 Task: Select the current location as Splashtown, Texas, United States . Now zoom + , and verify the location . Show zoom slider
Action: Mouse moved to (128, 130)
Screenshot: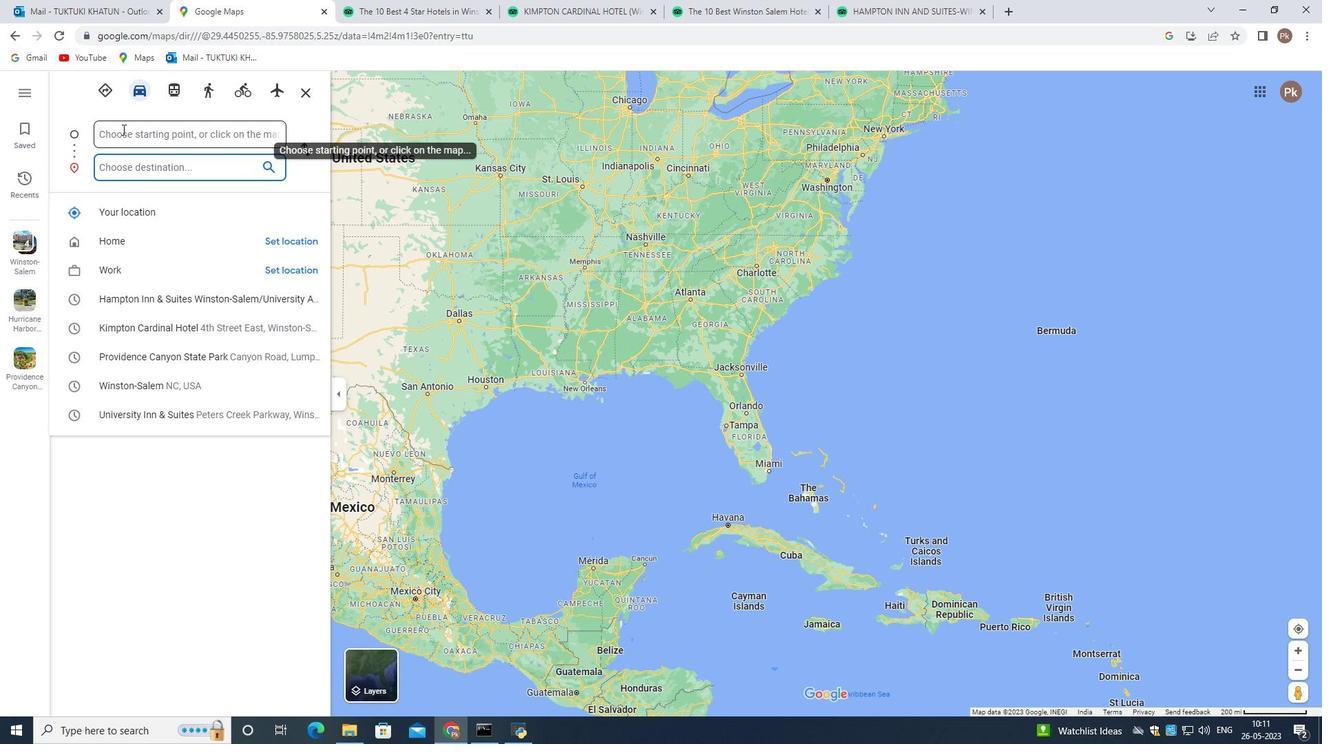 
Action: Mouse pressed left at (128, 130)
Screenshot: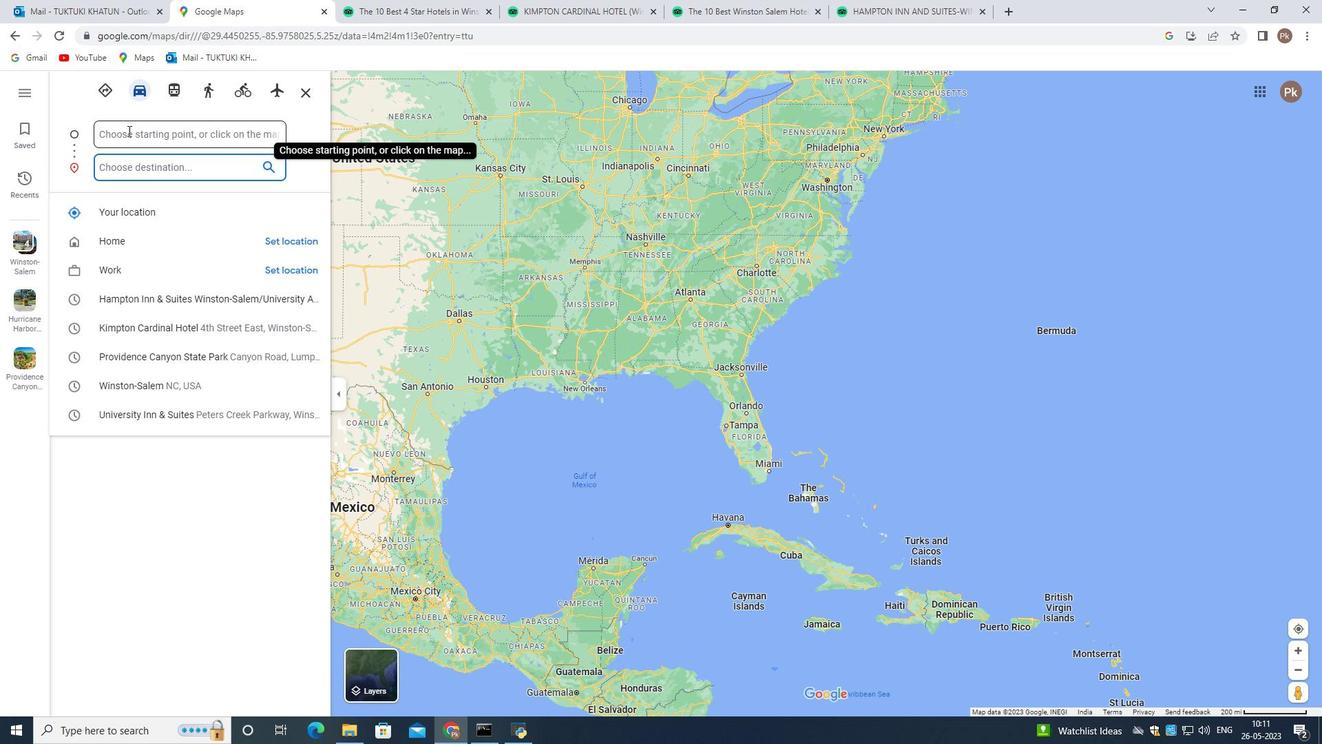 
Action: Mouse moved to (128, 130)
Screenshot: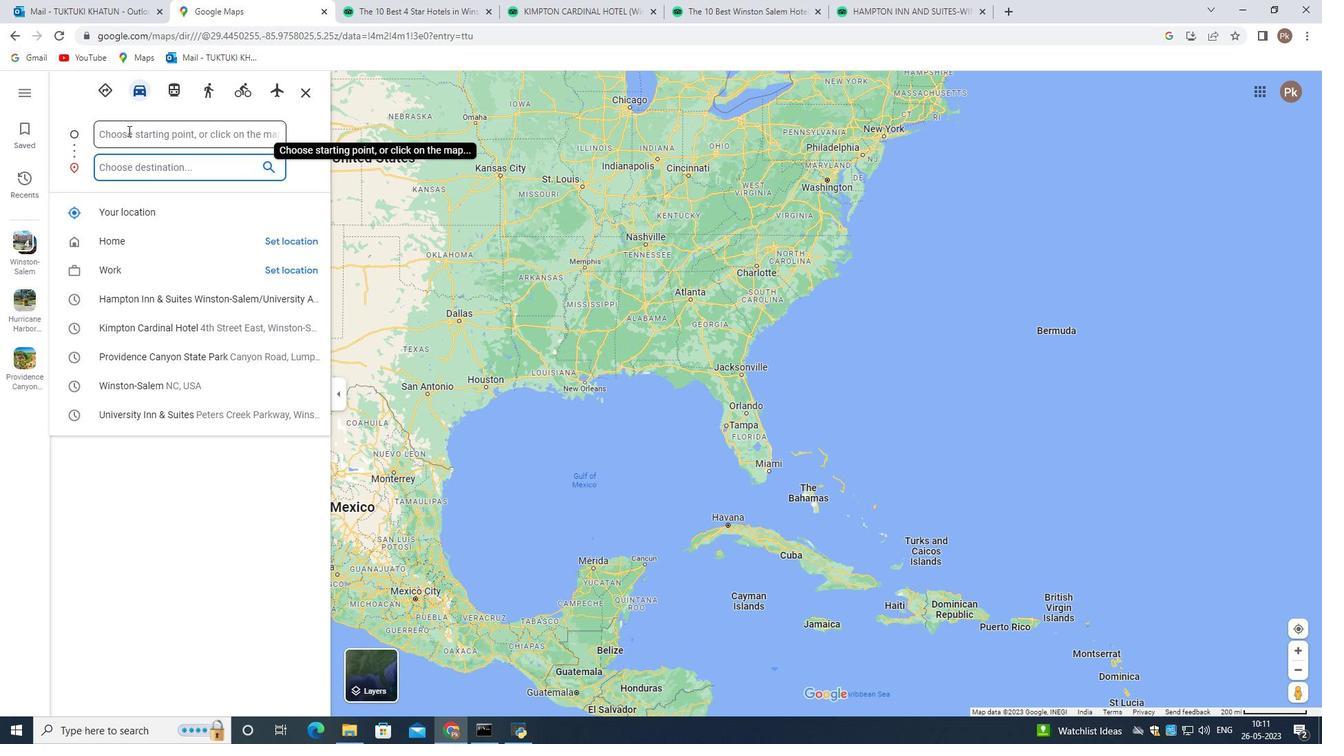 
Action: Key pressed <Key.shift>Splashtown,<Key.space><Key.shift><Key.shift><Key.shift><Key.shift><Key.shift><Key.shift><Key.shift><Key.shift><Key.shift><Key.shift><Key.shift>Texas,<Key.space><Key.shift><Key.shift>United<Key.space><Key.shift>States
Screenshot: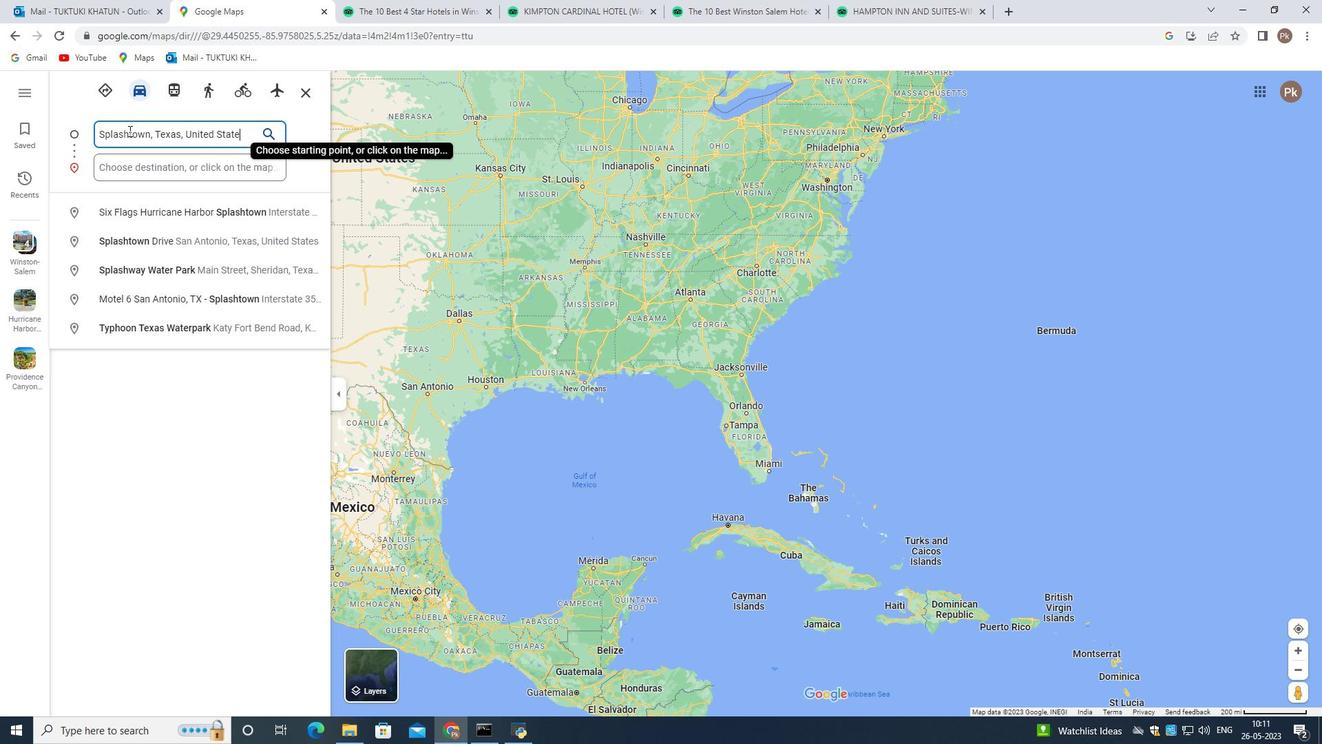 
Action: Mouse moved to (99, 131)
Screenshot: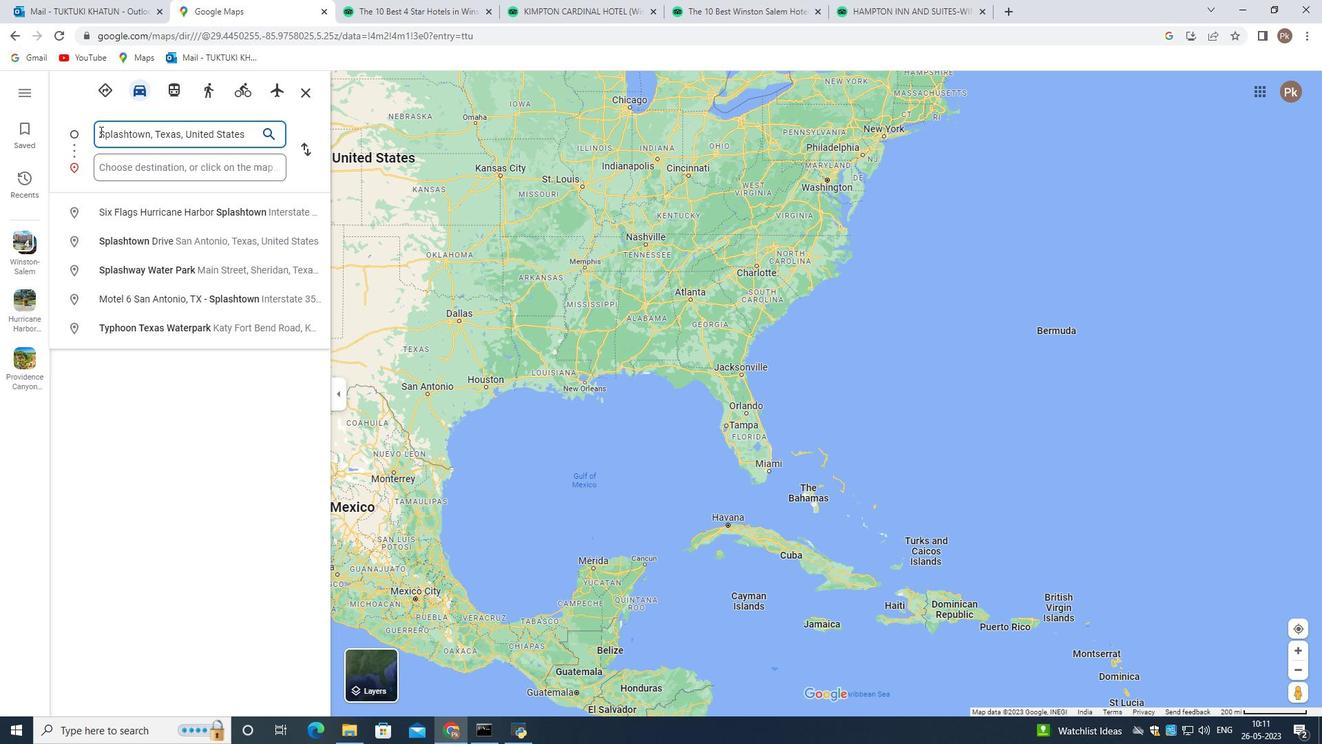 
Action: Mouse pressed left at (99, 131)
Screenshot: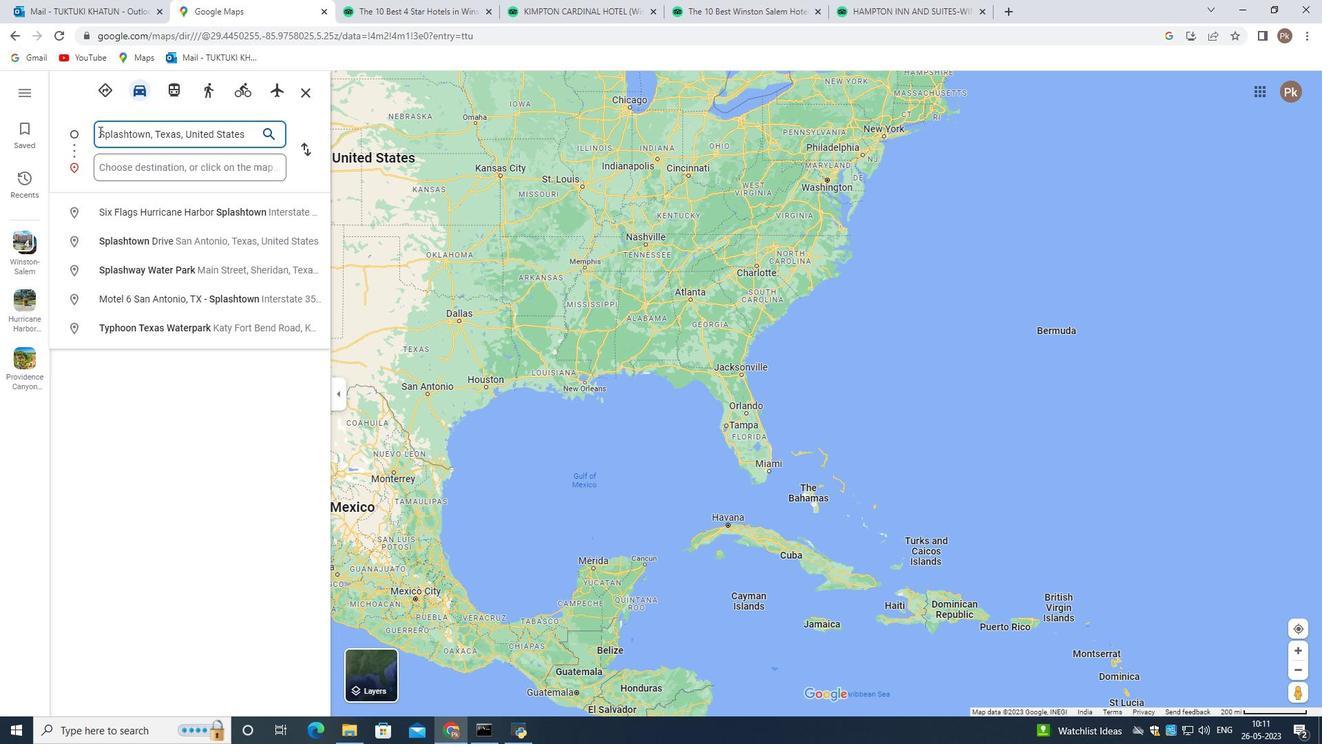 
Action: Mouse moved to (261, 124)
Screenshot: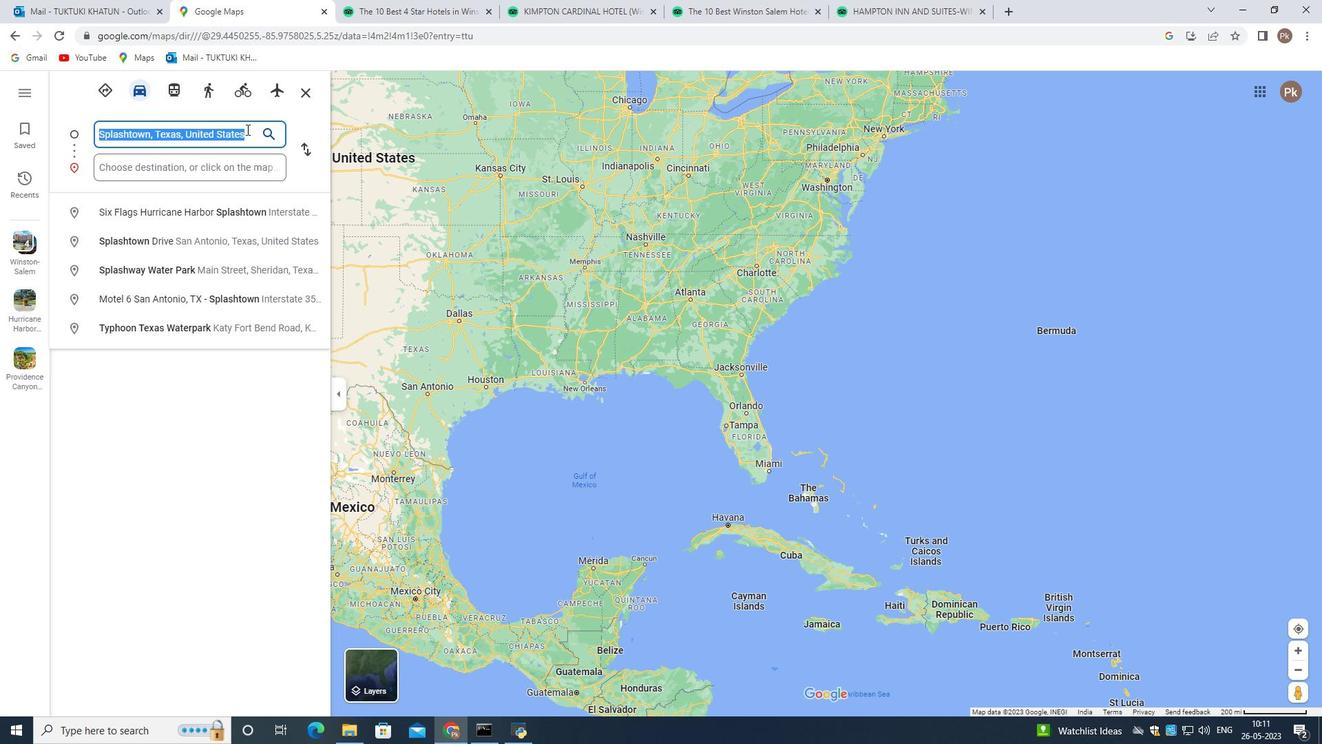 
Action: Key pressed ctrl+C
Screenshot: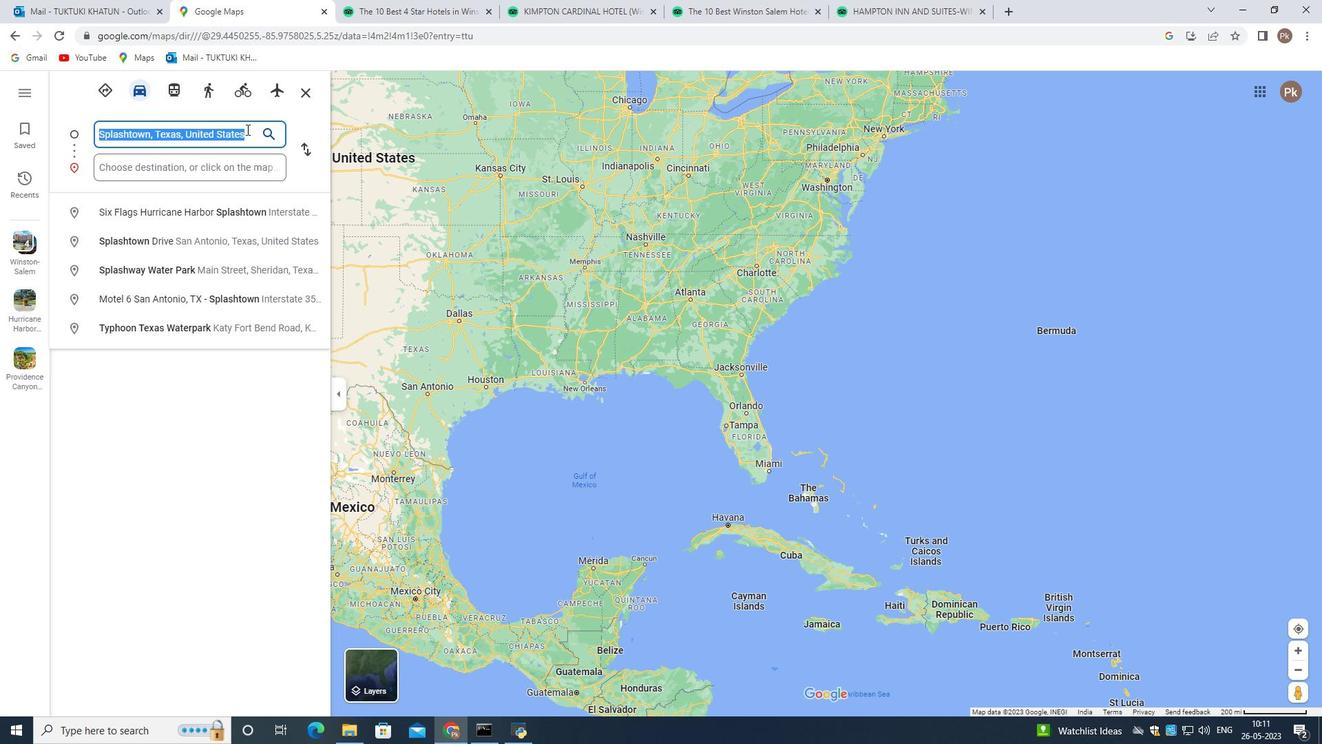 
Action: Mouse moved to (189, 164)
Screenshot: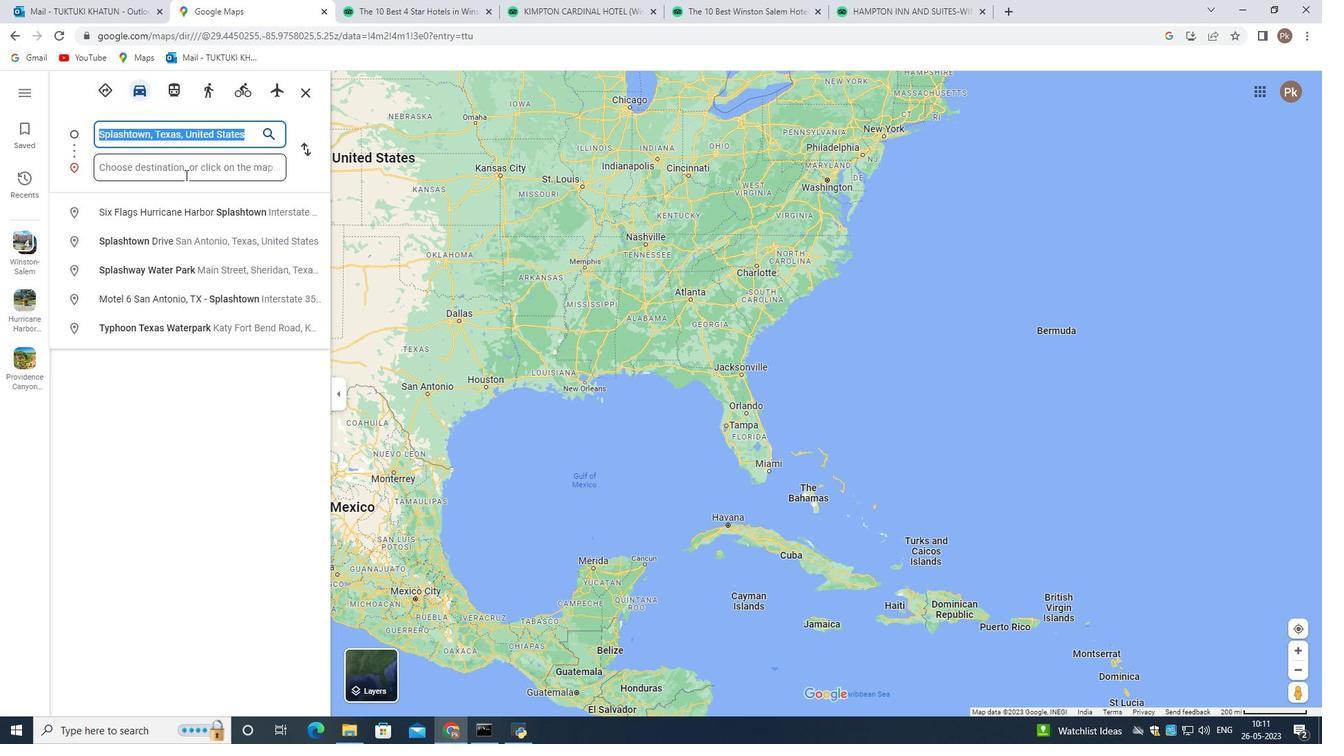 
Action: Mouse pressed left at (189, 164)
Screenshot: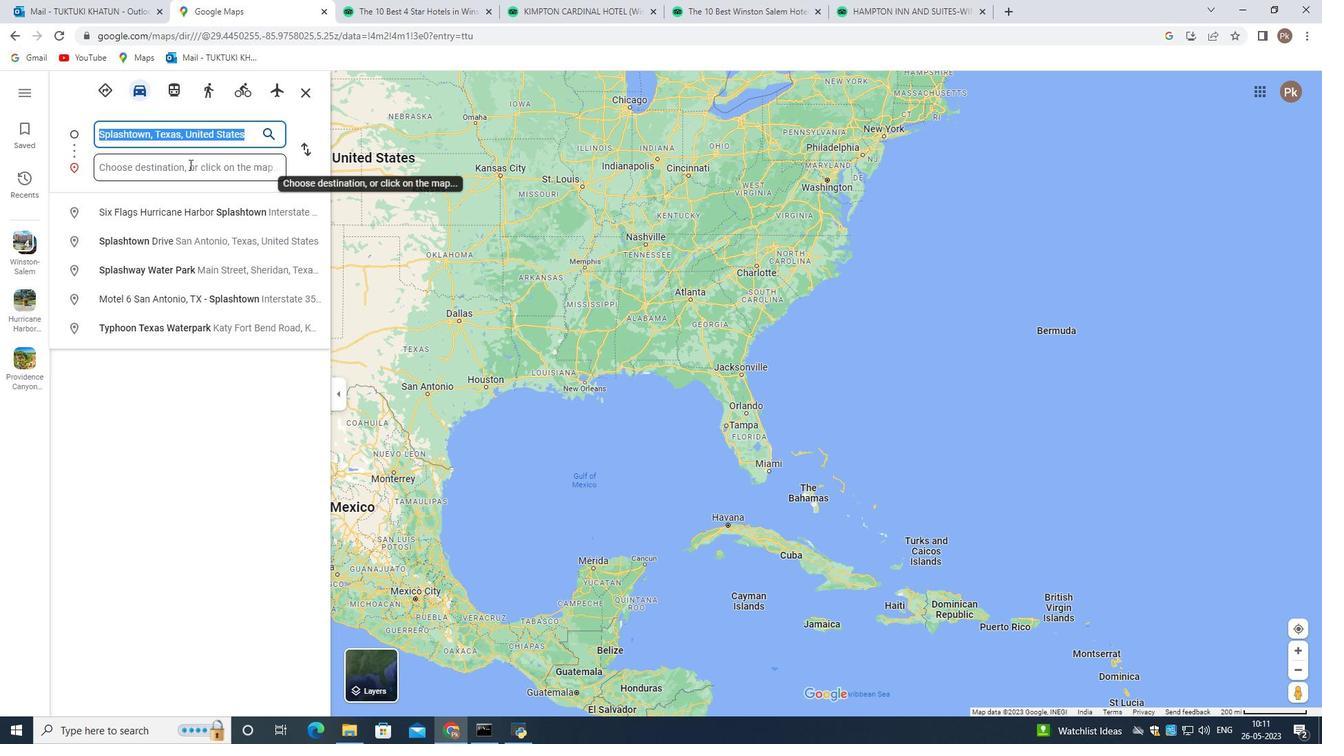 
Action: Mouse moved to (189, 163)
Screenshot: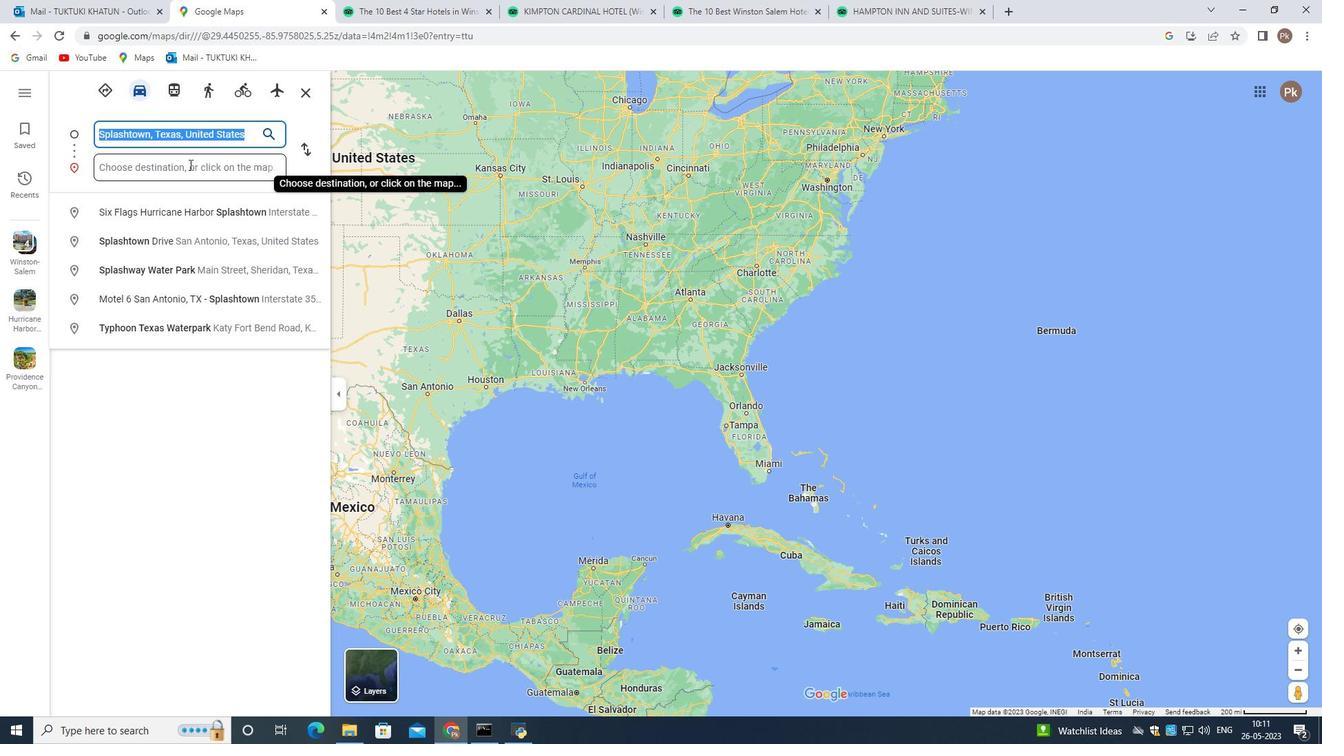 
Action: Key pressed ctrl+V
Screenshot: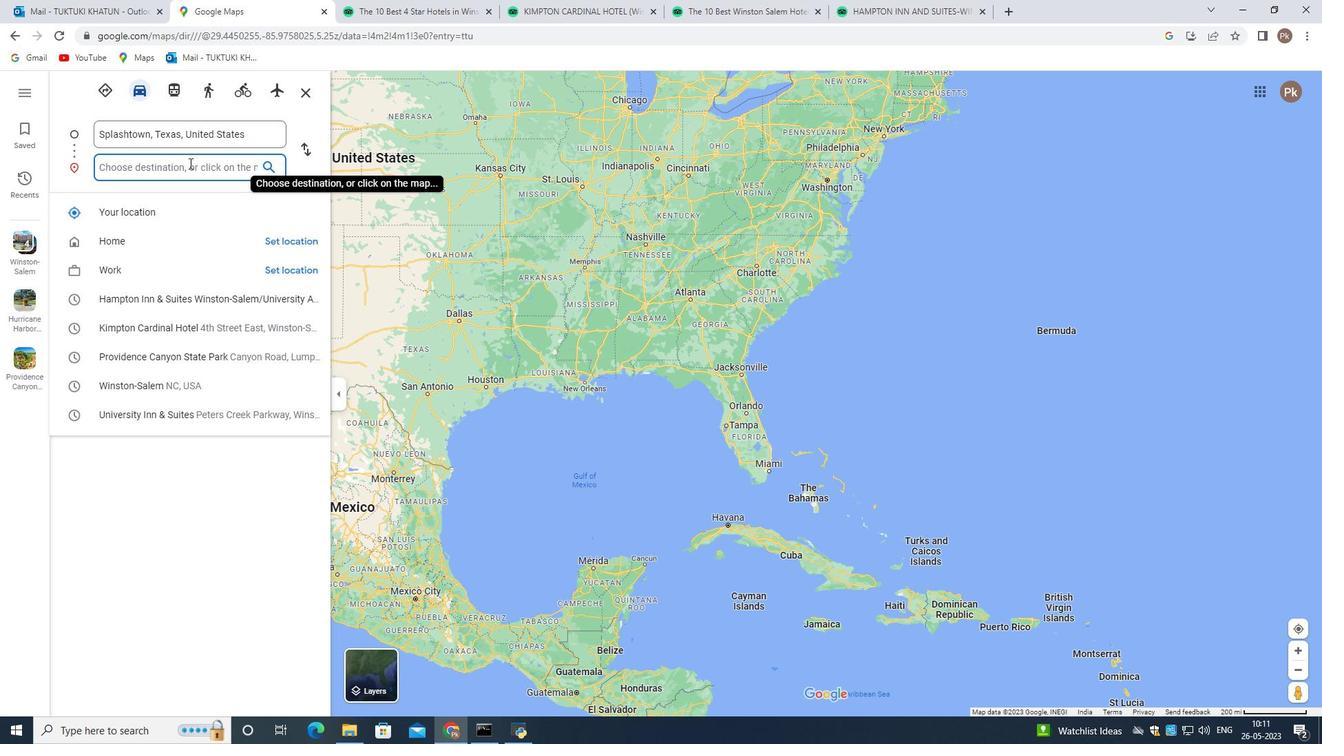 
Action: Mouse moved to (223, 225)
Screenshot: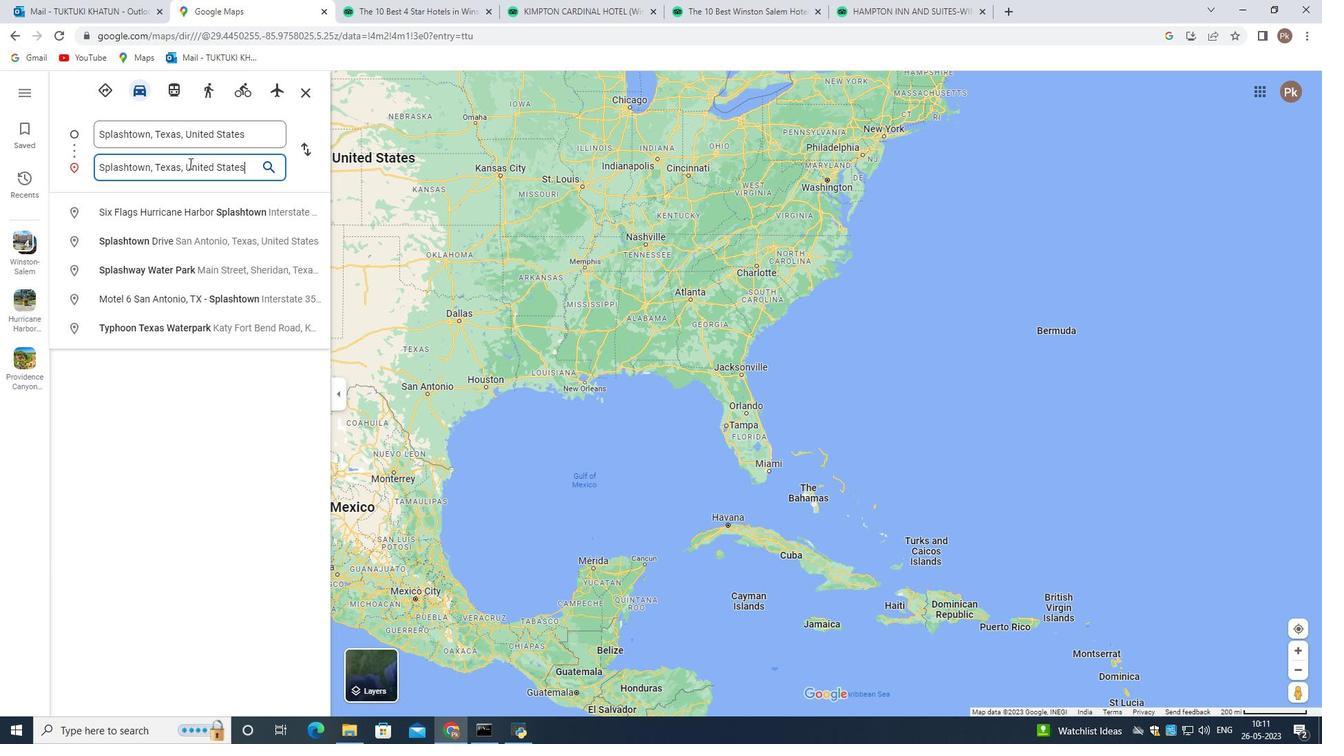 
Action: Key pressed <Key.enter>
Screenshot: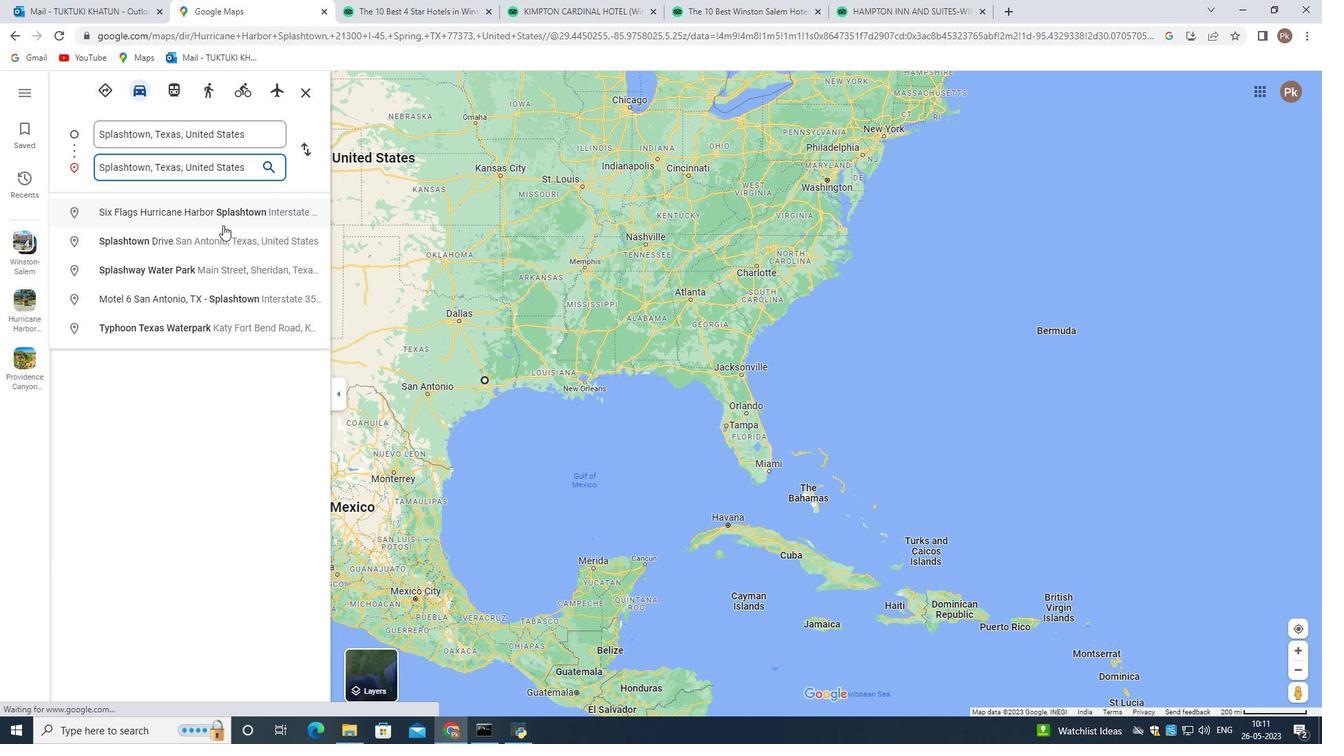 
Action: Mouse moved to (1300, 649)
Screenshot: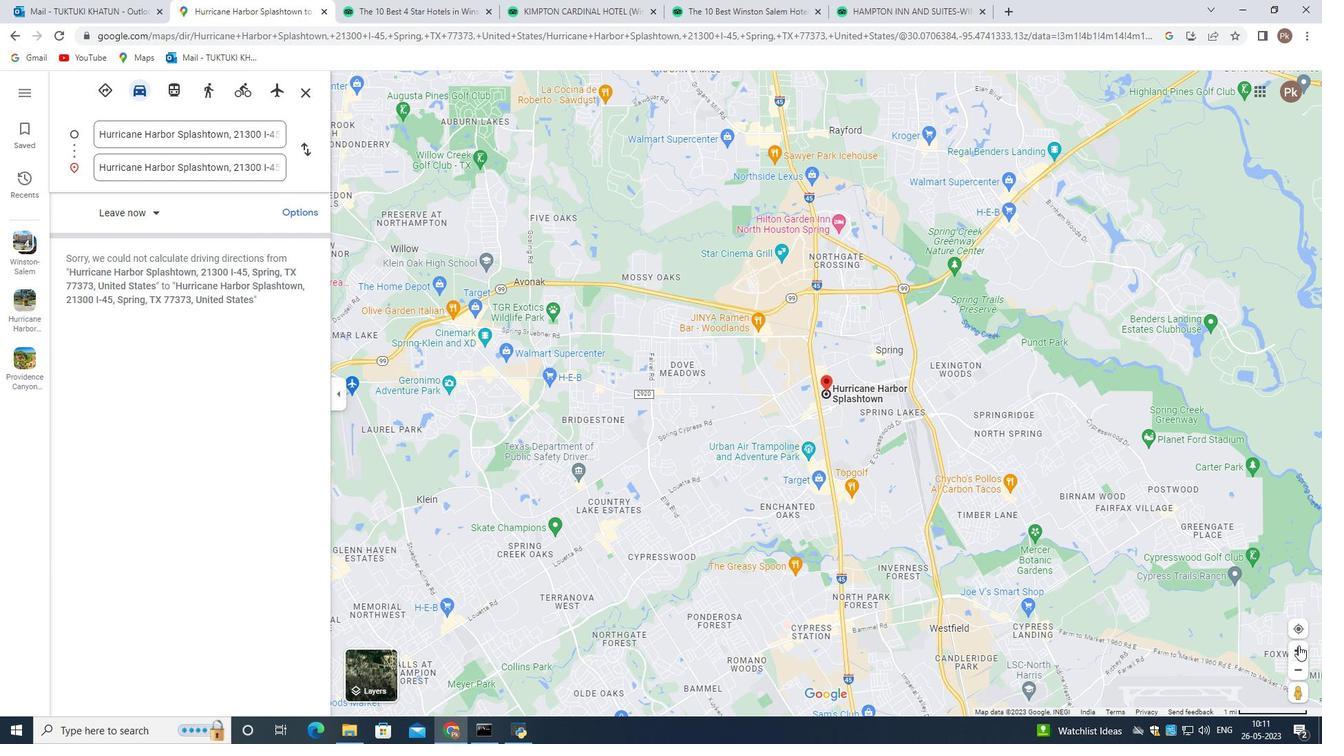 
Action: Mouse pressed left at (1300, 649)
Screenshot: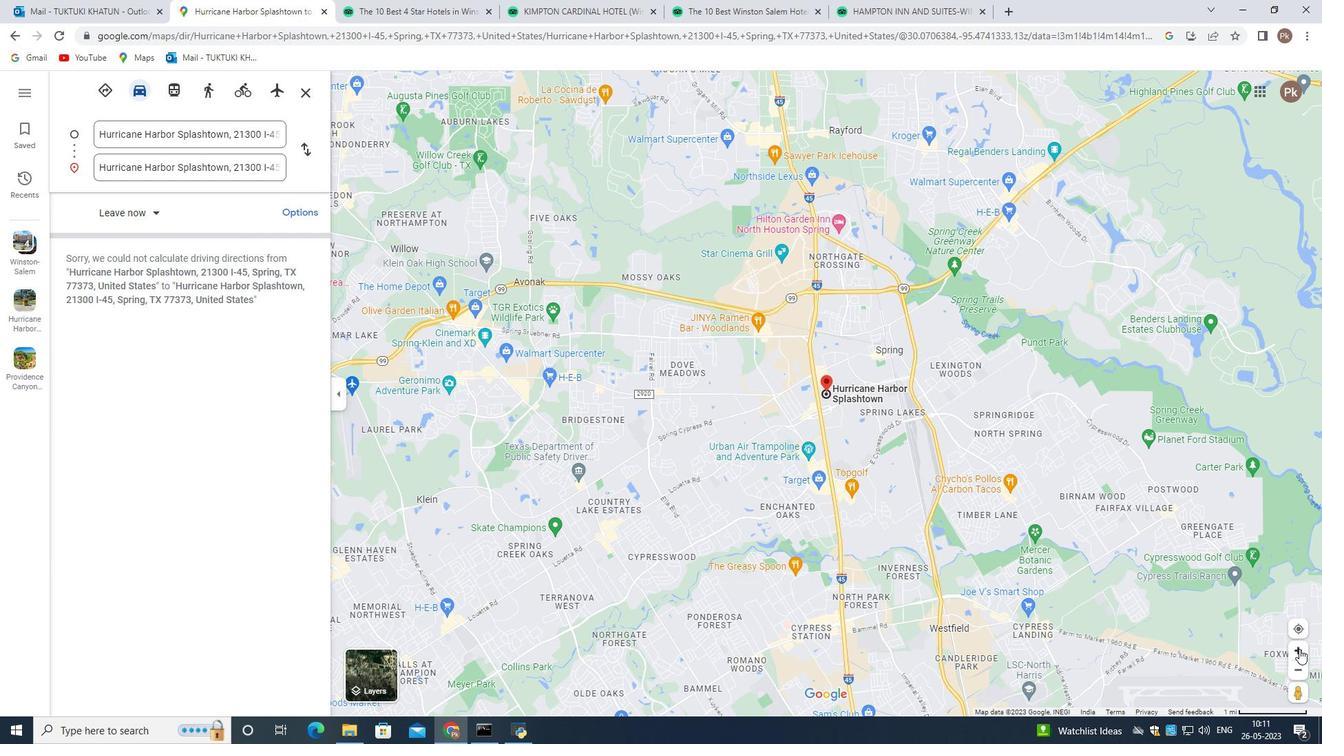 
Action: Mouse pressed left at (1300, 649)
Screenshot: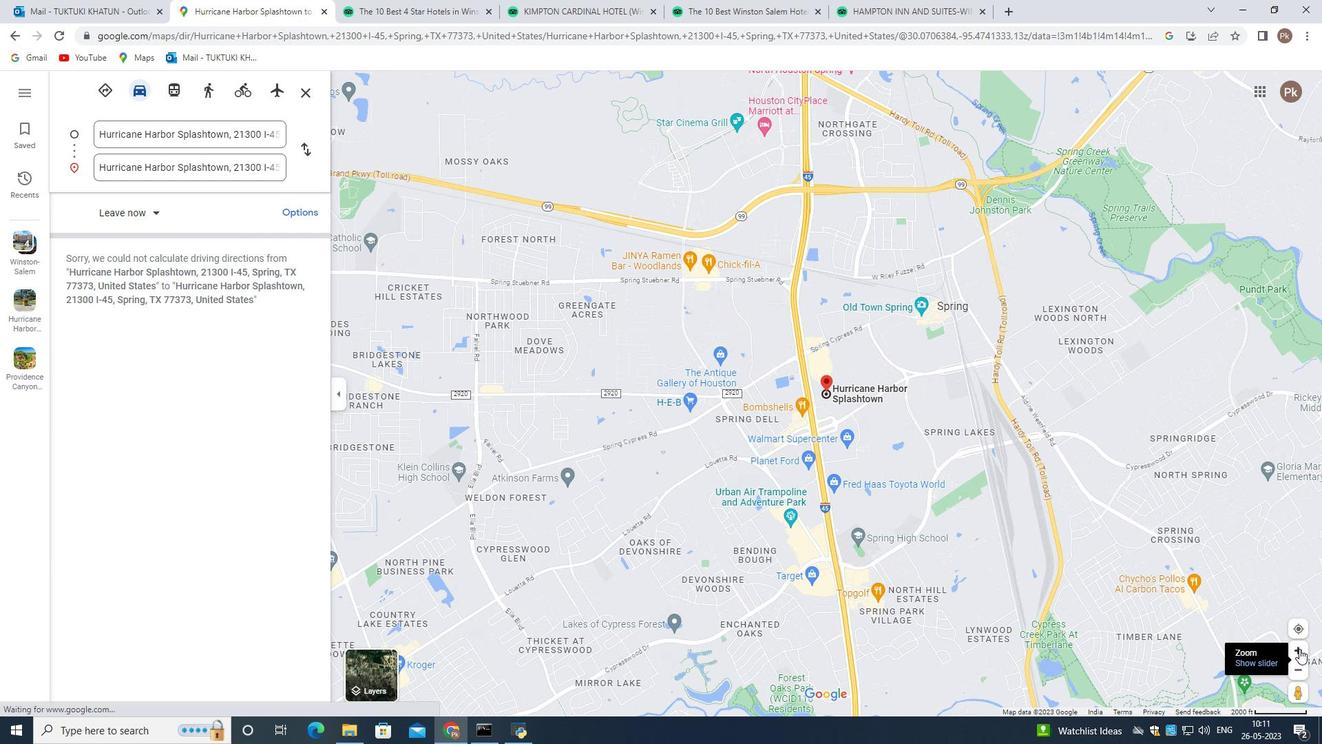 
Action: Mouse moved to (1300, 649)
Screenshot: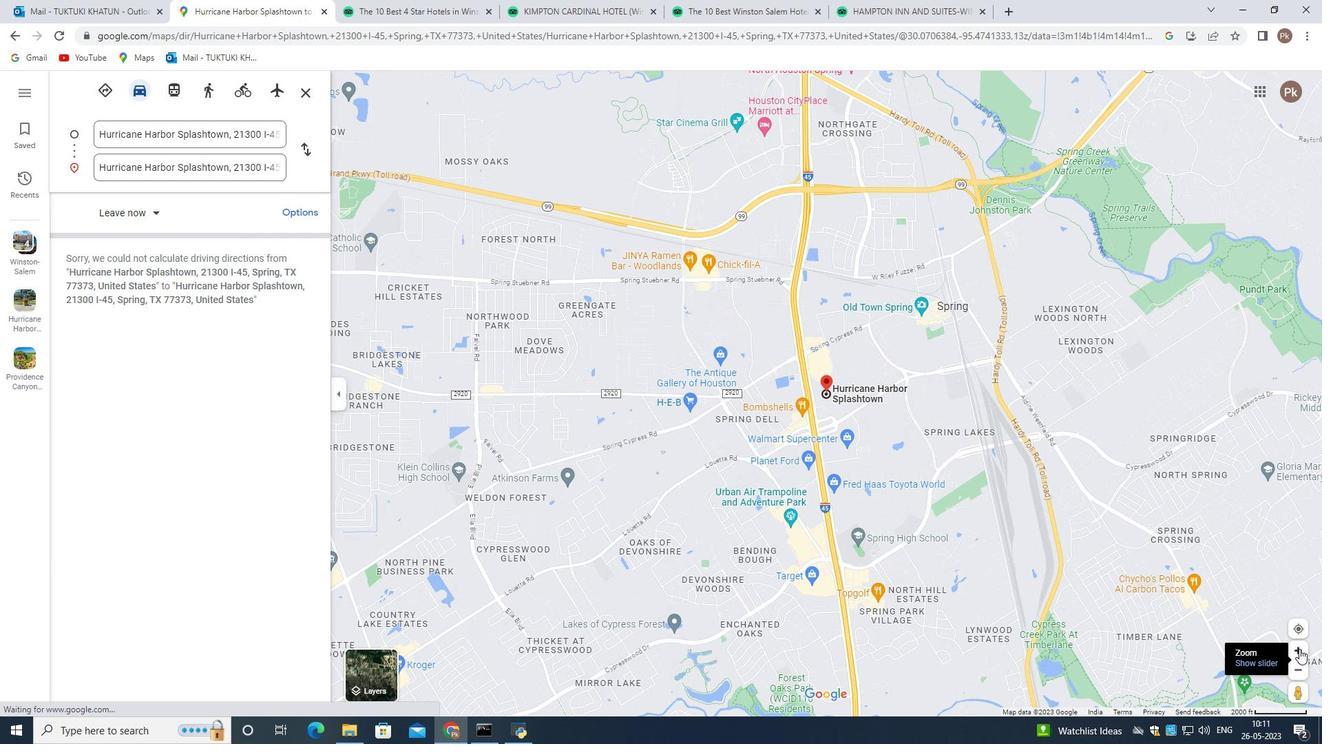 
Action: Mouse pressed left at (1300, 649)
Screenshot: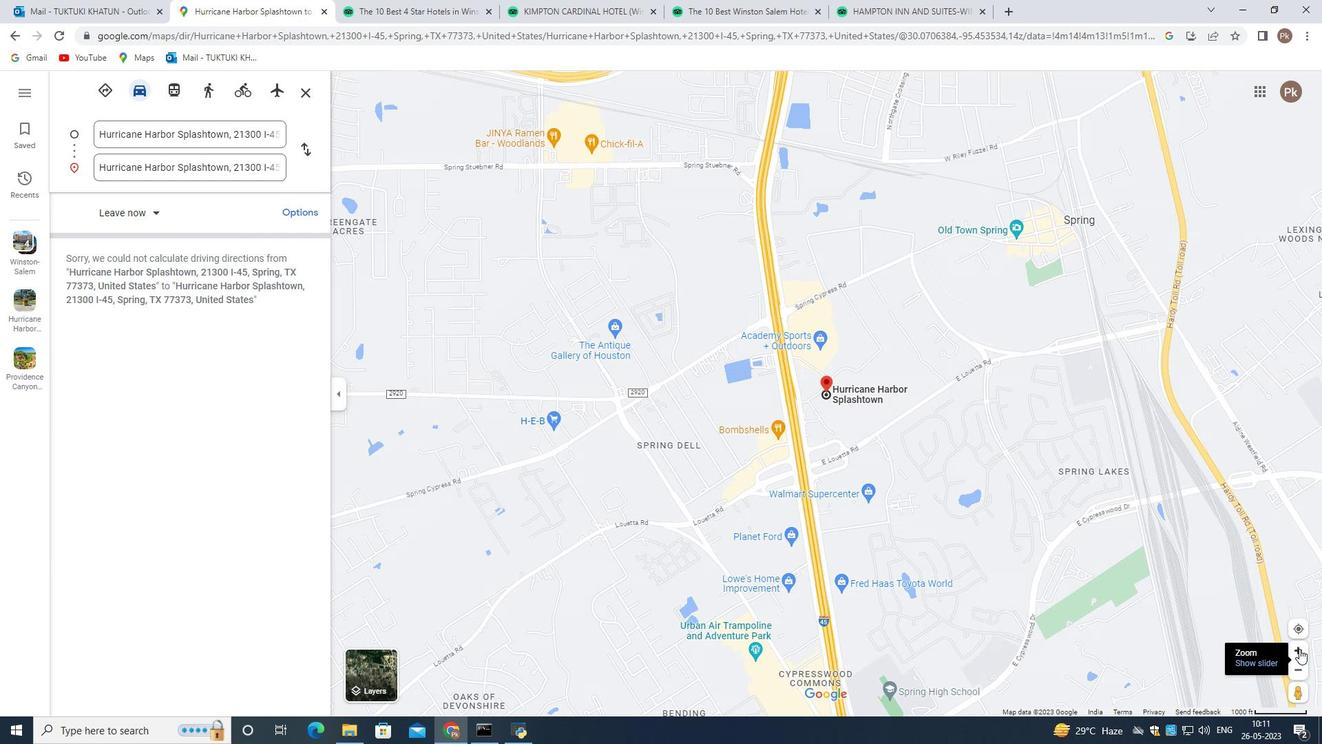 
Action: Mouse pressed left at (1300, 649)
Screenshot: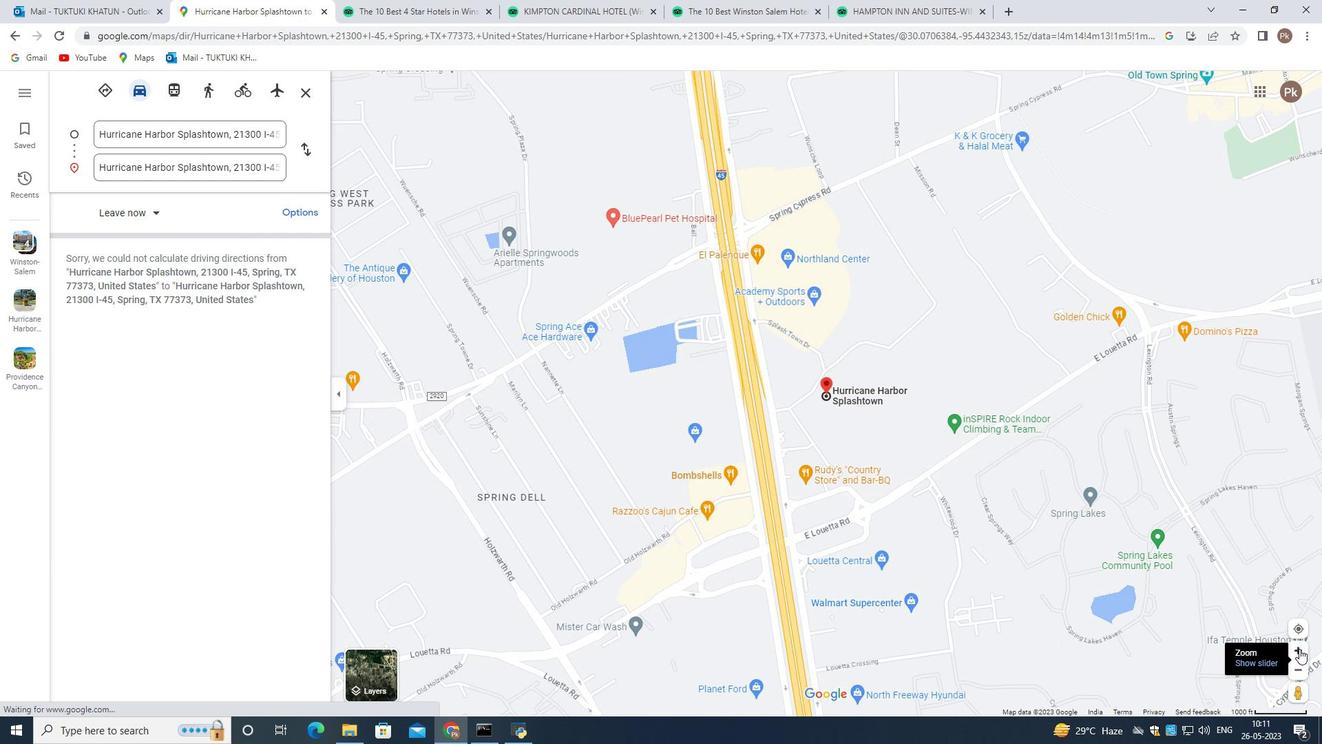 
Action: Mouse pressed left at (1300, 649)
Screenshot: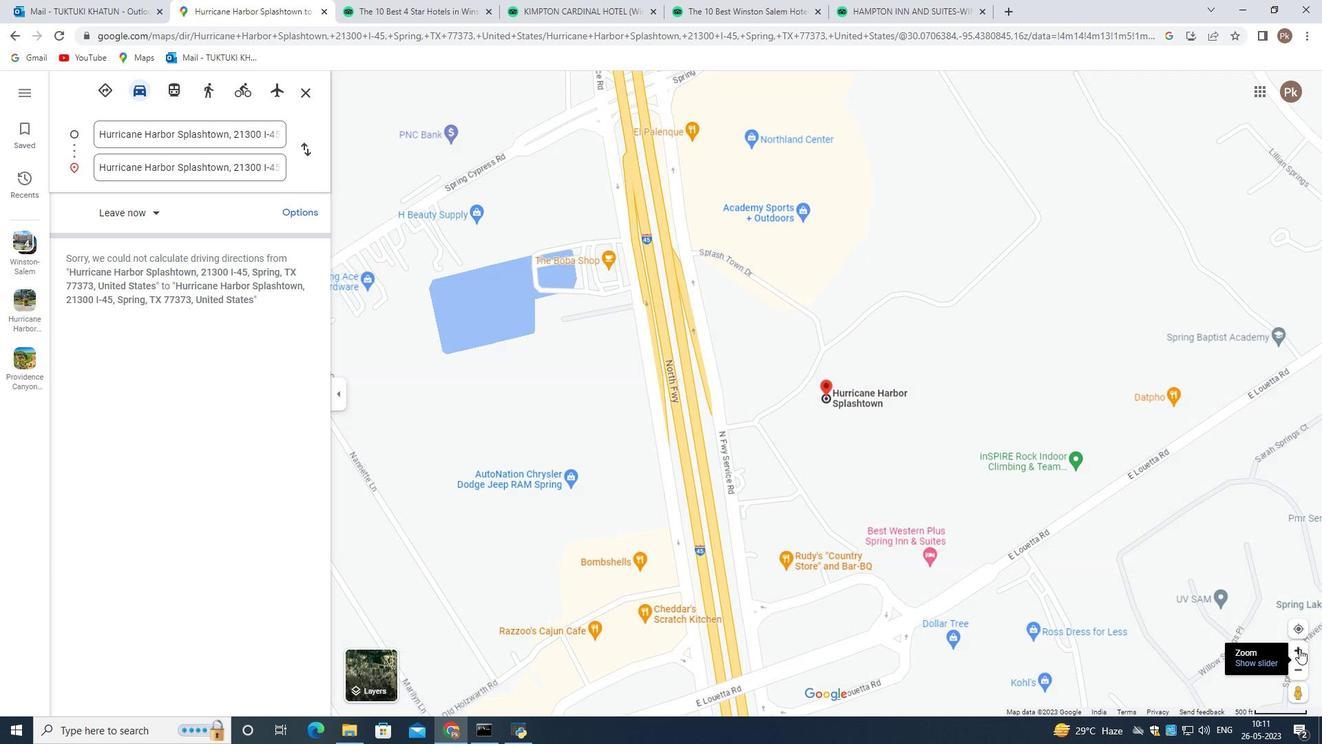 
Action: Mouse pressed left at (1300, 649)
Screenshot: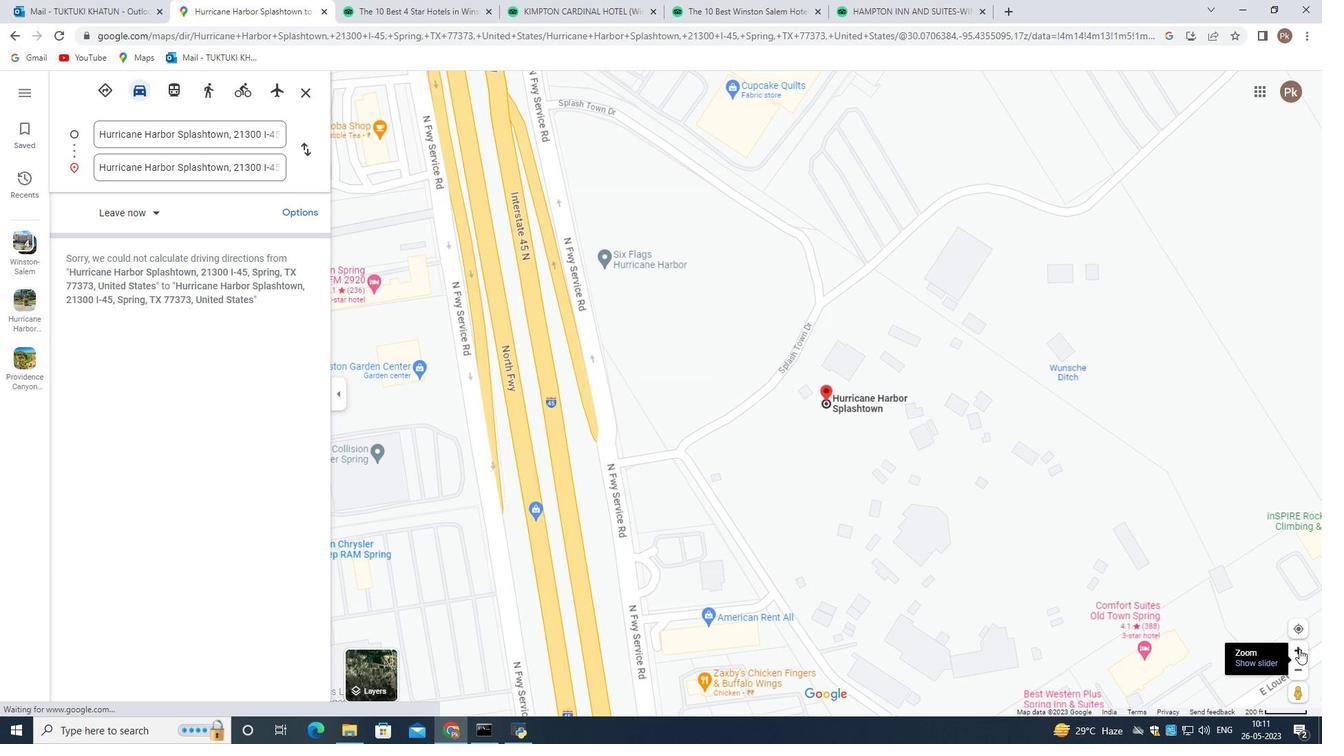 
Action: Mouse pressed left at (1300, 649)
Screenshot: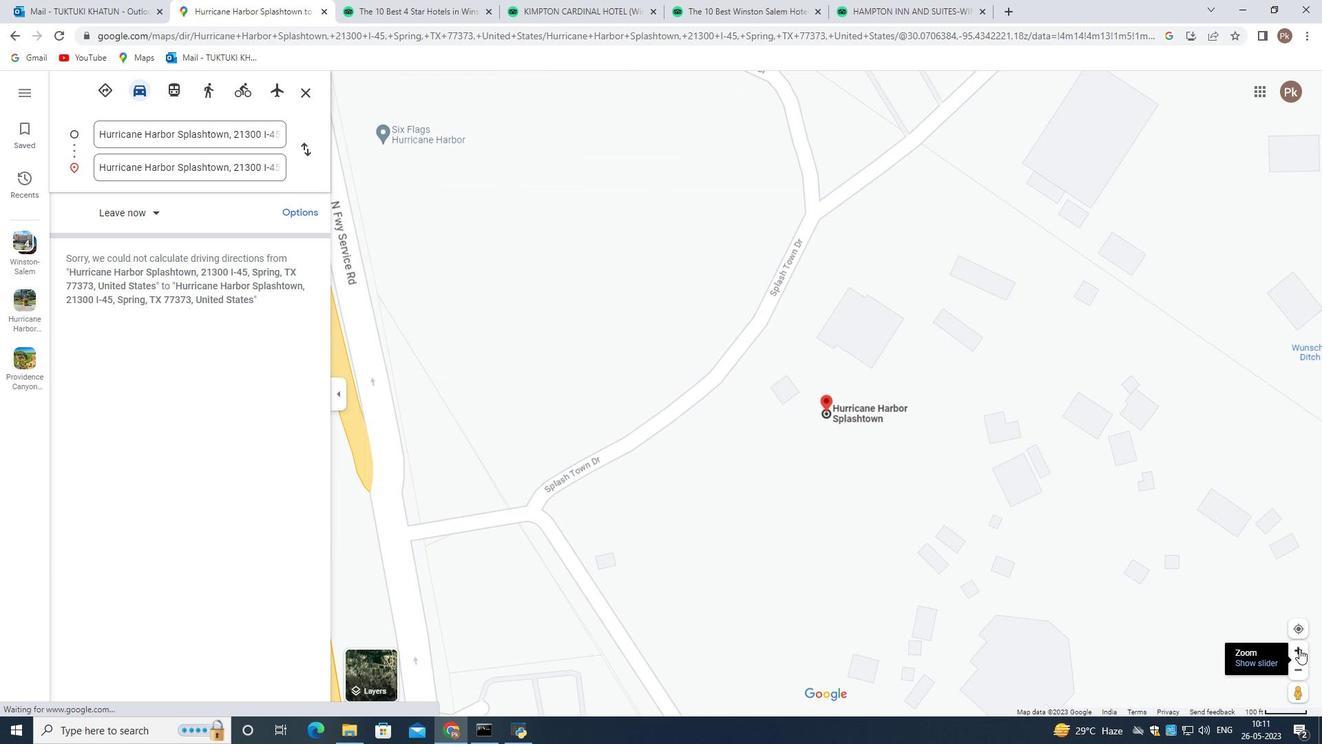 
Action: Mouse pressed left at (1300, 649)
Screenshot: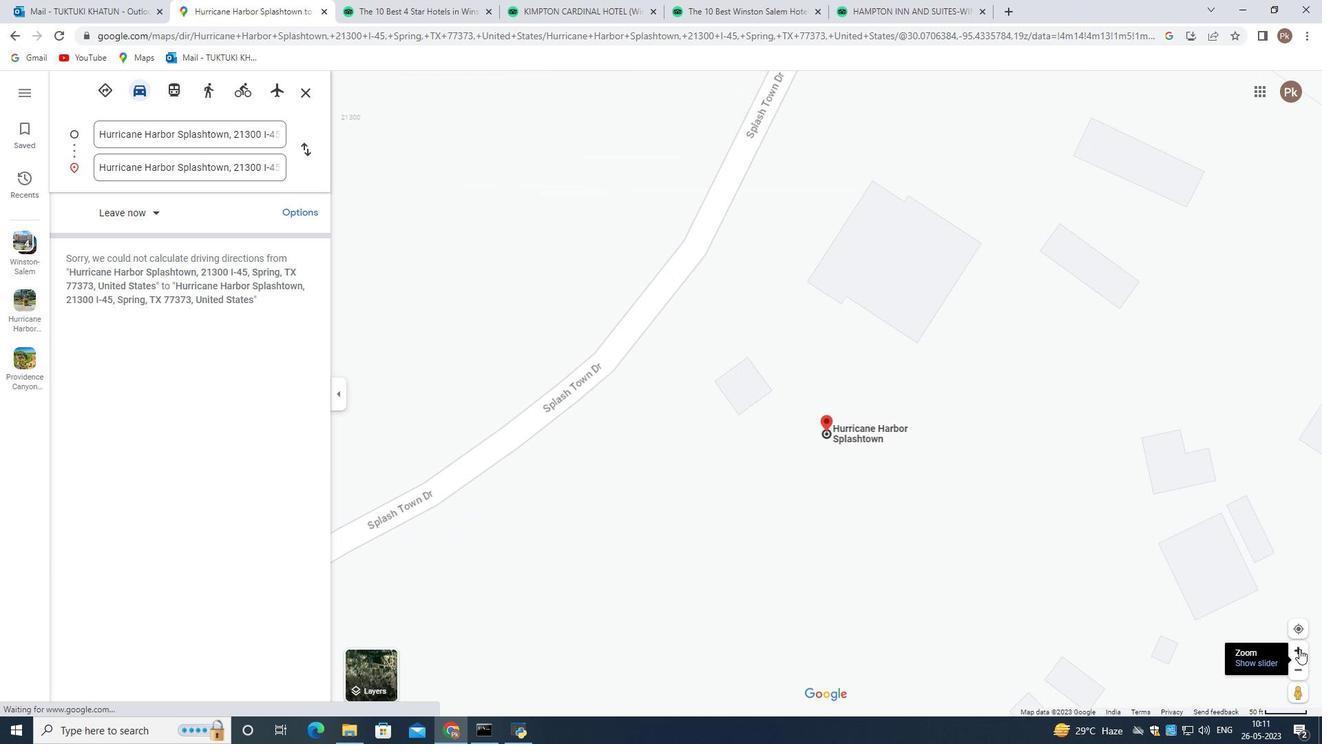 
Action: Mouse pressed left at (1300, 649)
Screenshot: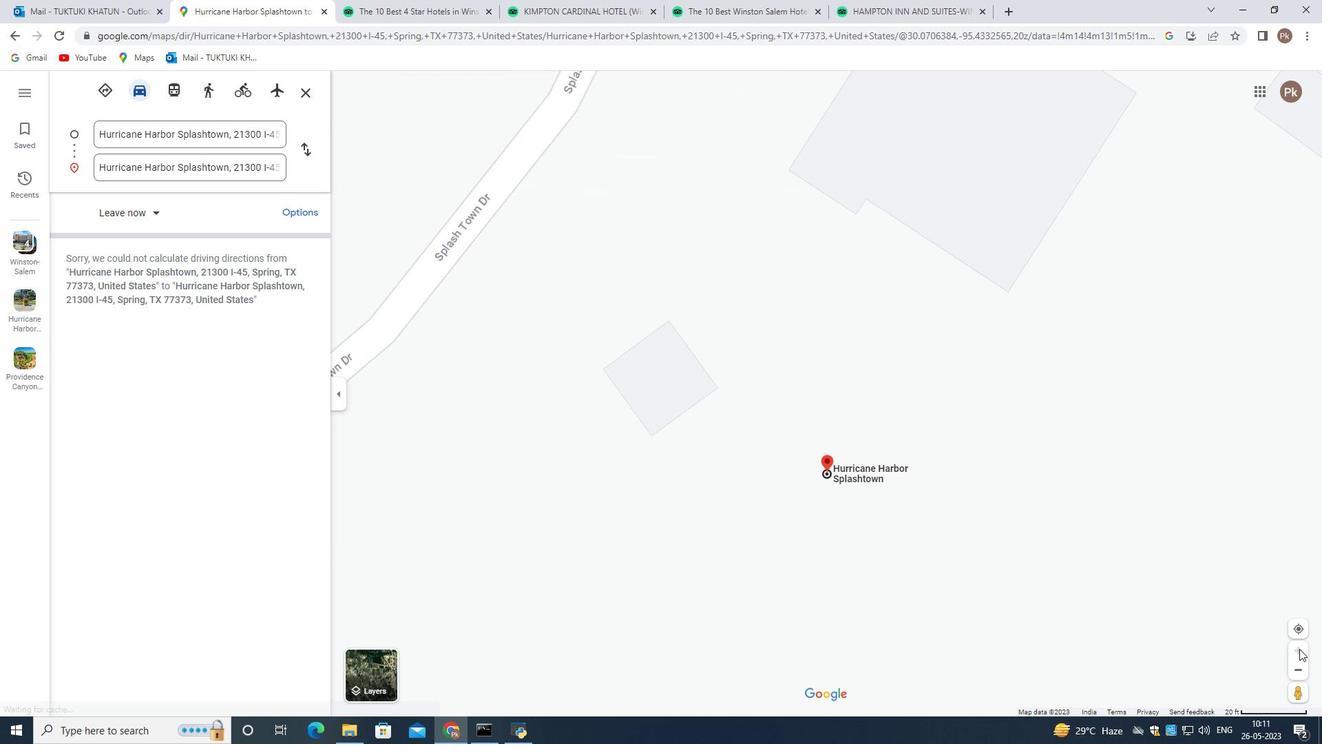 
Action: Mouse moved to (1293, 672)
Screenshot: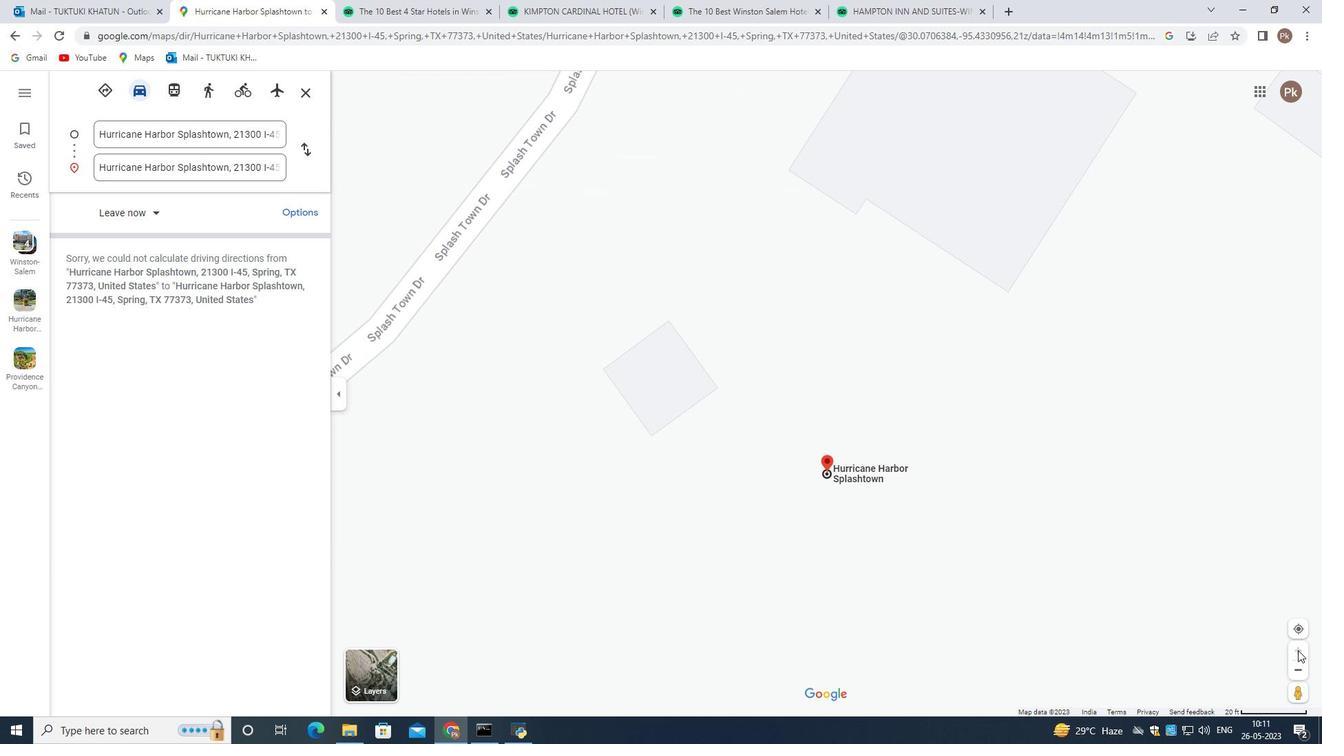 
Action: Mouse pressed left at (1293, 672)
Screenshot: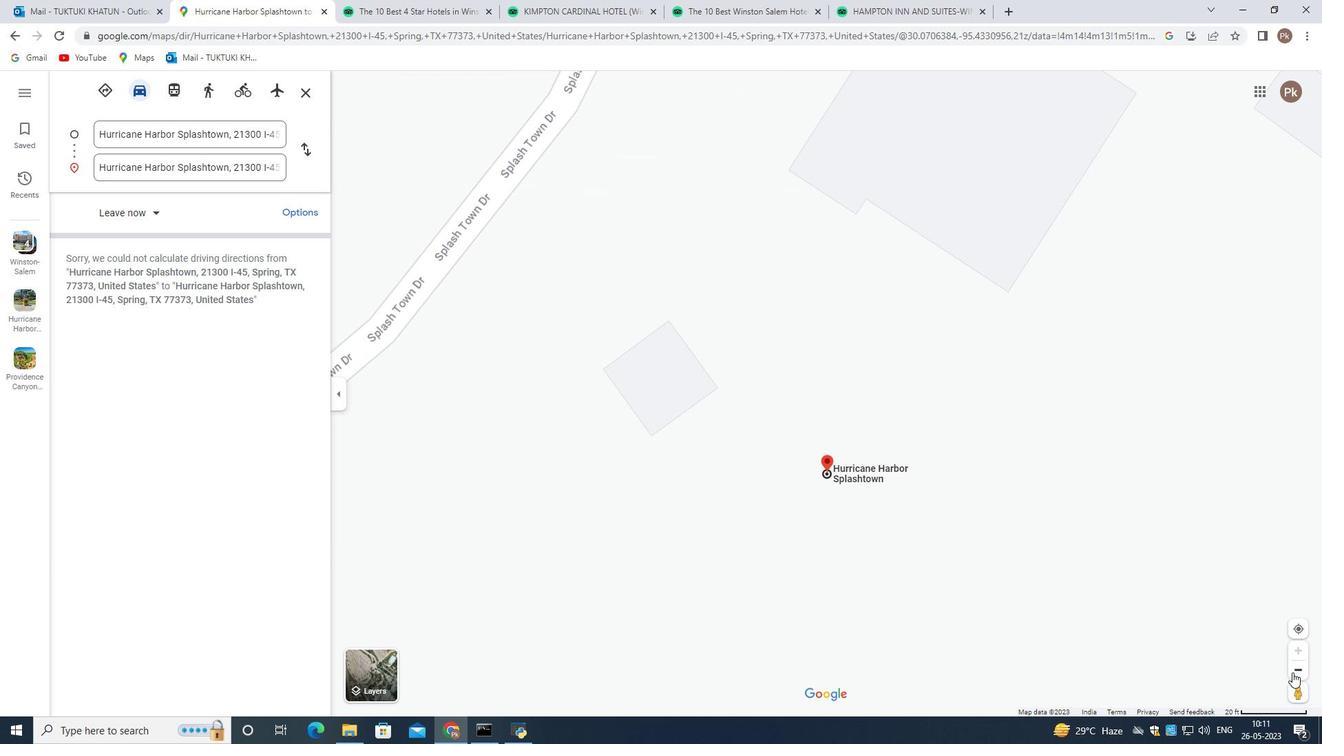 
Action: Mouse pressed left at (1293, 672)
Screenshot: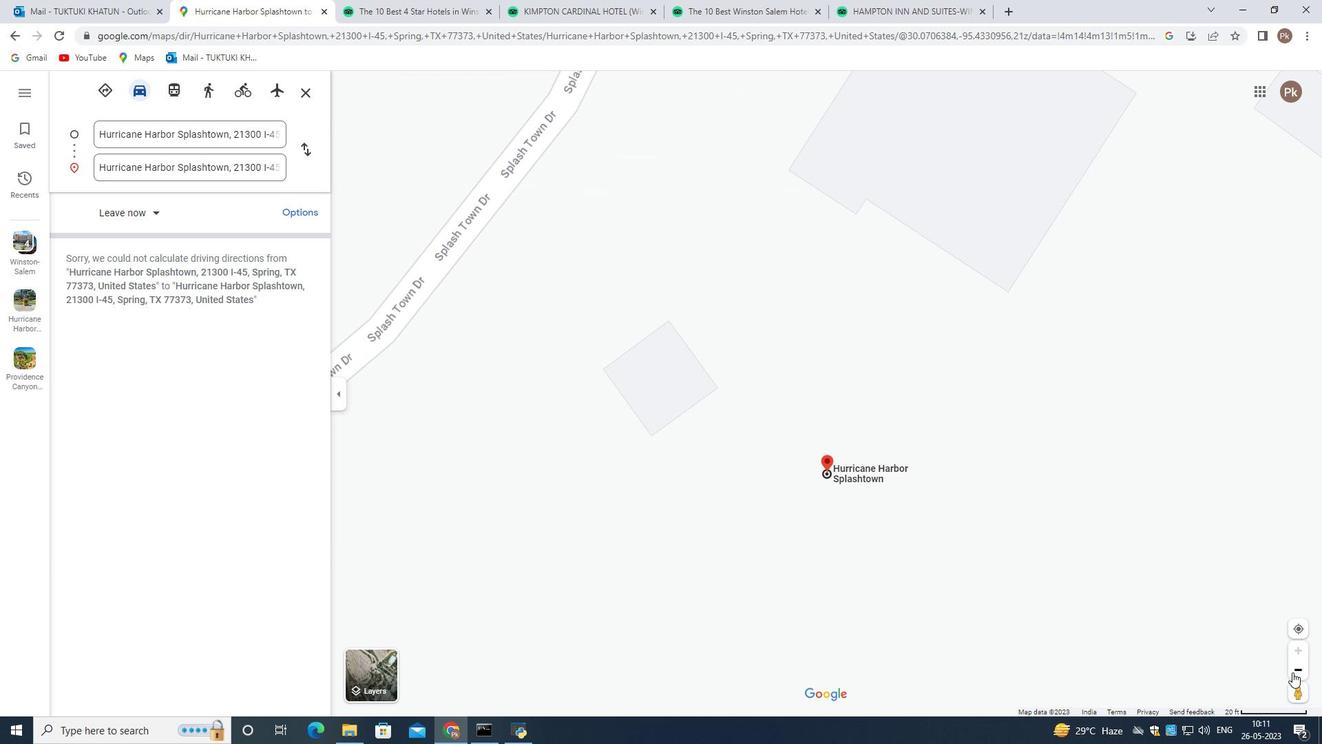 
Action: Mouse pressed left at (1293, 672)
Screenshot: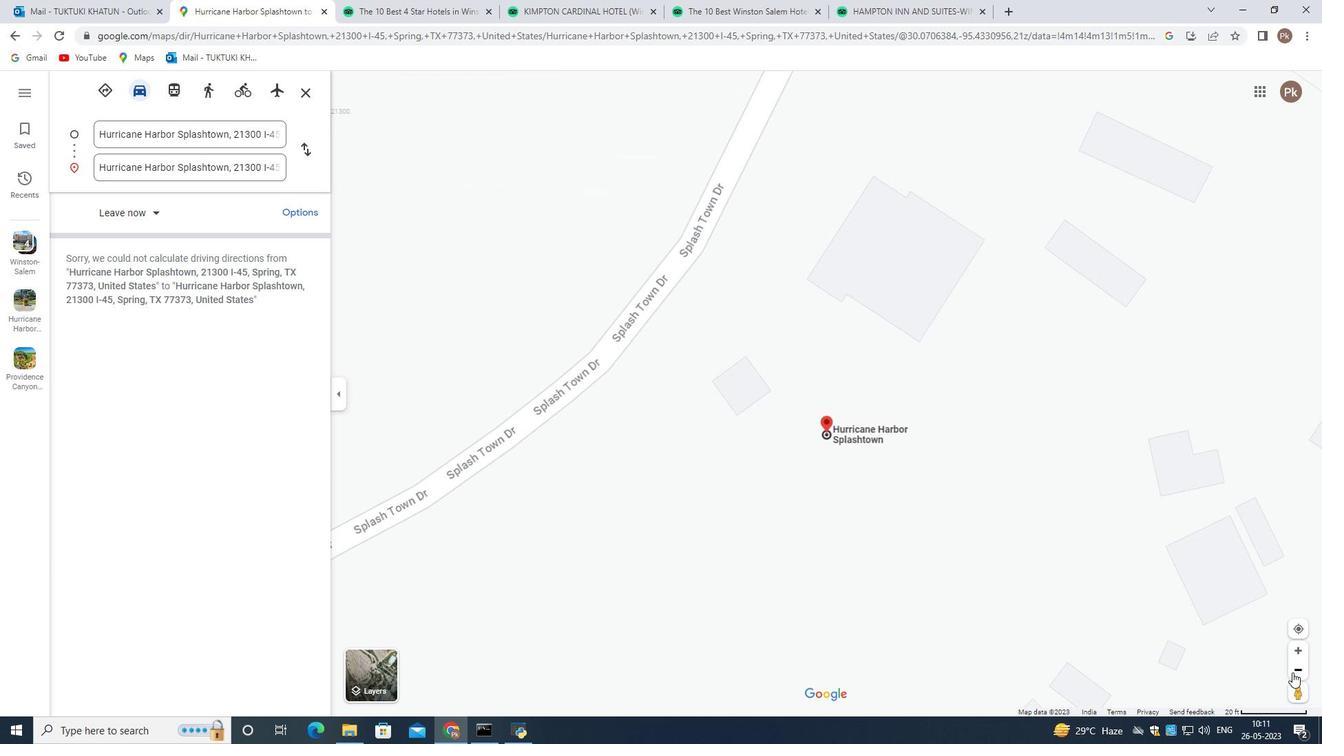 
Action: Mouse pressed left at (1293, 672)
Screenshot: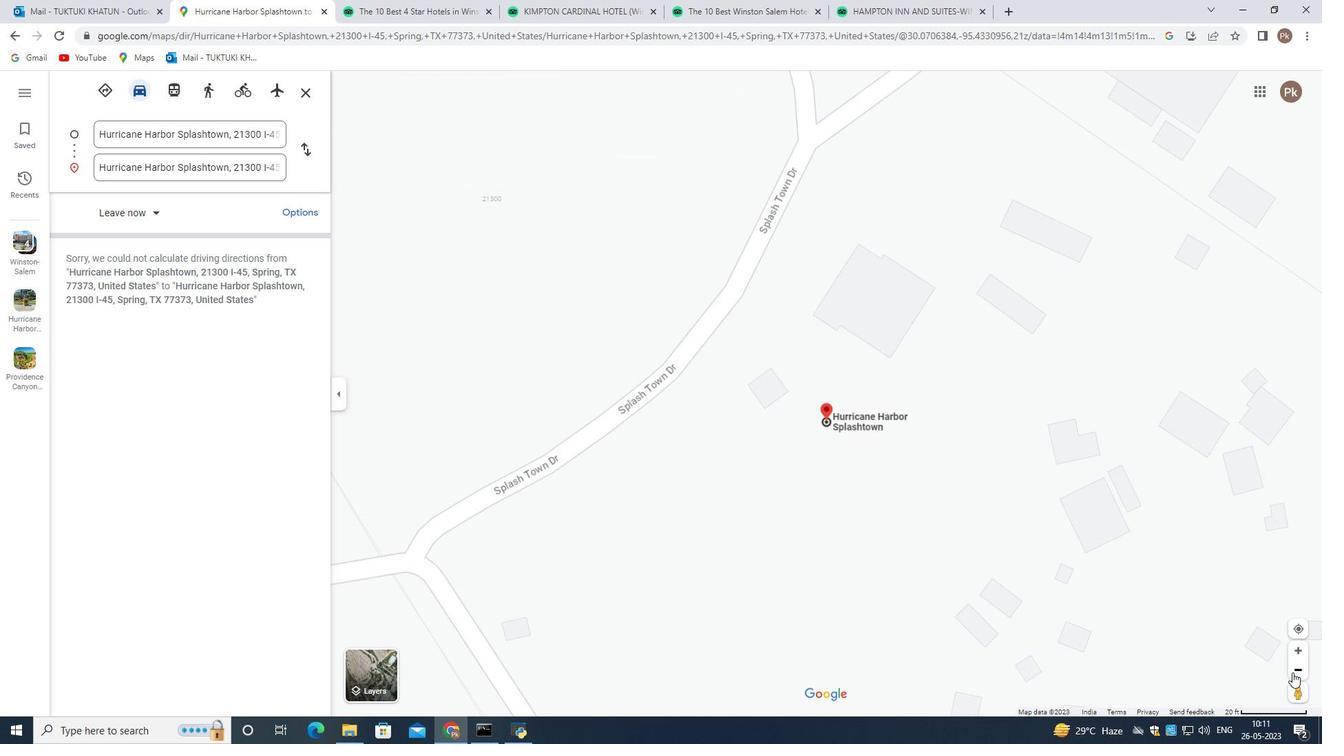 
Action: Mouse pressed left at (1293, 672)
Screenshot: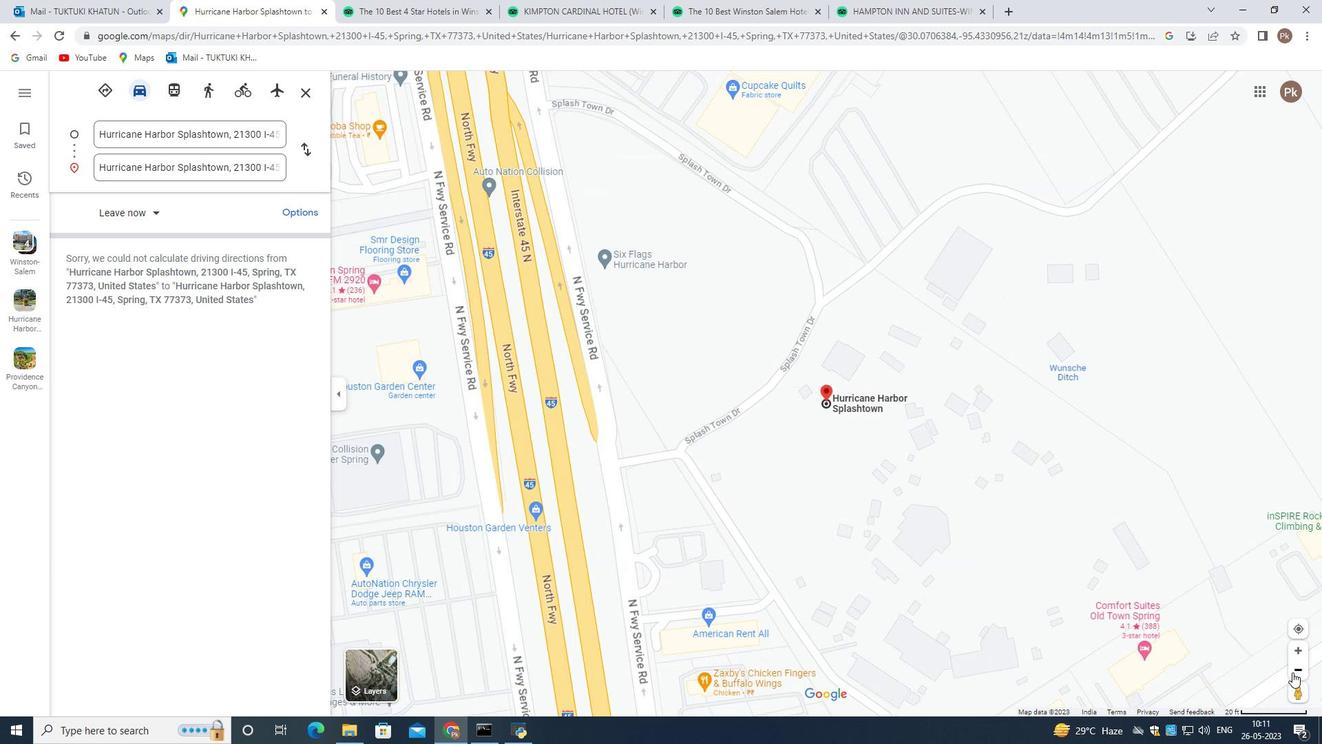 
Action: Mouse pressed left at (1293, 672)
Screenshot: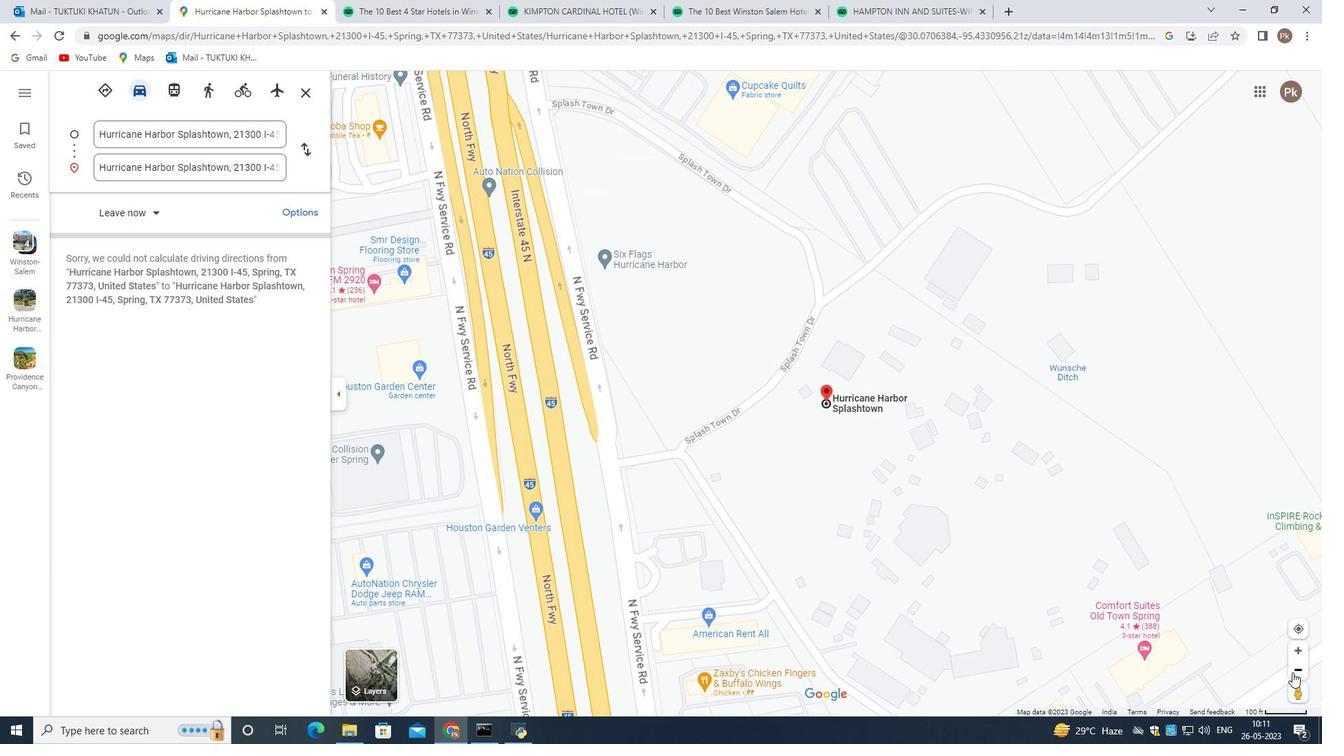 
Action: Mouse pressed left at (1293, 672)
Screenshot: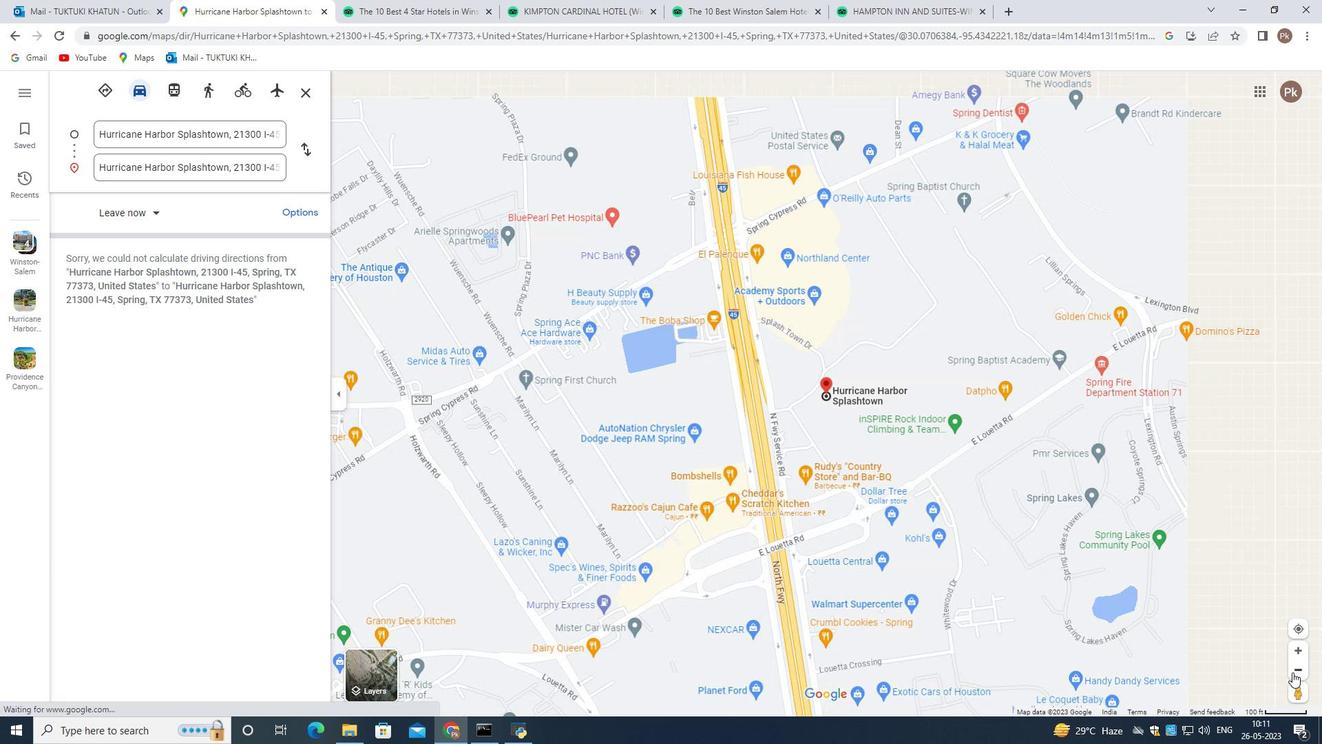 
Action: Mouse pressed left at (1293, 672)
Screenshot: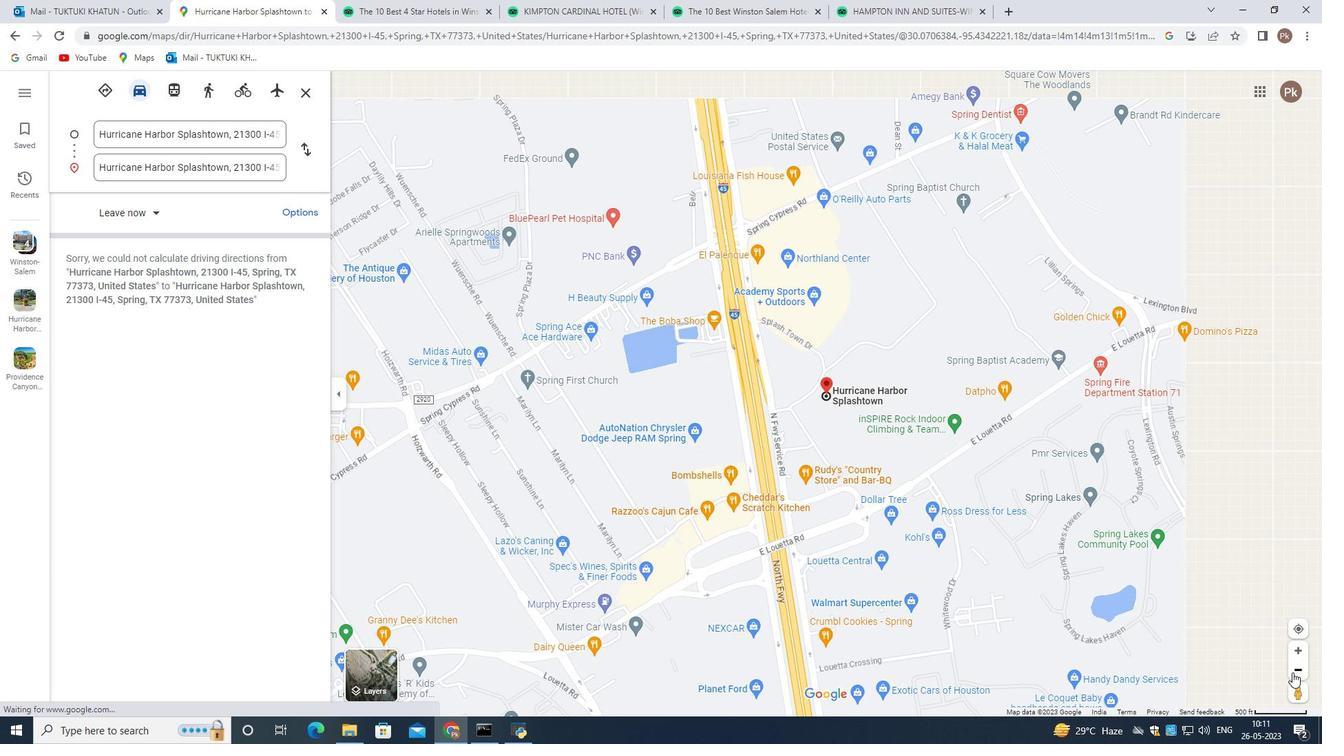 
Action: Mouse pressed left at (1293, 672)
Screenshot: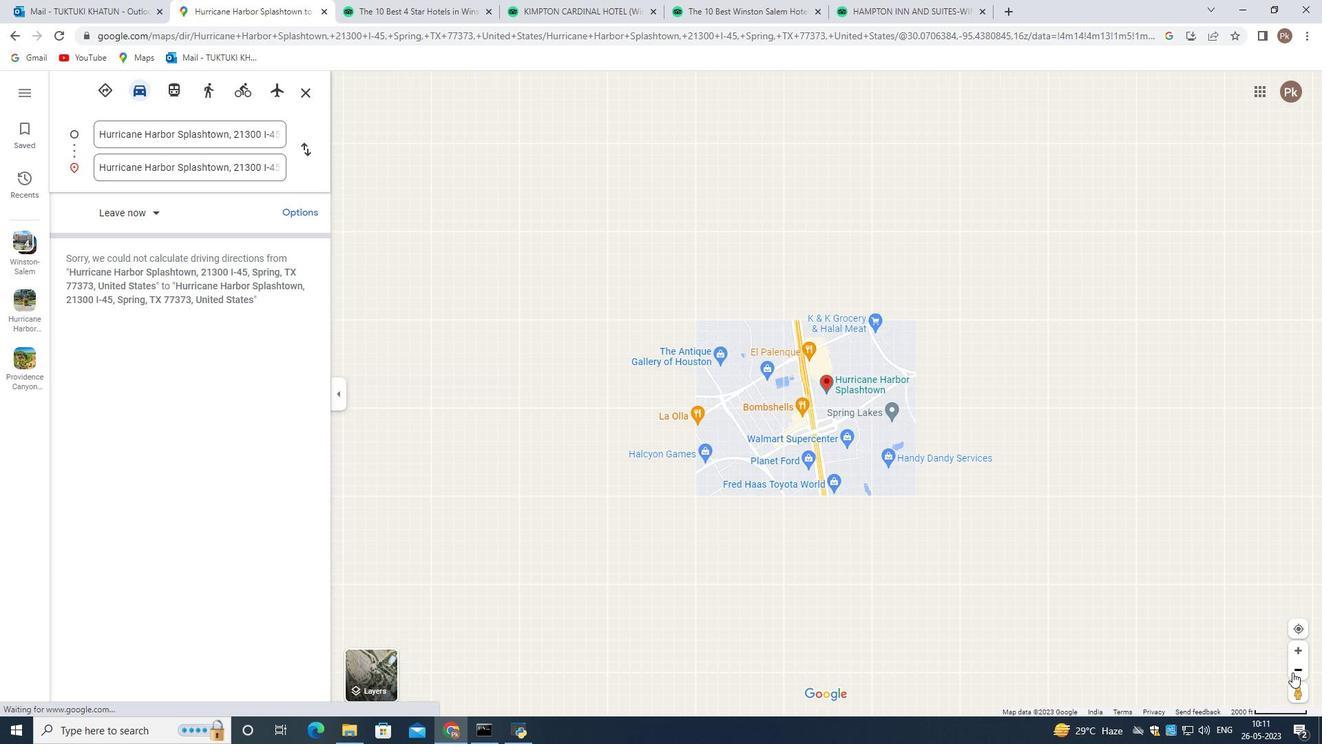
Action: Mouse pressed left at (1293, 672)
Screenshot: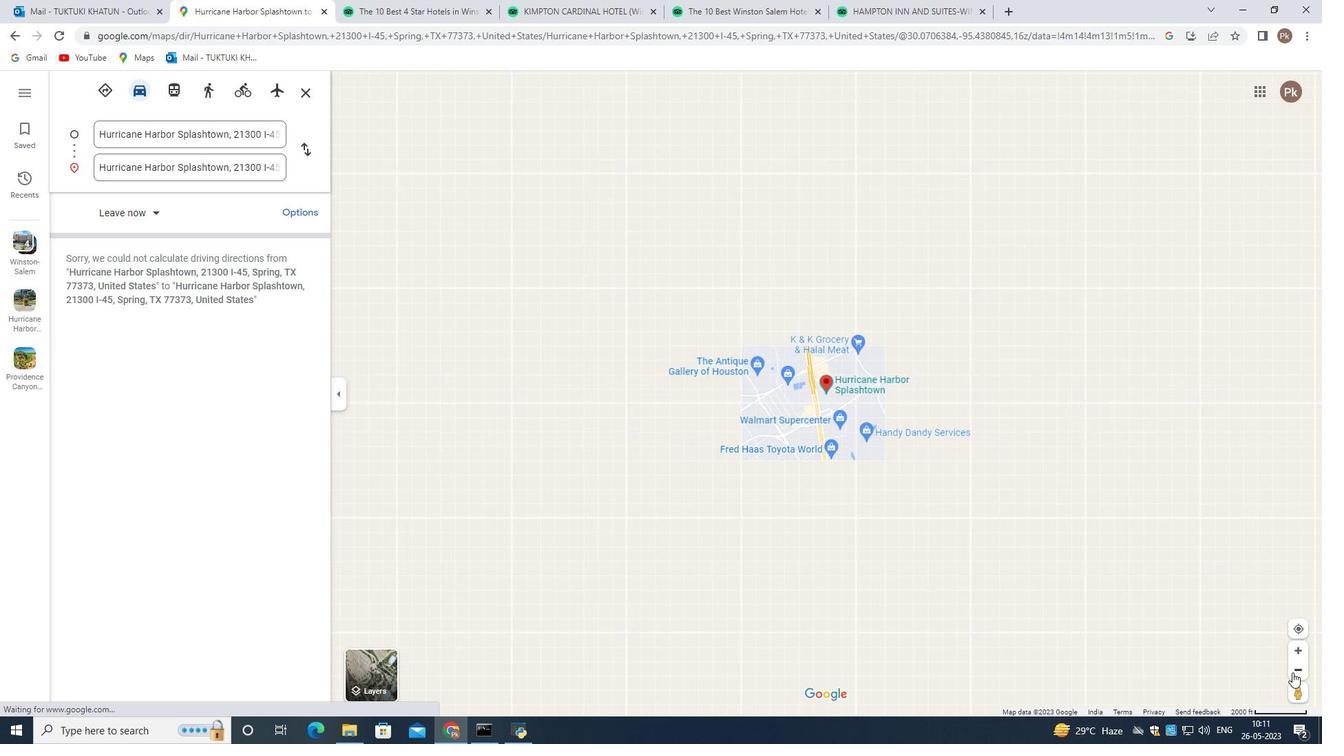 
Action: Mouse pressed left at (1293, 672)
Screenshot: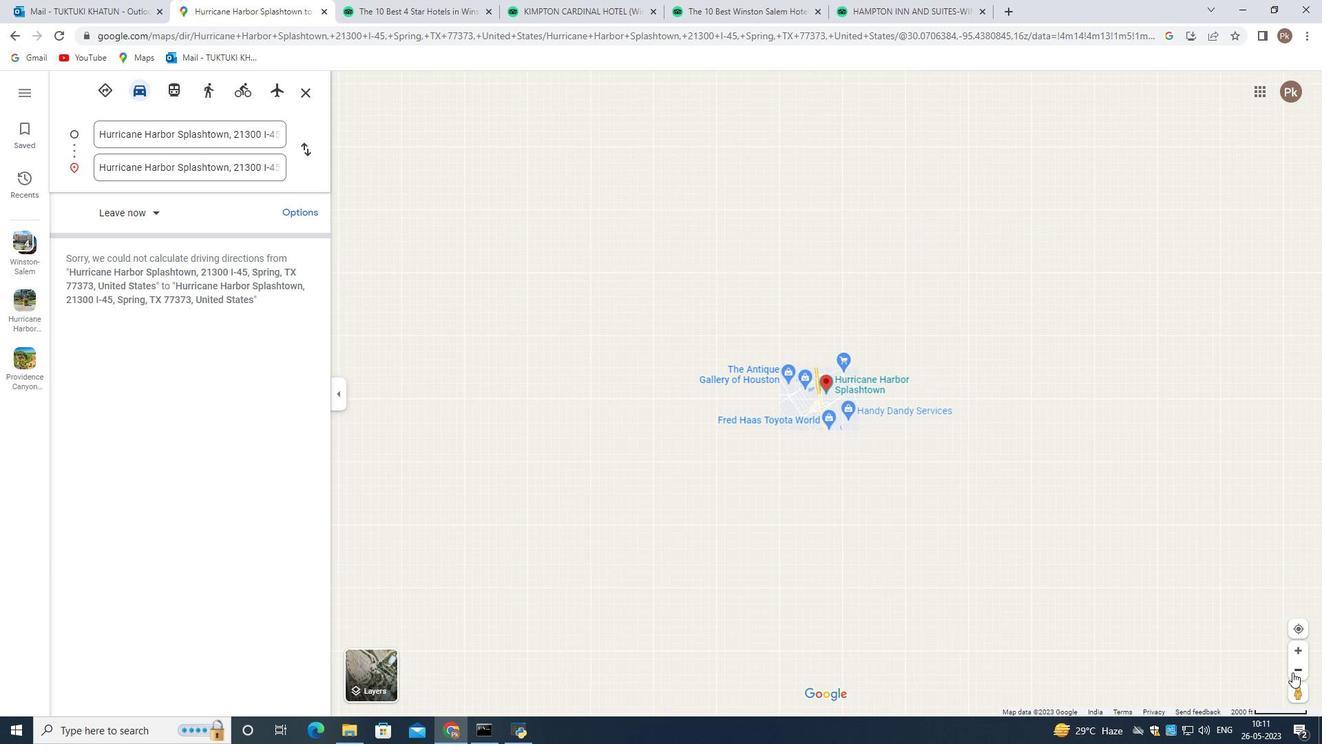 
Action: Mouse pressed left at (1293, 672)
Screenshot: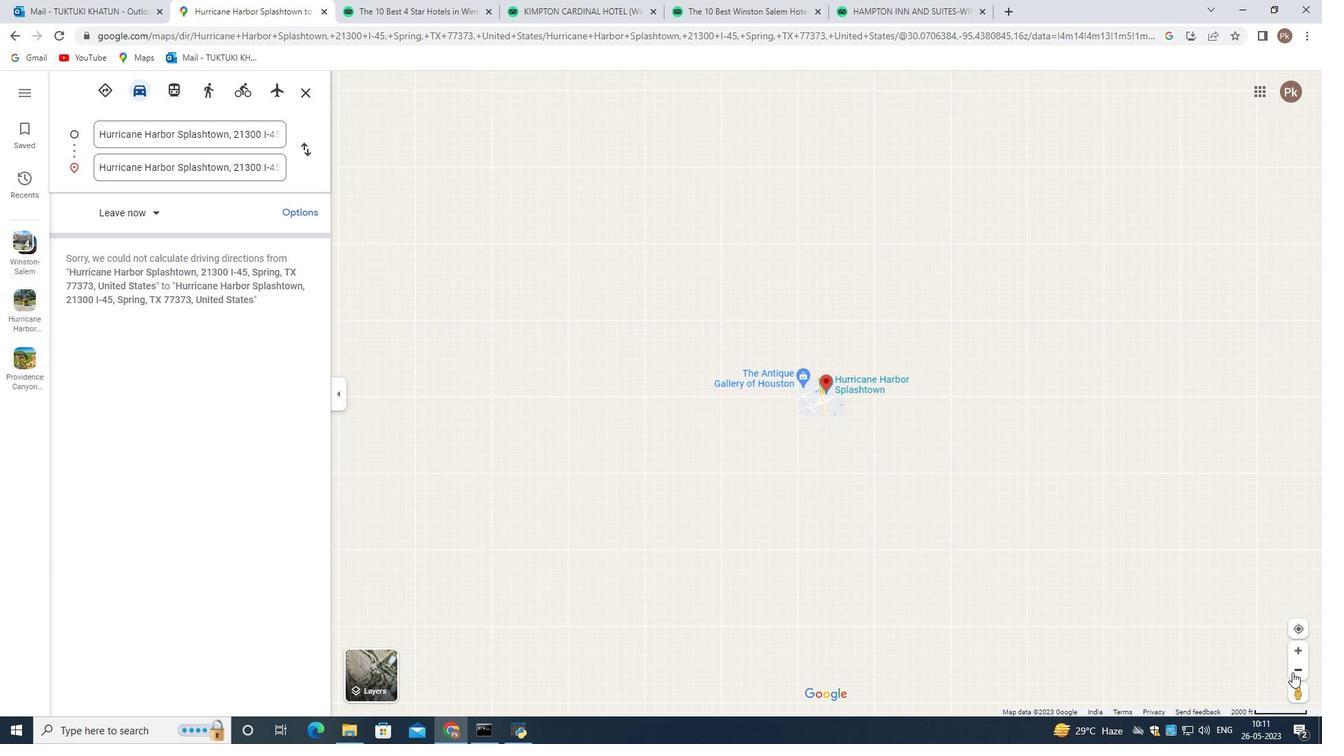 
Action: Mouse pressed left at (1293, 672)
Screenshot: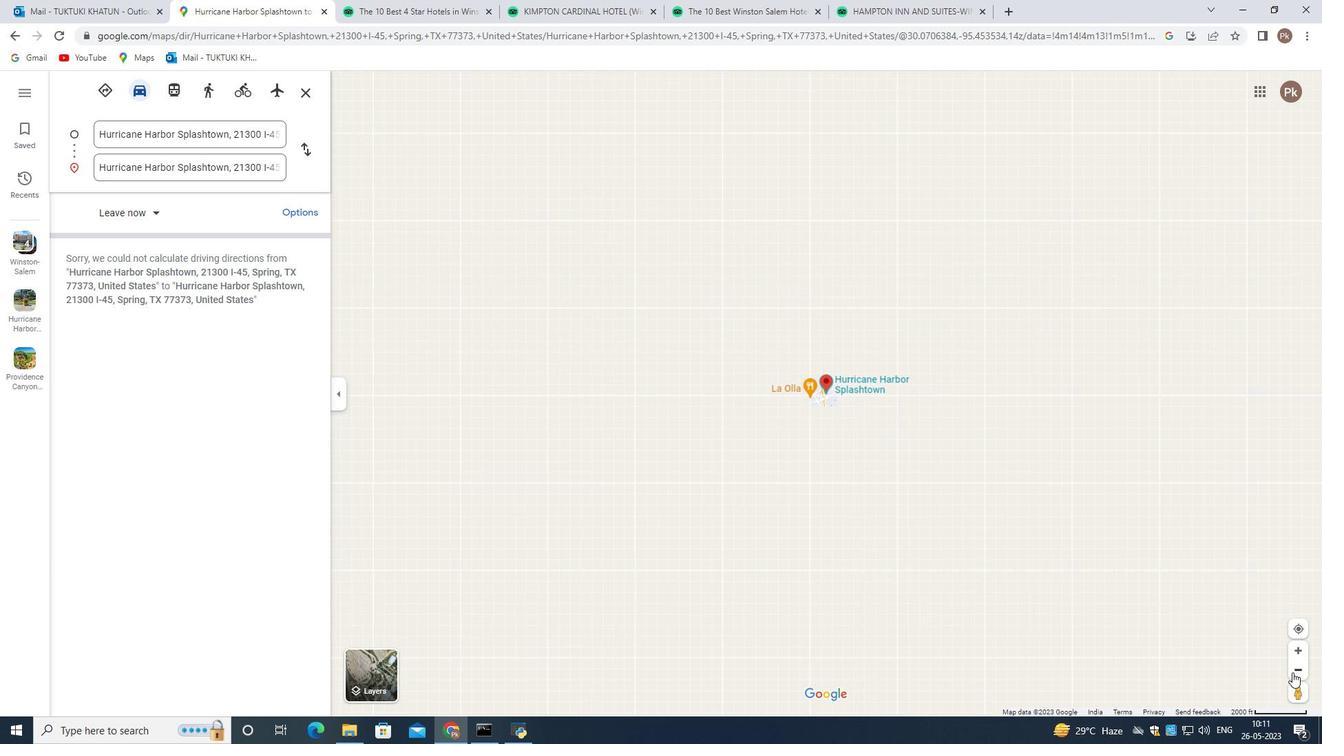 
Action: Mouse pressed left at (1293, 672)
Screenshot: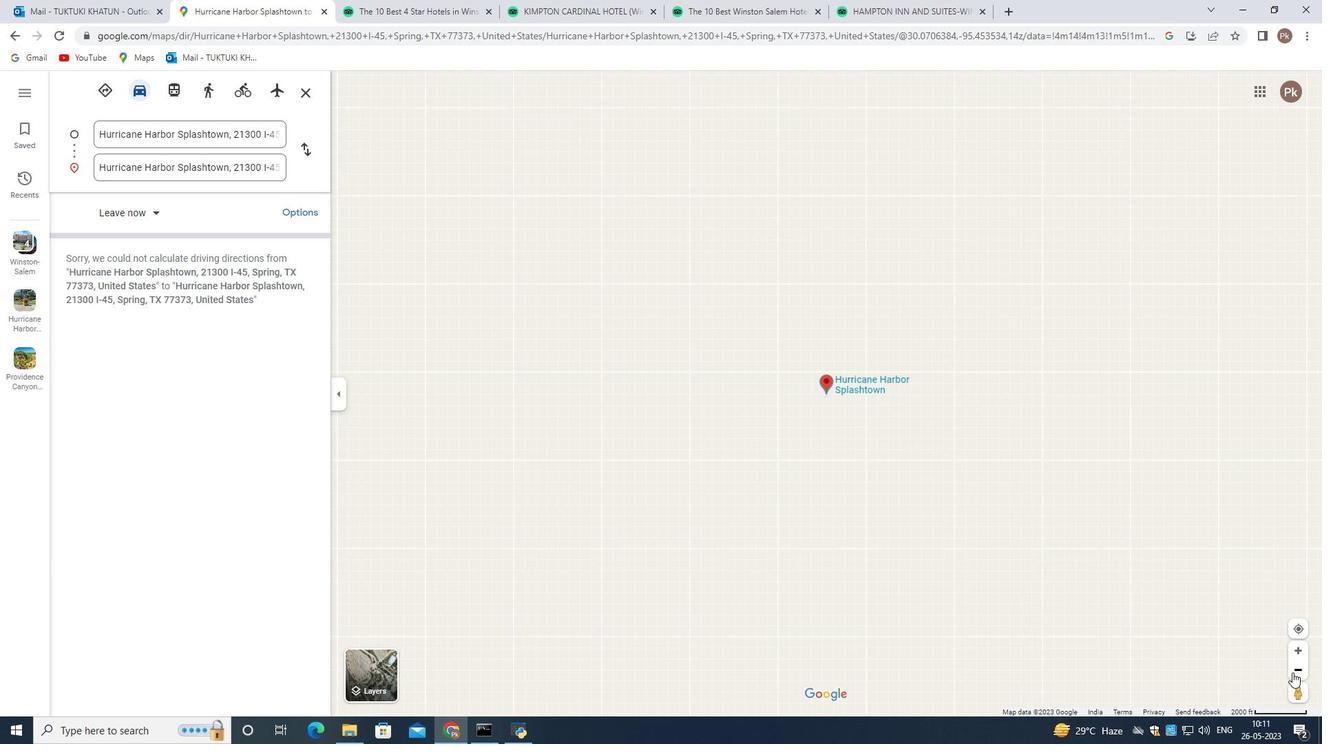 
Action: Mouse moved to (1292, 673)
Screenshot: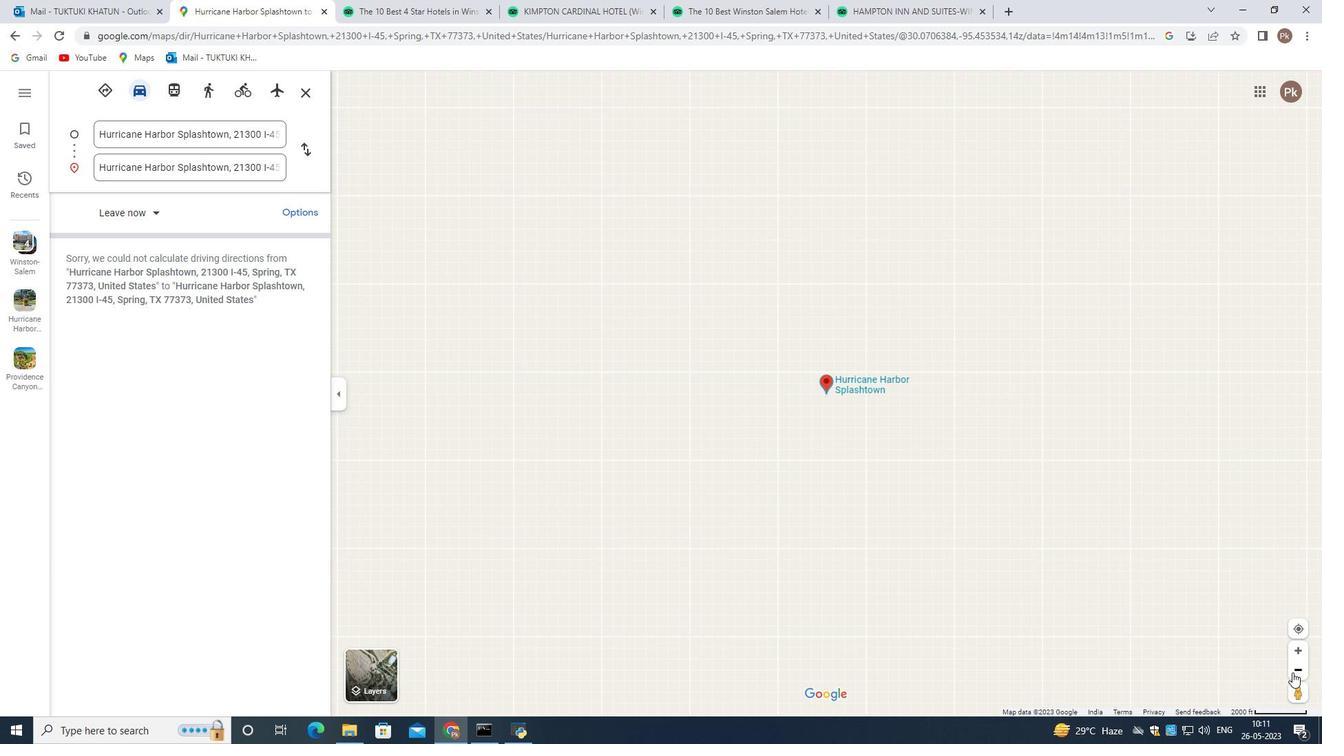 
Action: Mouse pressed right at (1292, 673)
Screenshot: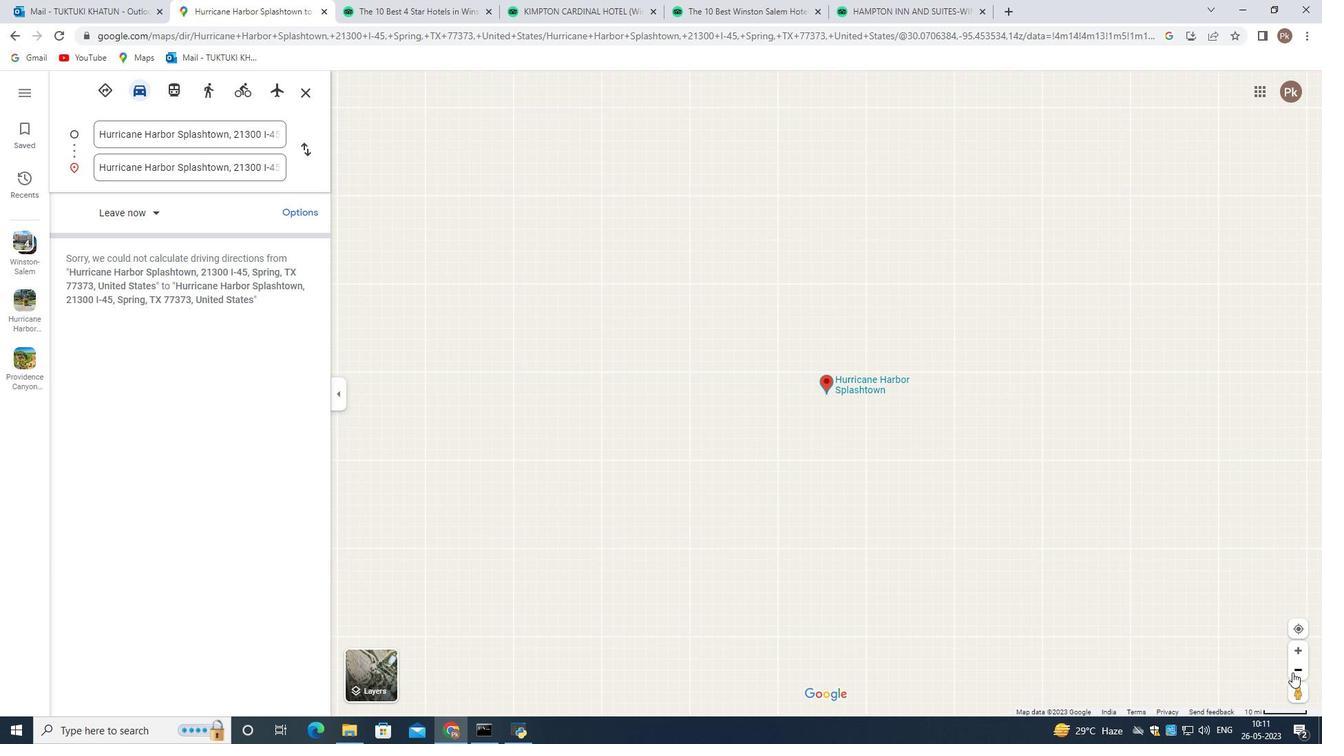 
Action: Mouse moved to (1011, 598)
Screenshot: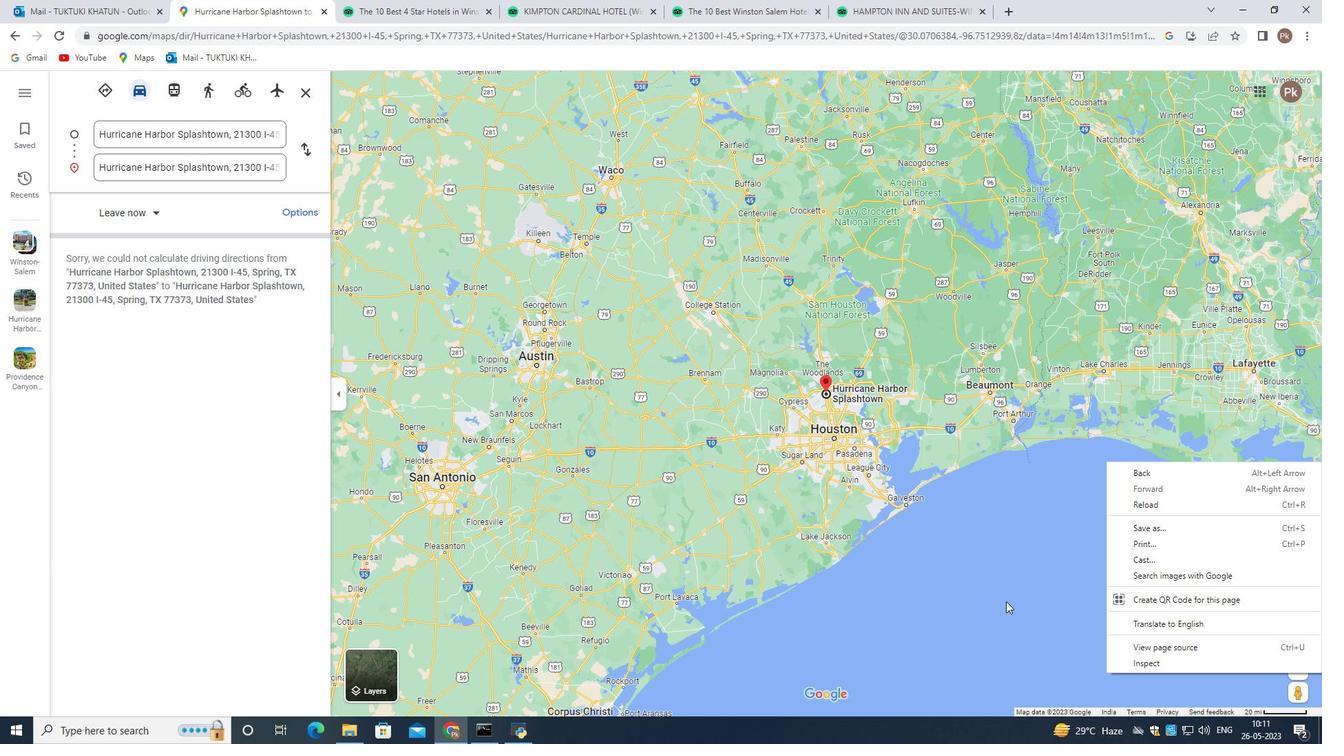 
Action: Mouse pressed left at (1011, 598)
Screenshot: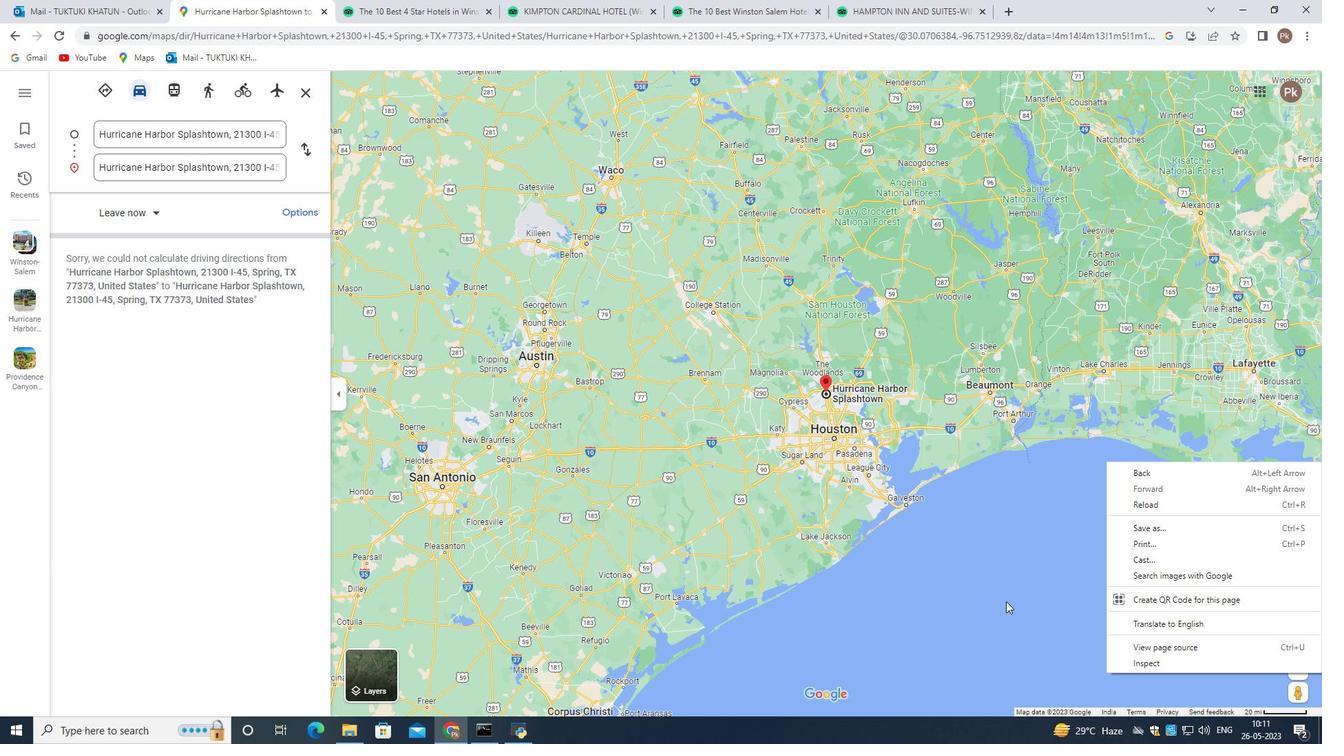 
Action: Mouse moved to (1301, 664)
Screenshot: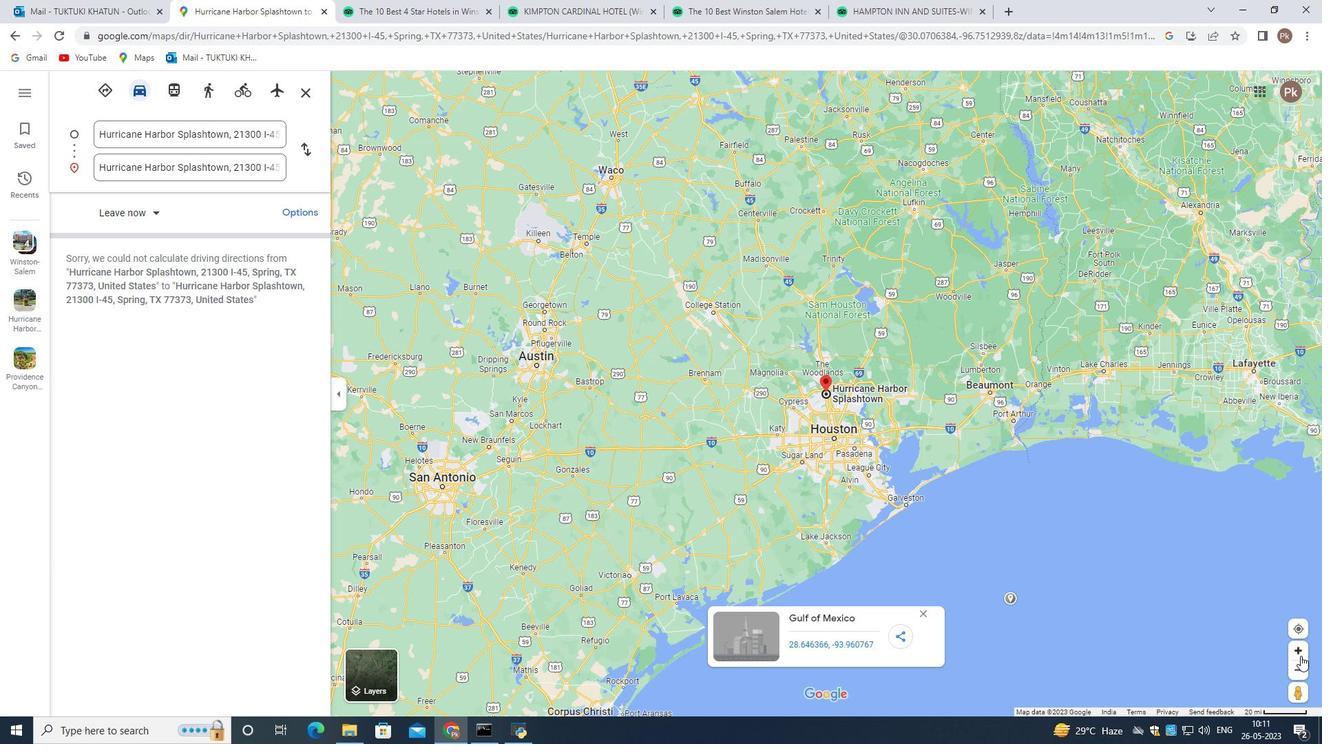 
Action: Mouse pressed left at (1301, 664)
Screenshot: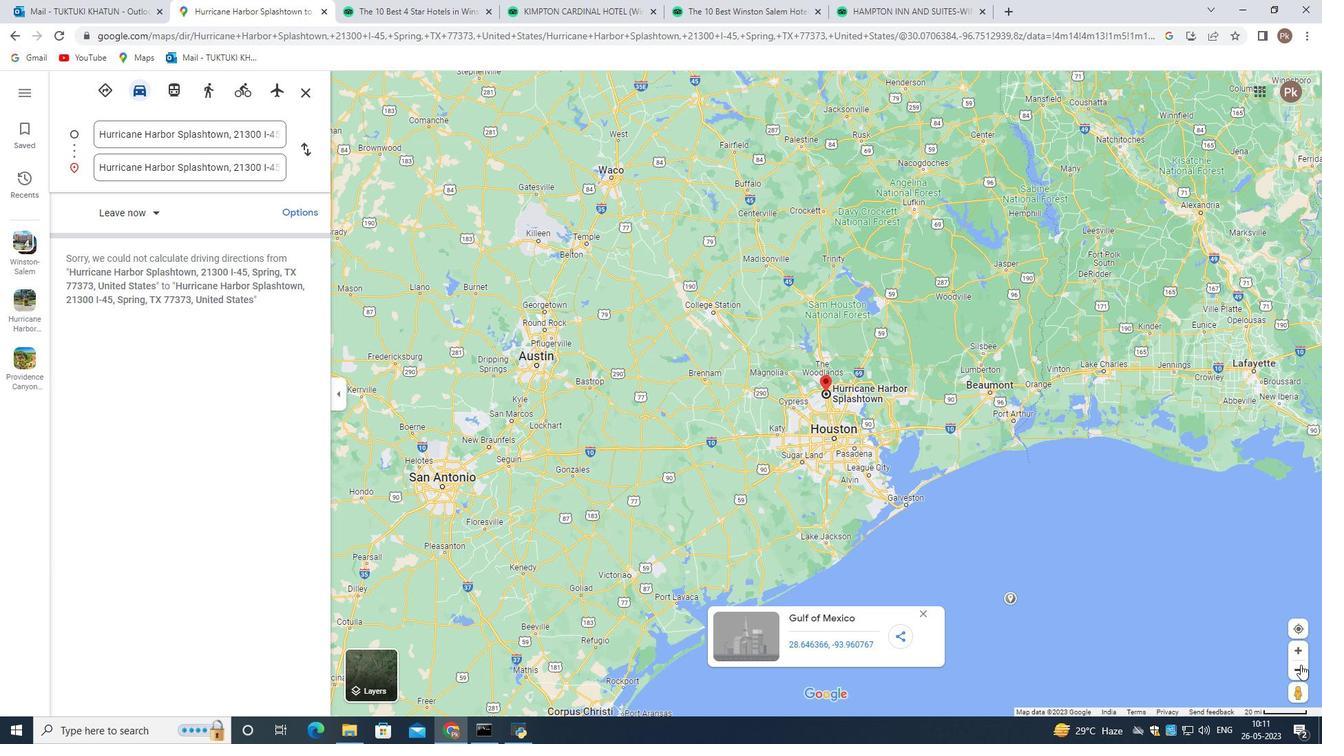 
Action: Mouse moved to (1301, 665)
Screenshot: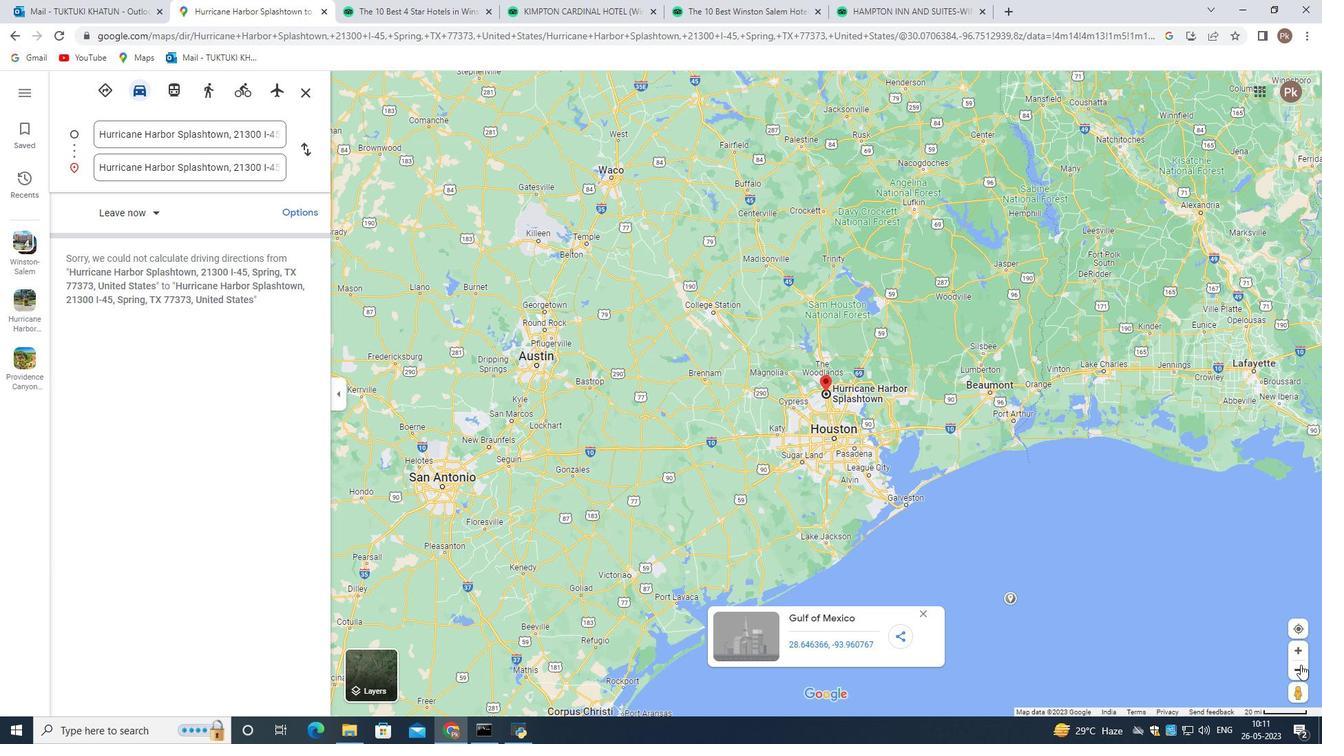 
Action: Mouse pressed left at (1301, 665)
Screenshot: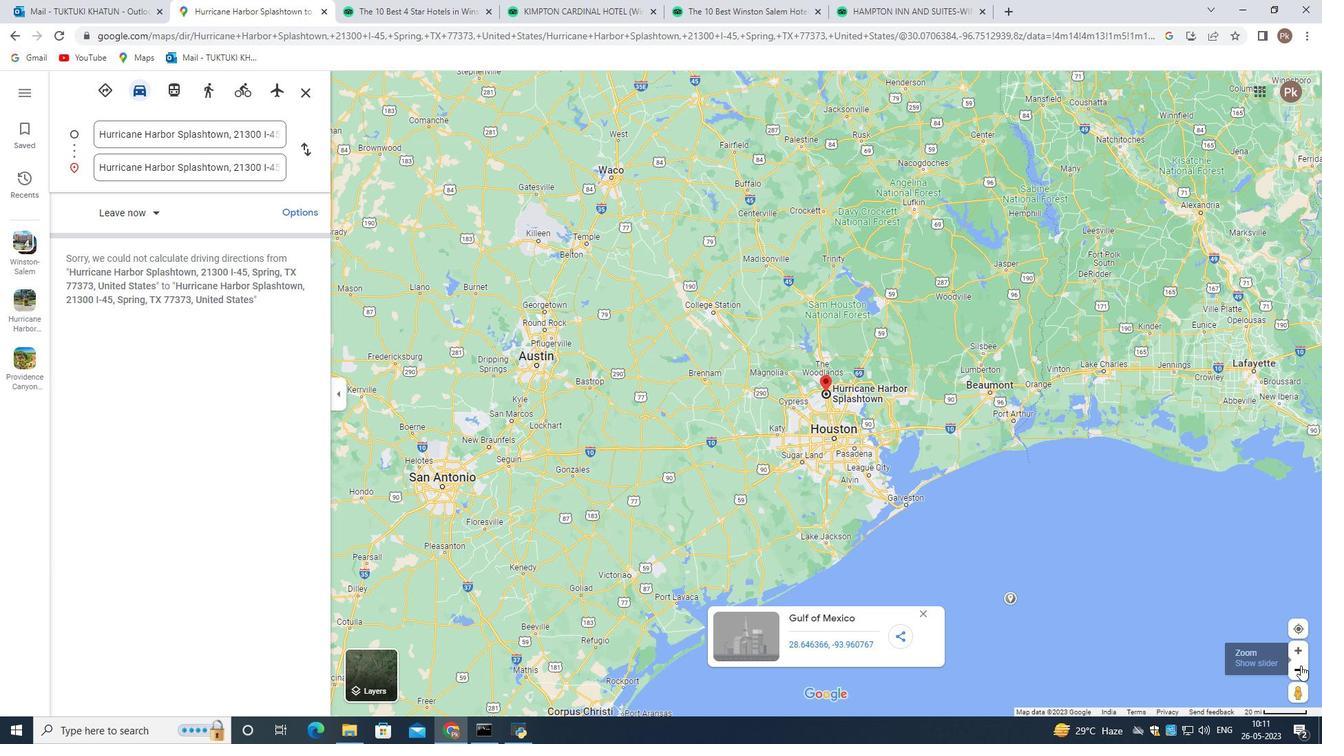 
Action: Mouse pressed left at (1301, 665)
Screenshot: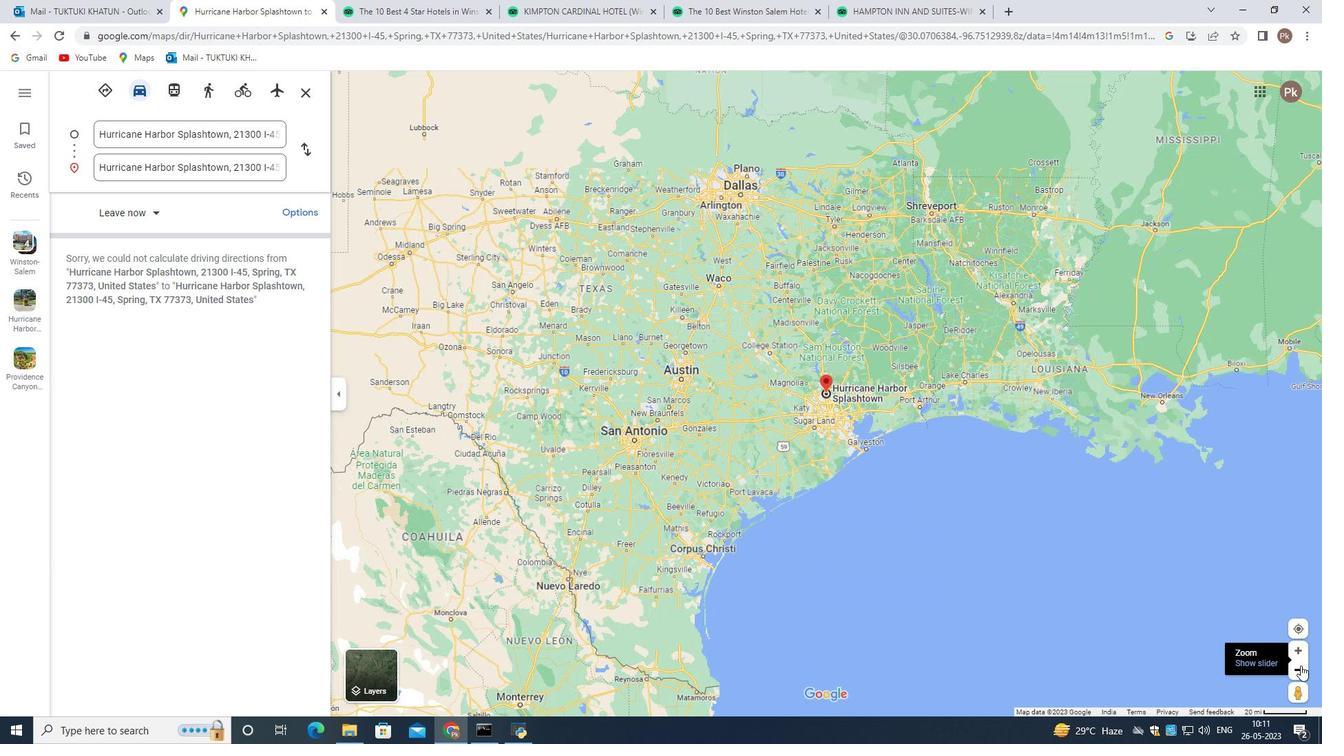 
Action: Mouse pressed left at (1301, 665)
Screenshot: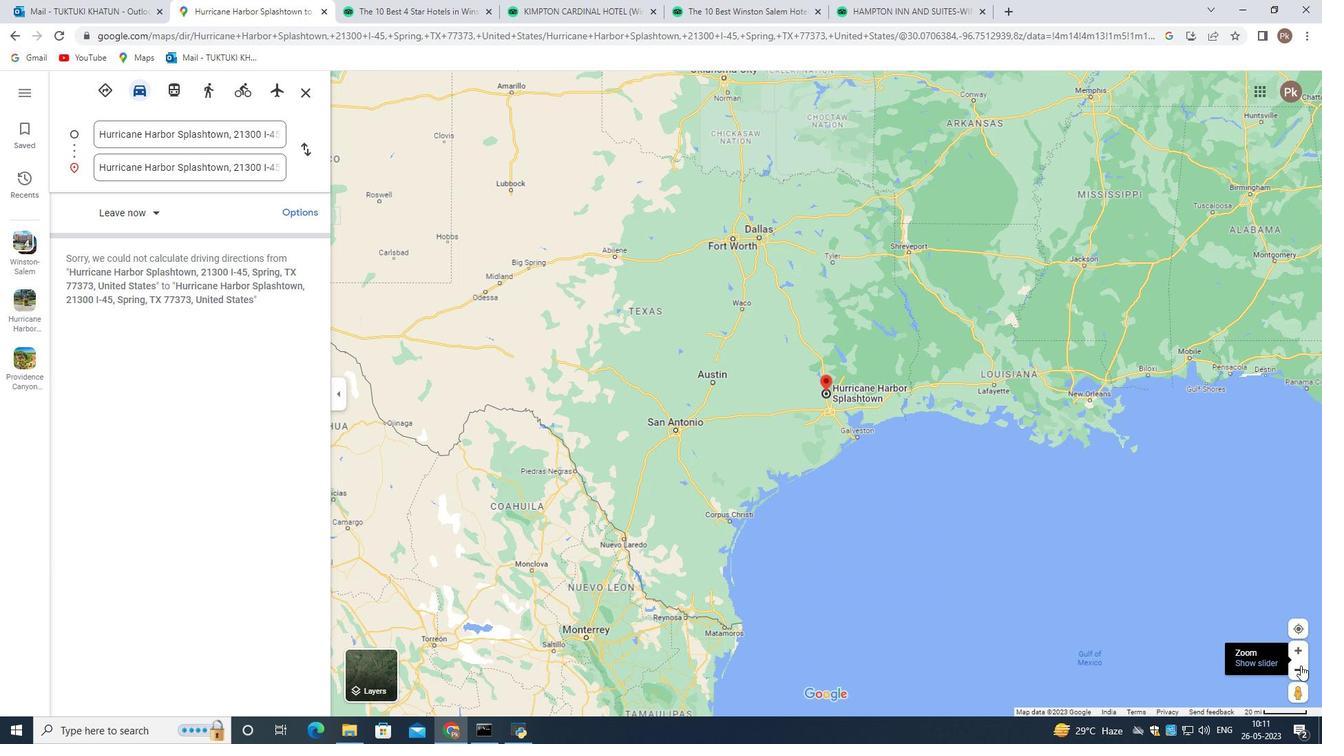 
Action: Mouse pressed left at (1301, 665)
Screenshot: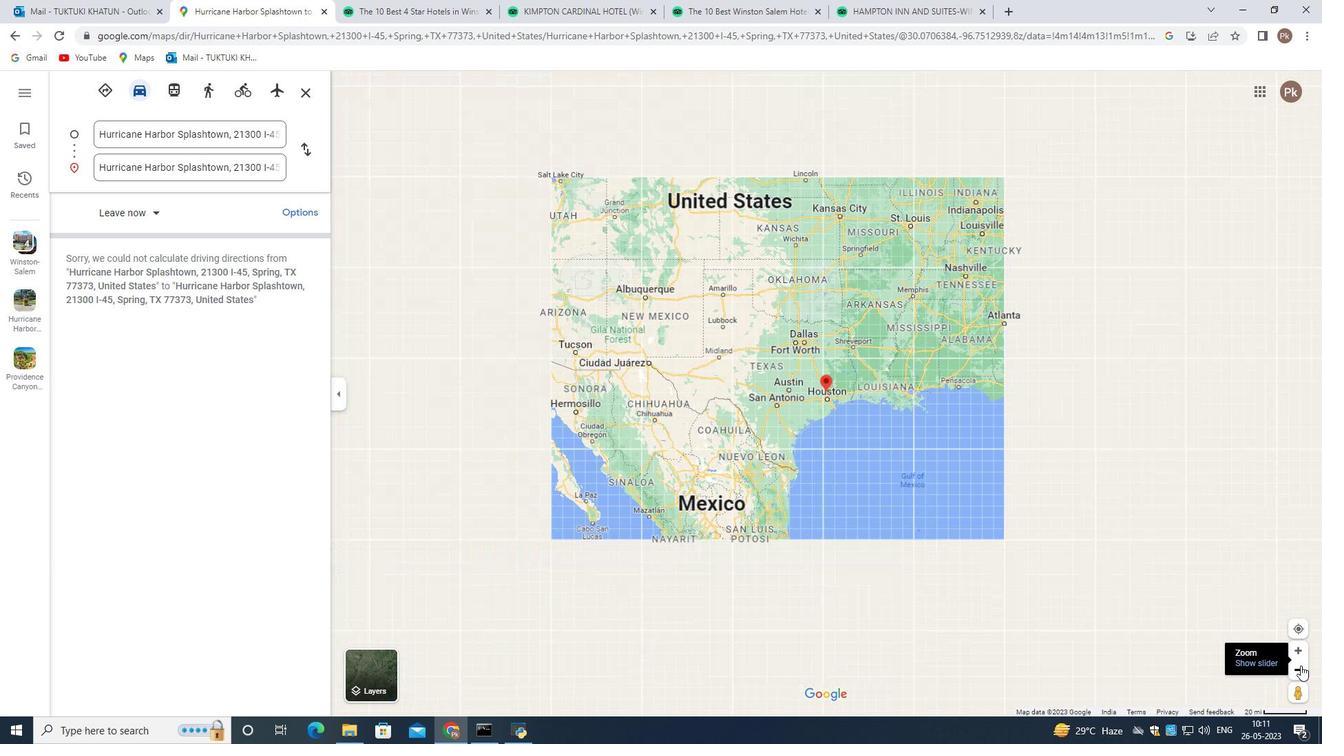 
Action: Mouse moved to (1301, 665)
Screenshot: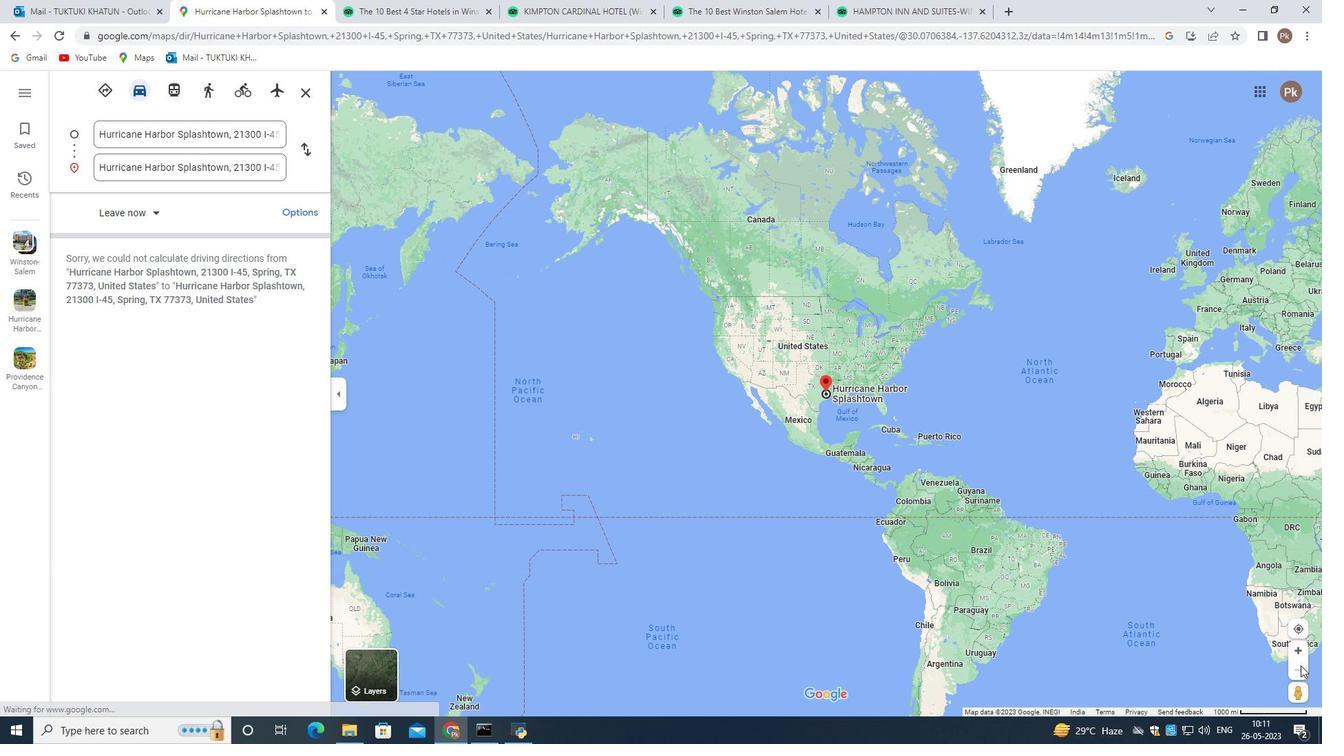 
Action: Mouse pressed left at (1301, 665)
Screenshot: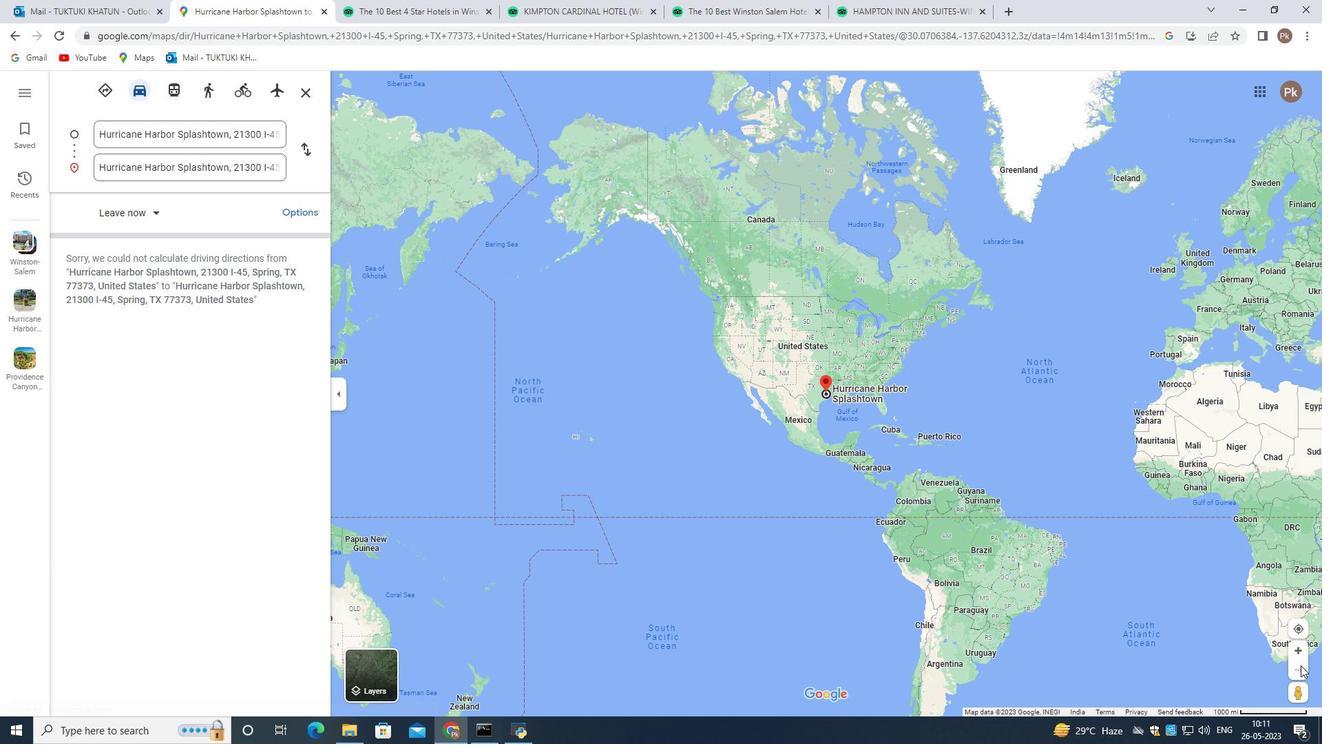 
Action: Mouse moved to (1298, 652)
Screenshot: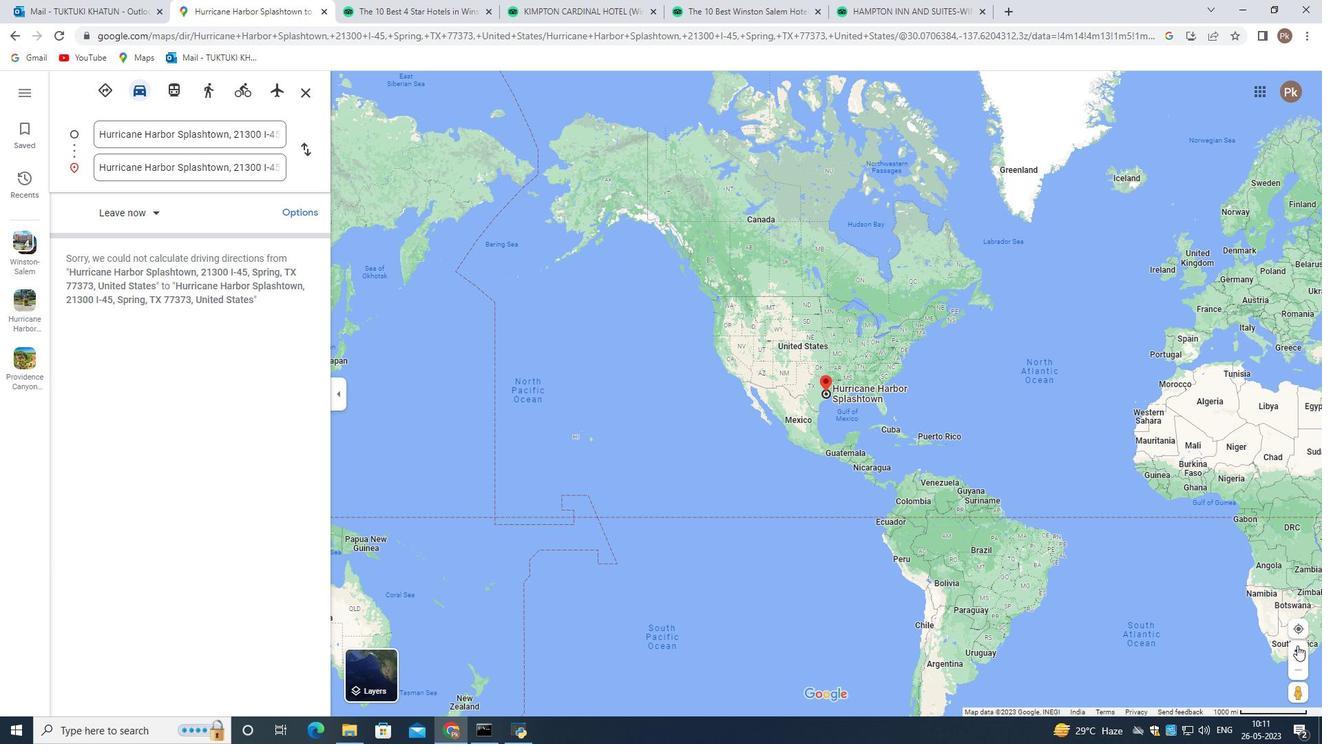 
Action: Mouse pressed left at (1298, 652)
Screenshot: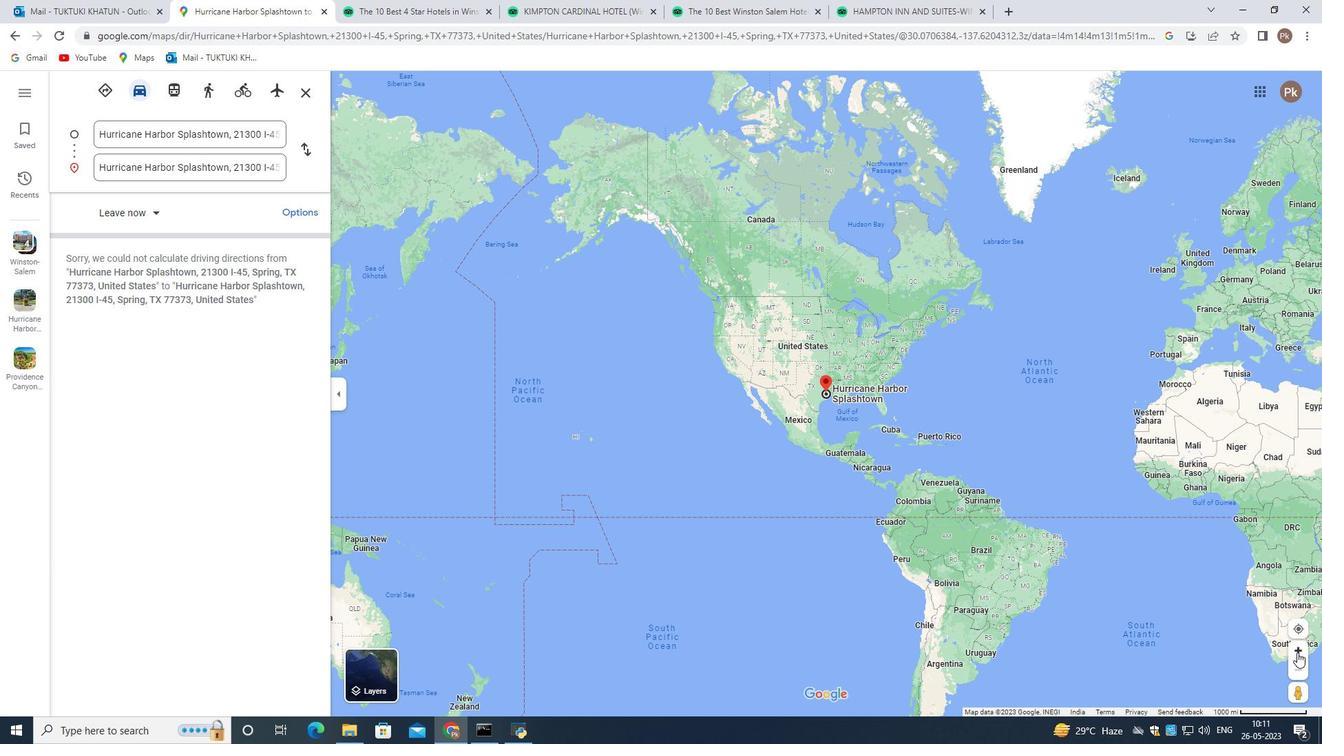
Action: Mouse moved to (1298, 652)
Screenshot: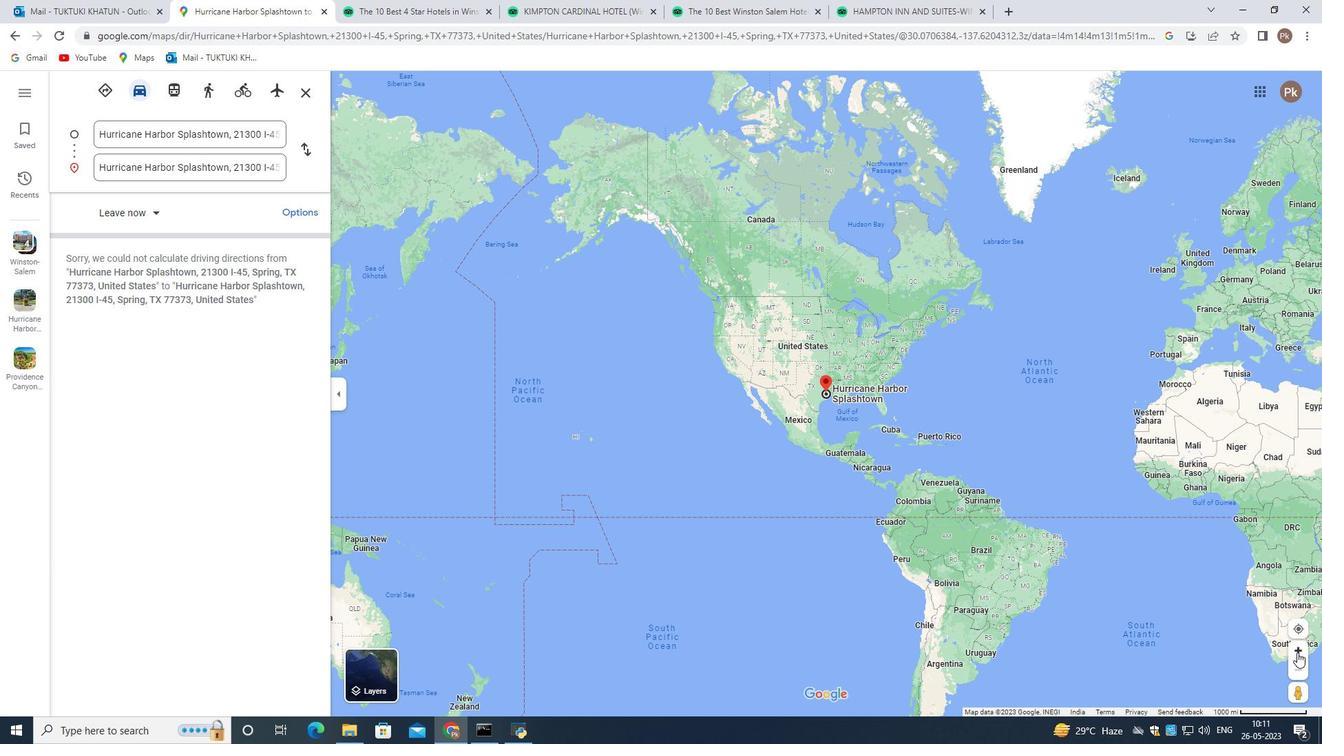 
Action: Mouse pressed left at (1298, 652)
Screenshot: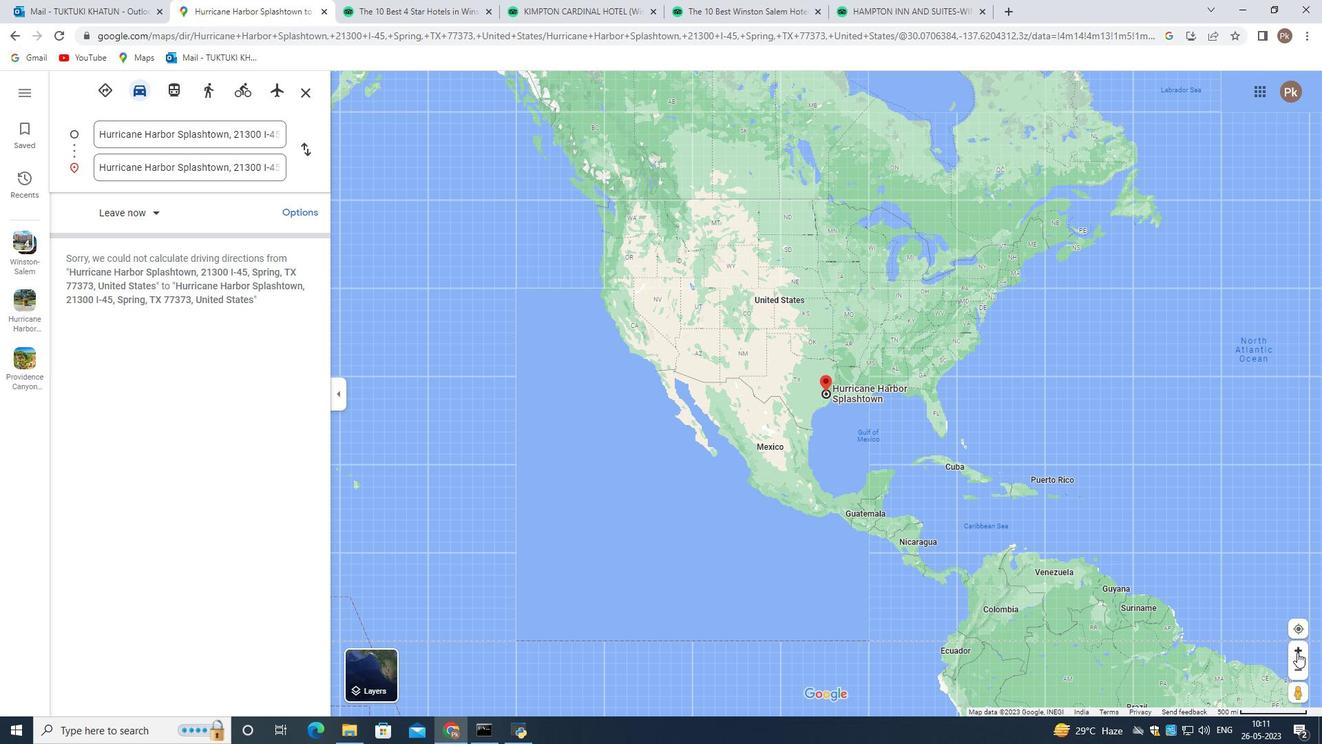 
Action: Mouse pressed left at (1298, 652)
Screenshot: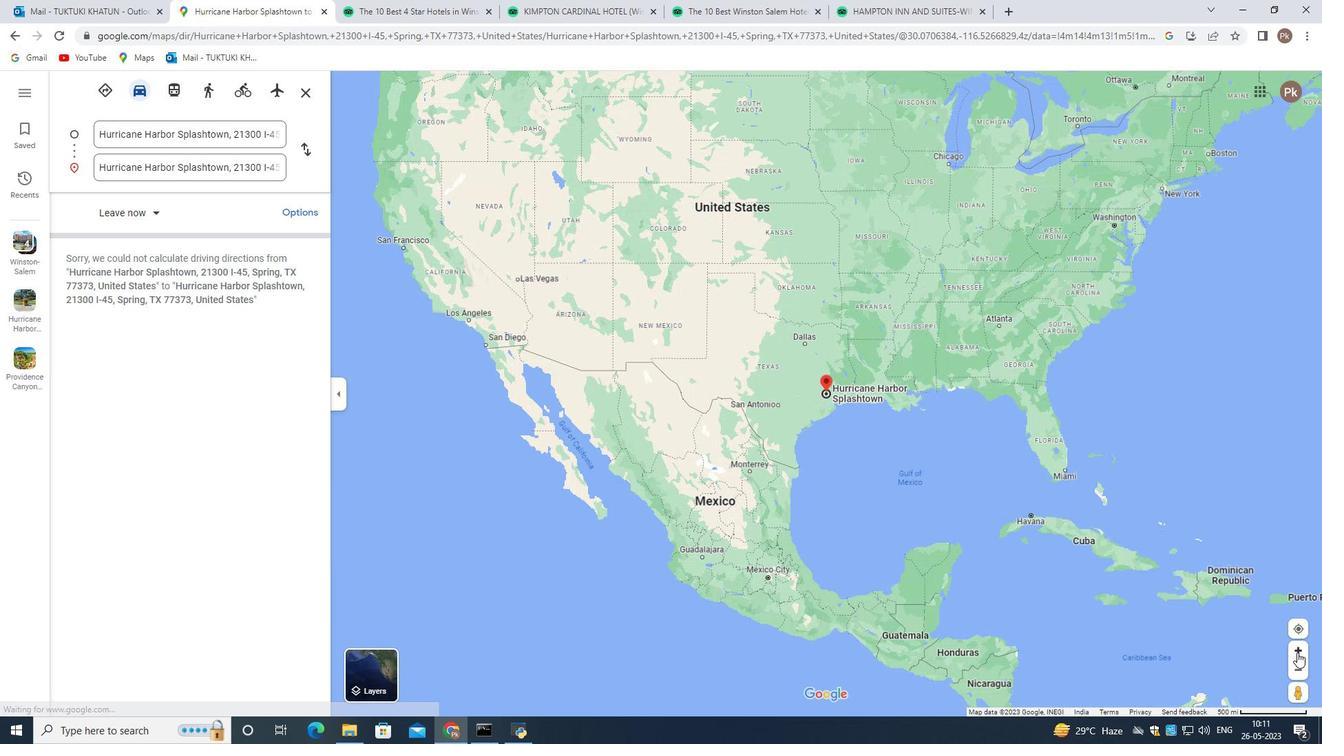 
Action: Mouse pressed left at (1298, 652)
Screenshot: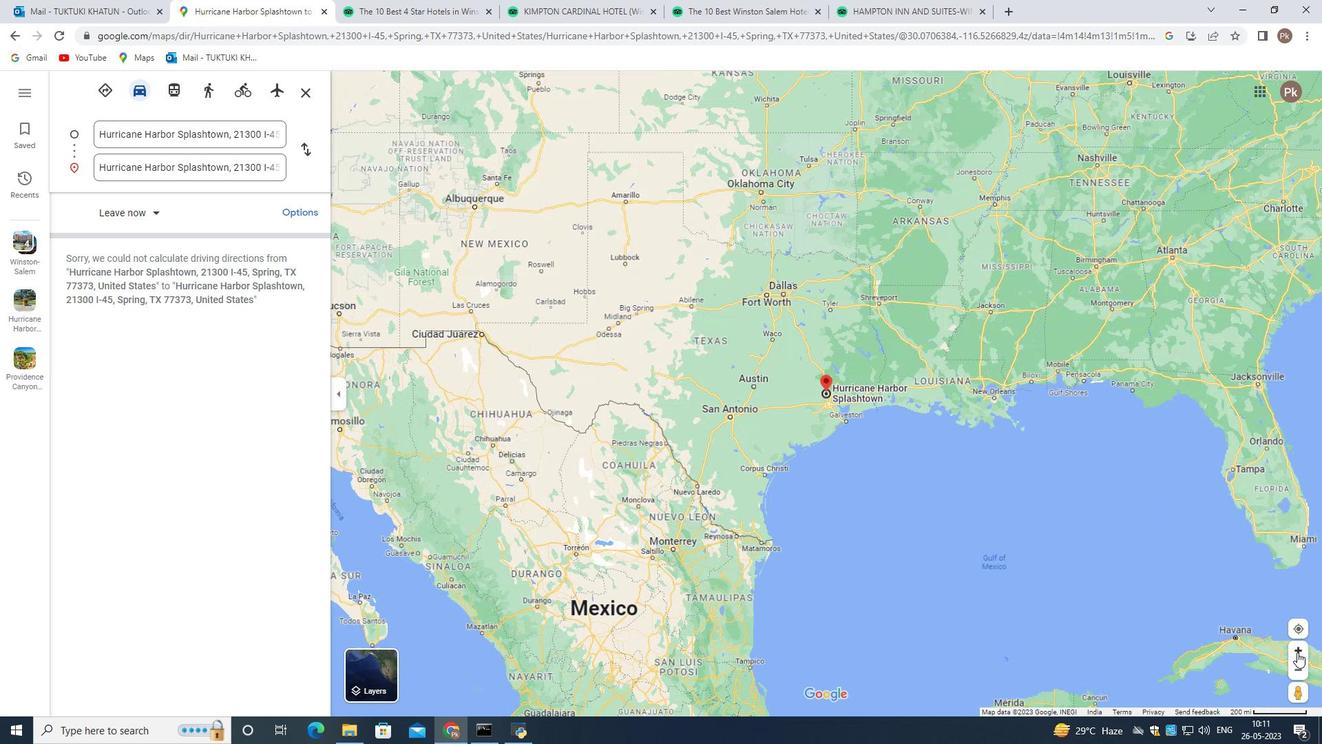
Action: Mouse pressed left at (1298, 652)
Screenshot: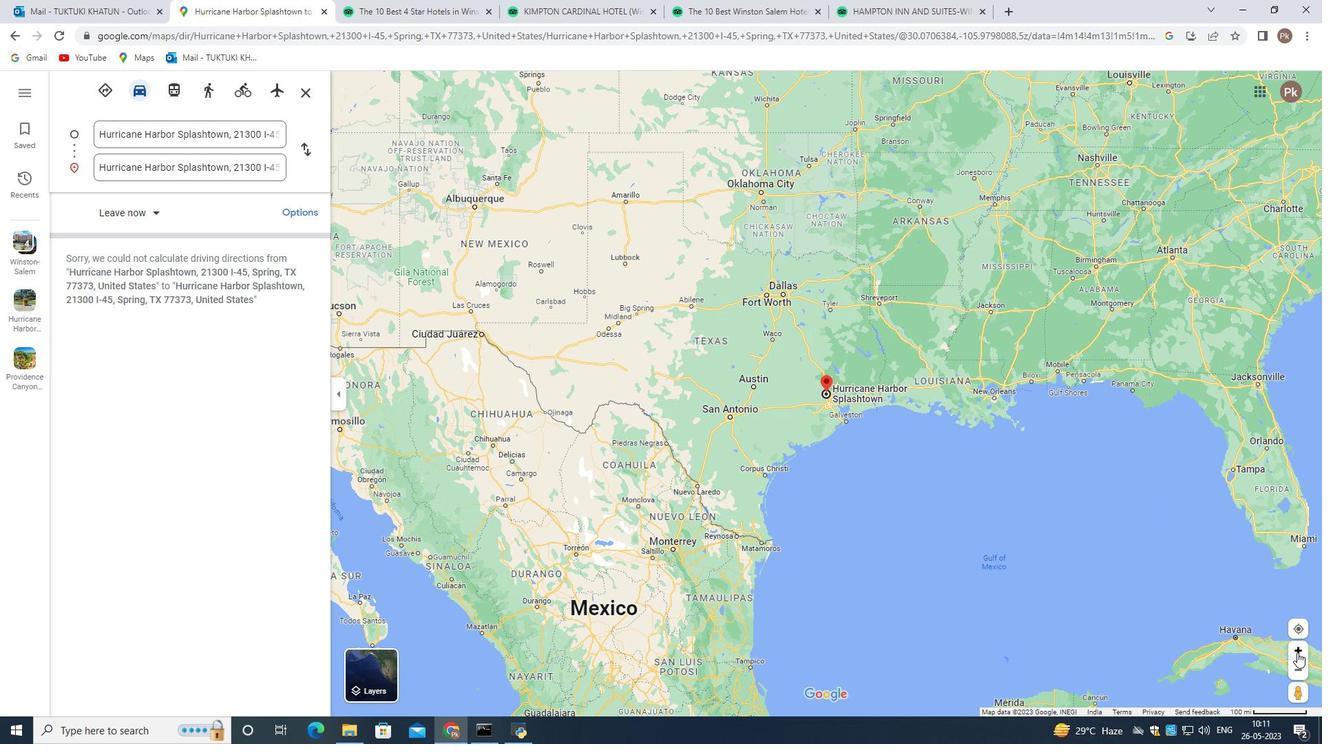 
Action: Mouse pressed left at (1298, 652)
Screenshot: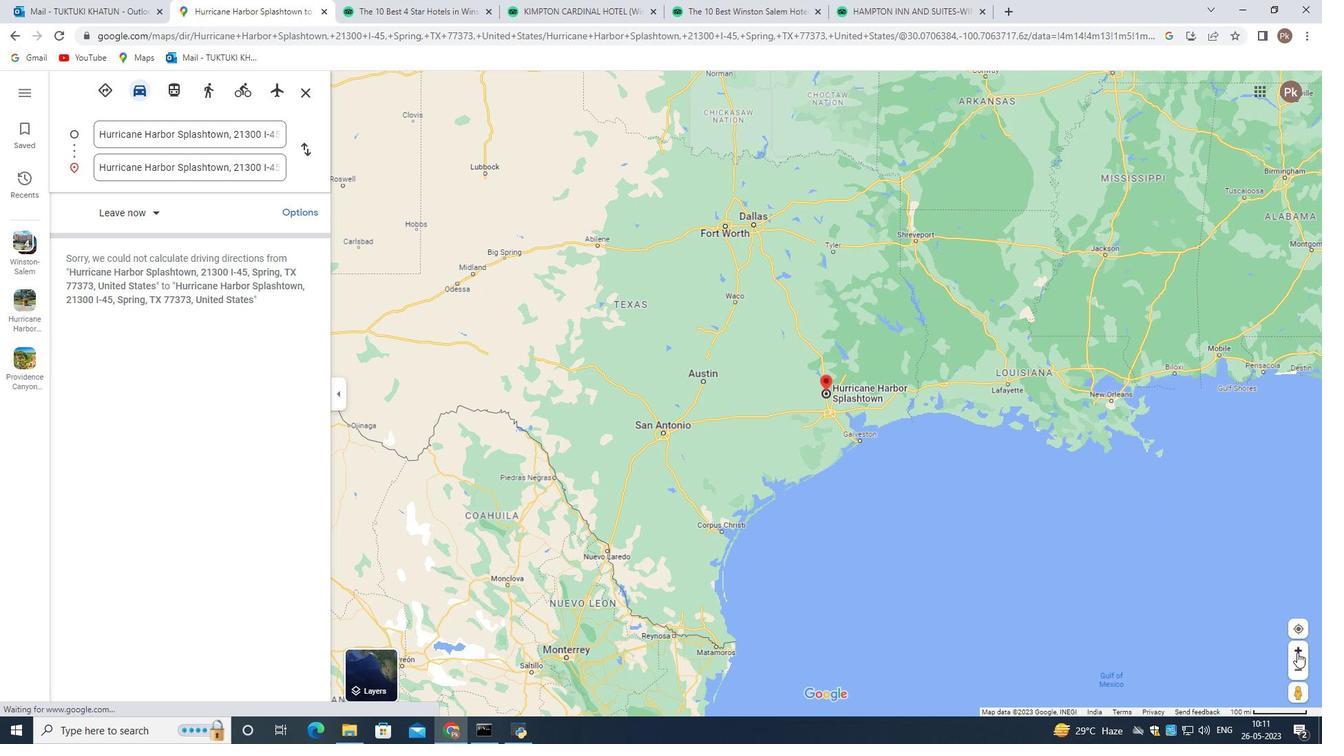 
Action: Mouse pressed left at (1298, 652)
Screenshot: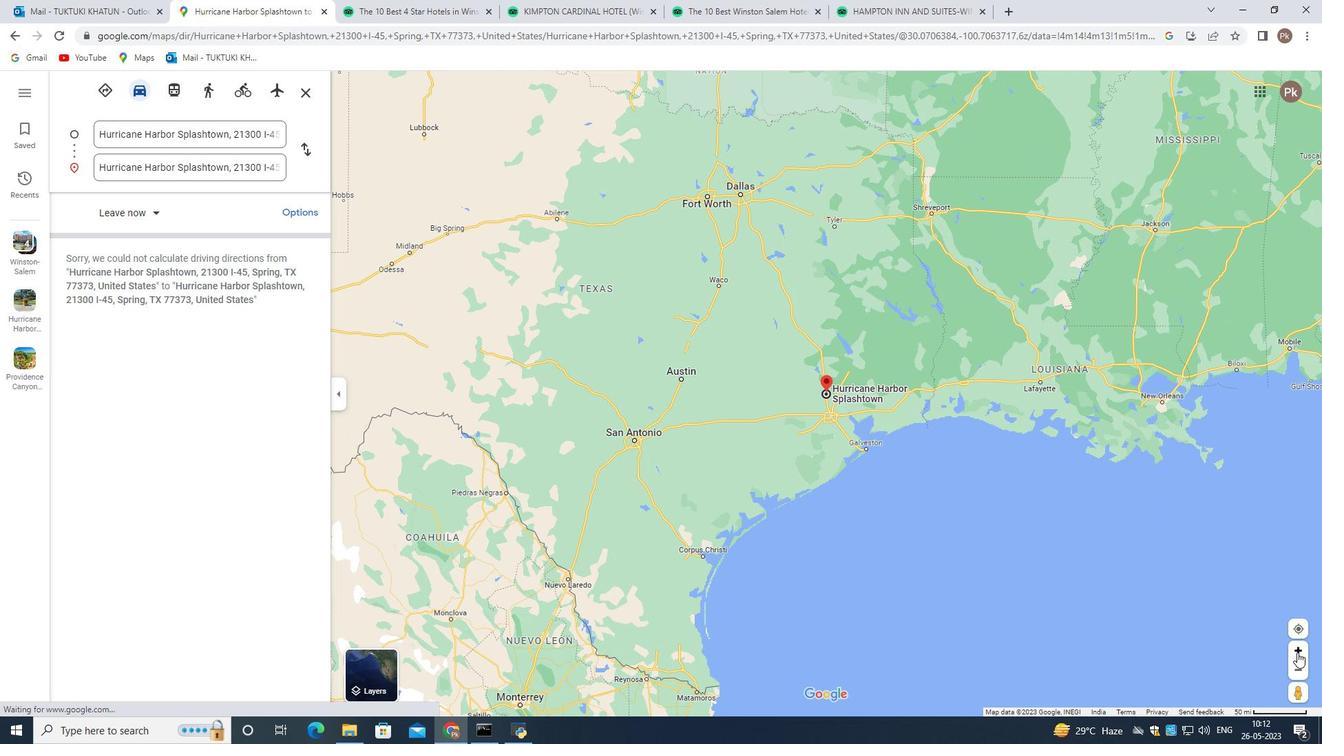 
Action: Mouse pressed left at (1298, 652)
Screenshot: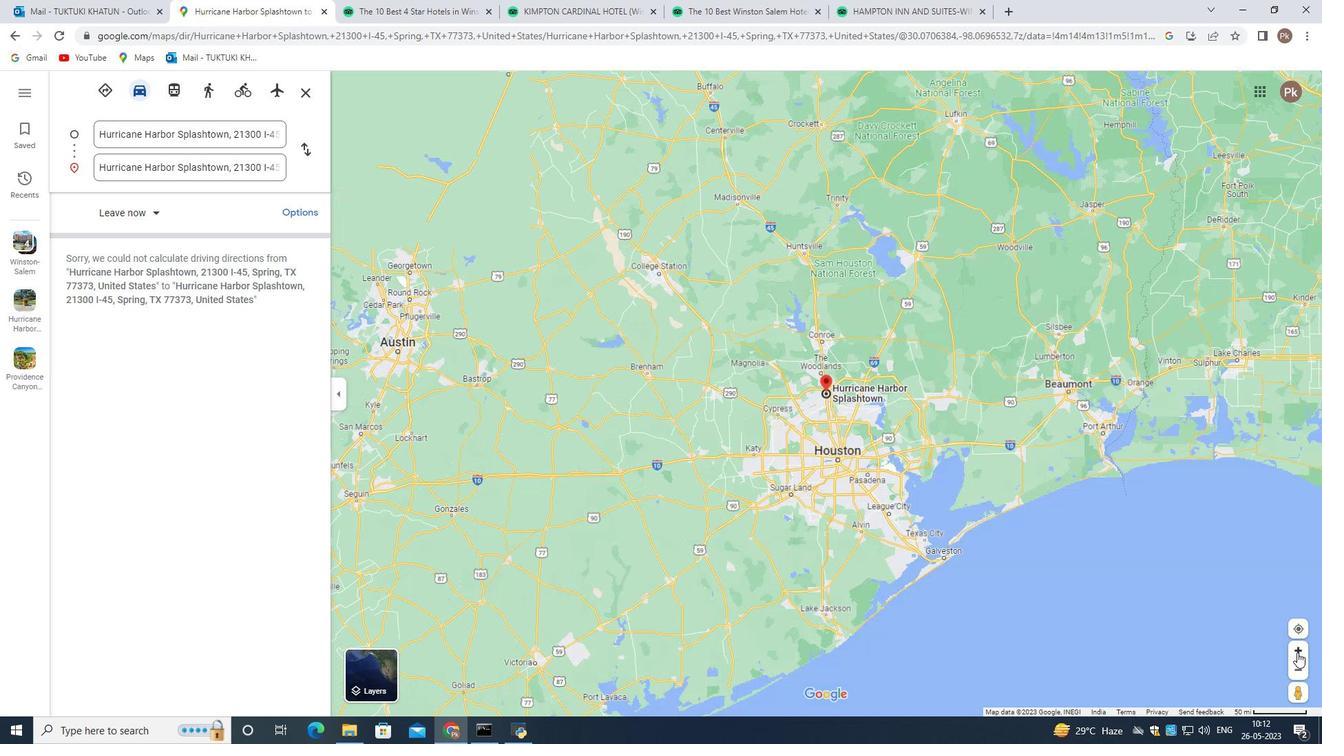 
Action: Mouse pressed left at (1298, 652)
Screenshot: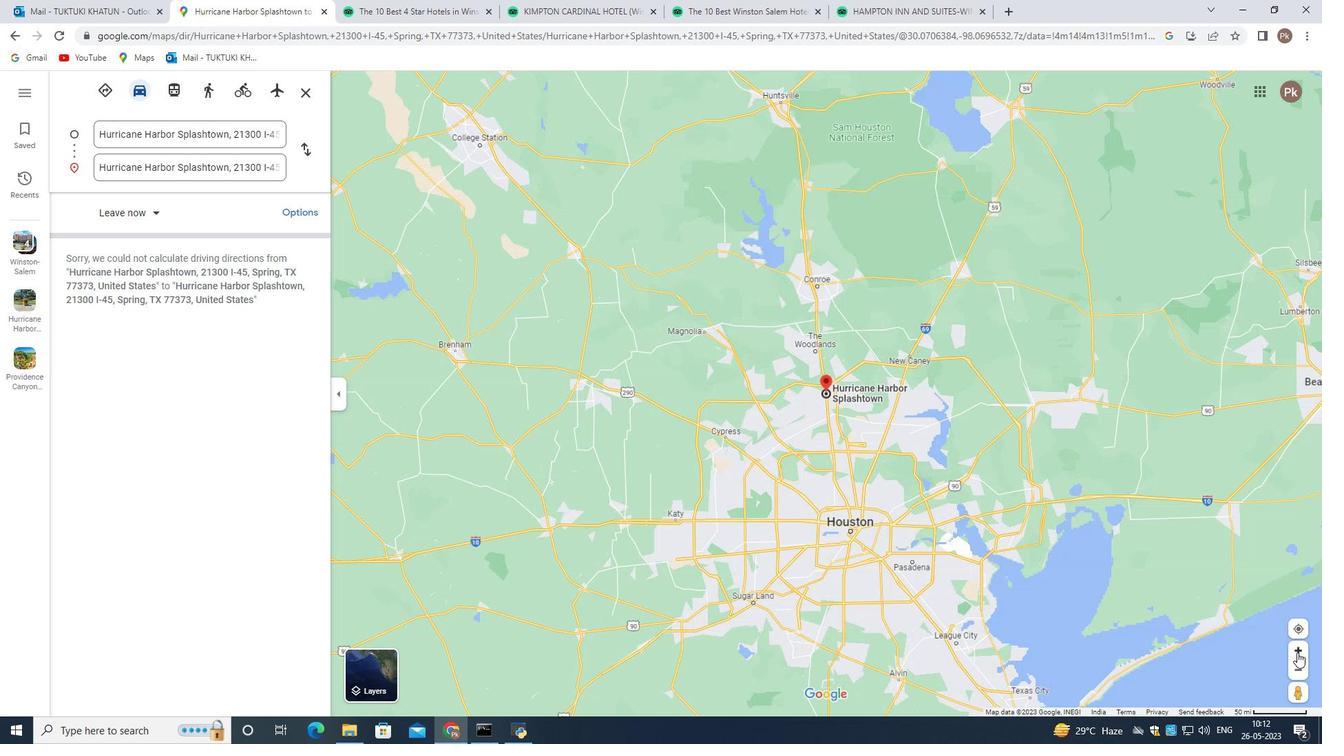 
Action: Mouse pressed left at (1298, 652)
Screenshot: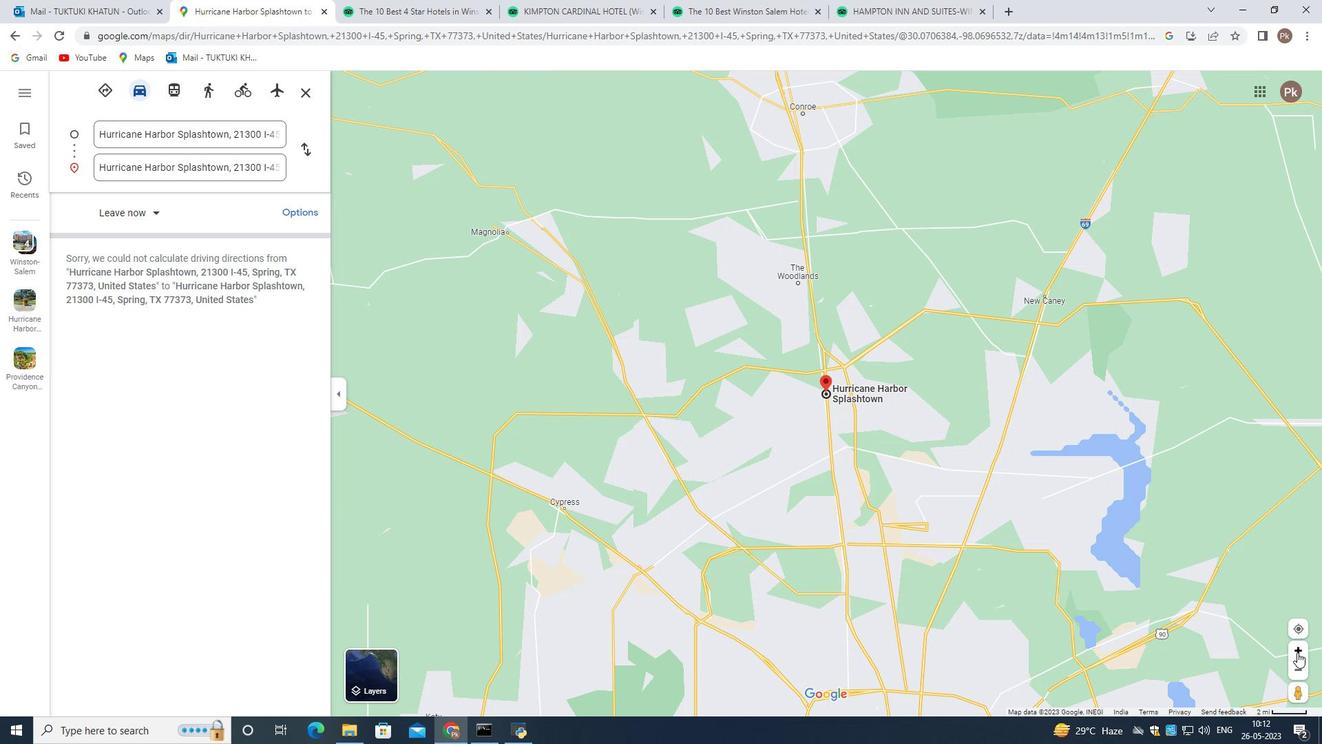
Action: Mouse pressed left at (1298, 652)
Screenshot: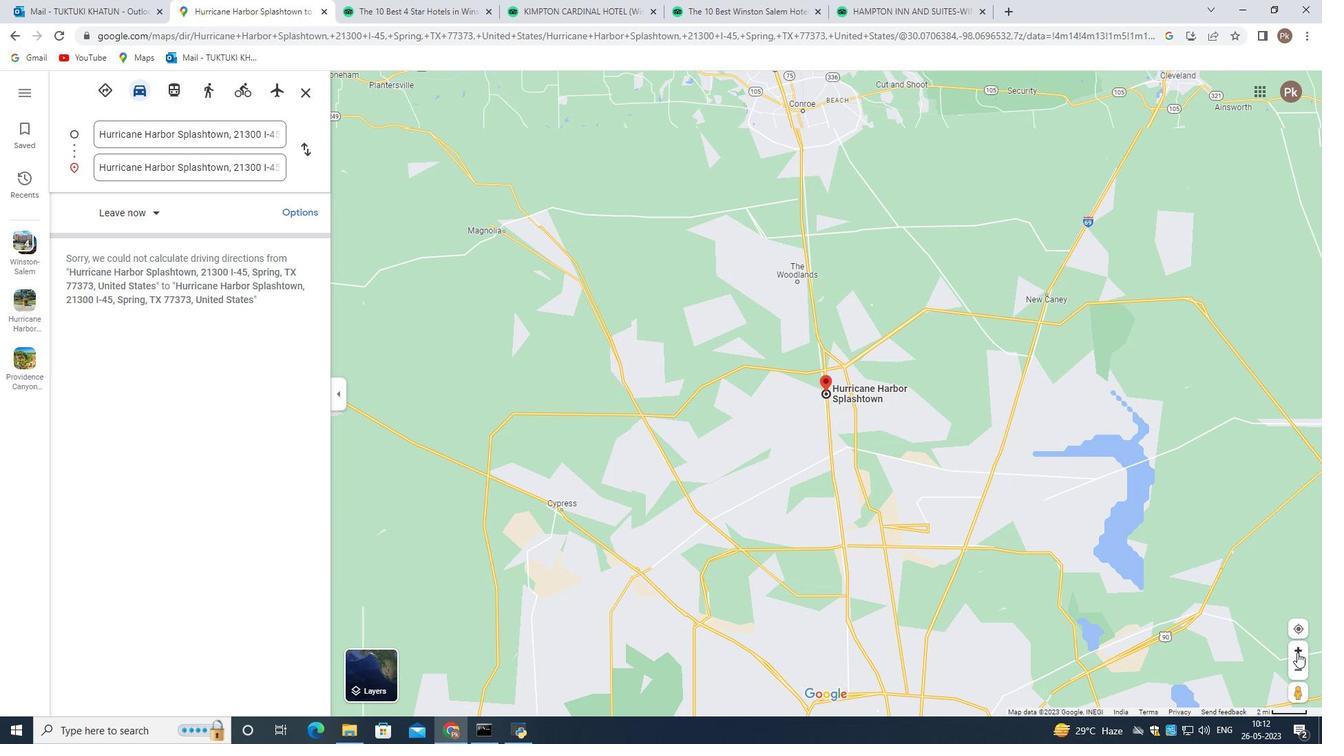 
Action: Mouse pressed left at (1298, 652)
Screenshot: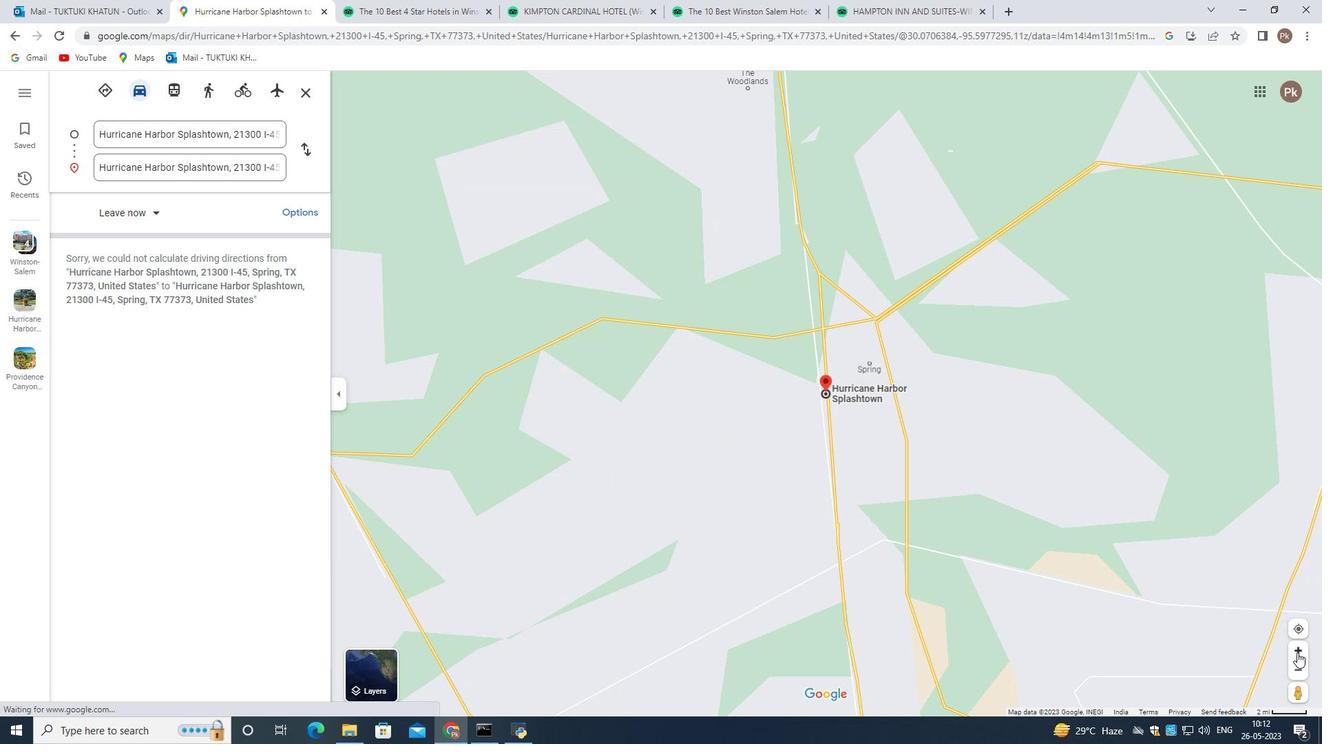 
Action: Mouse pressed left at (1298, 652)
Screenshot: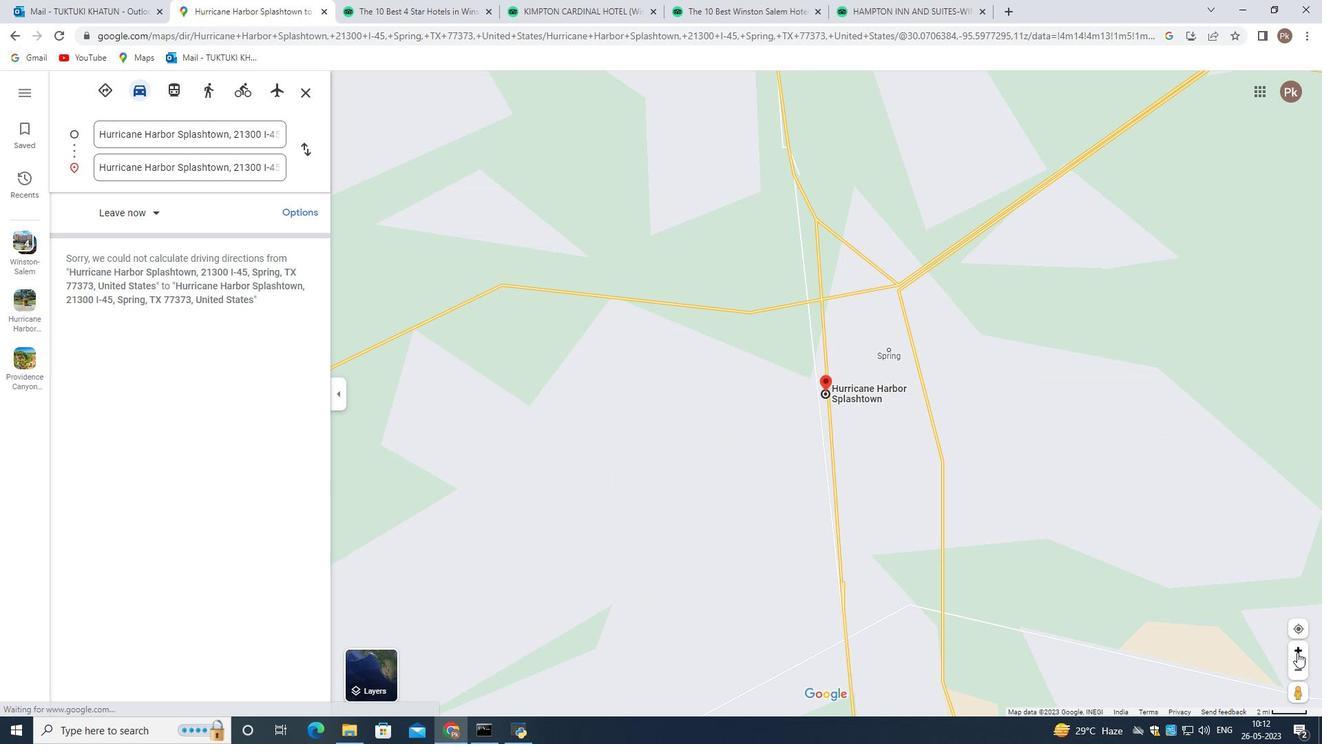 
Action: Mouse pressed left at (1298, 652)
Screenshot: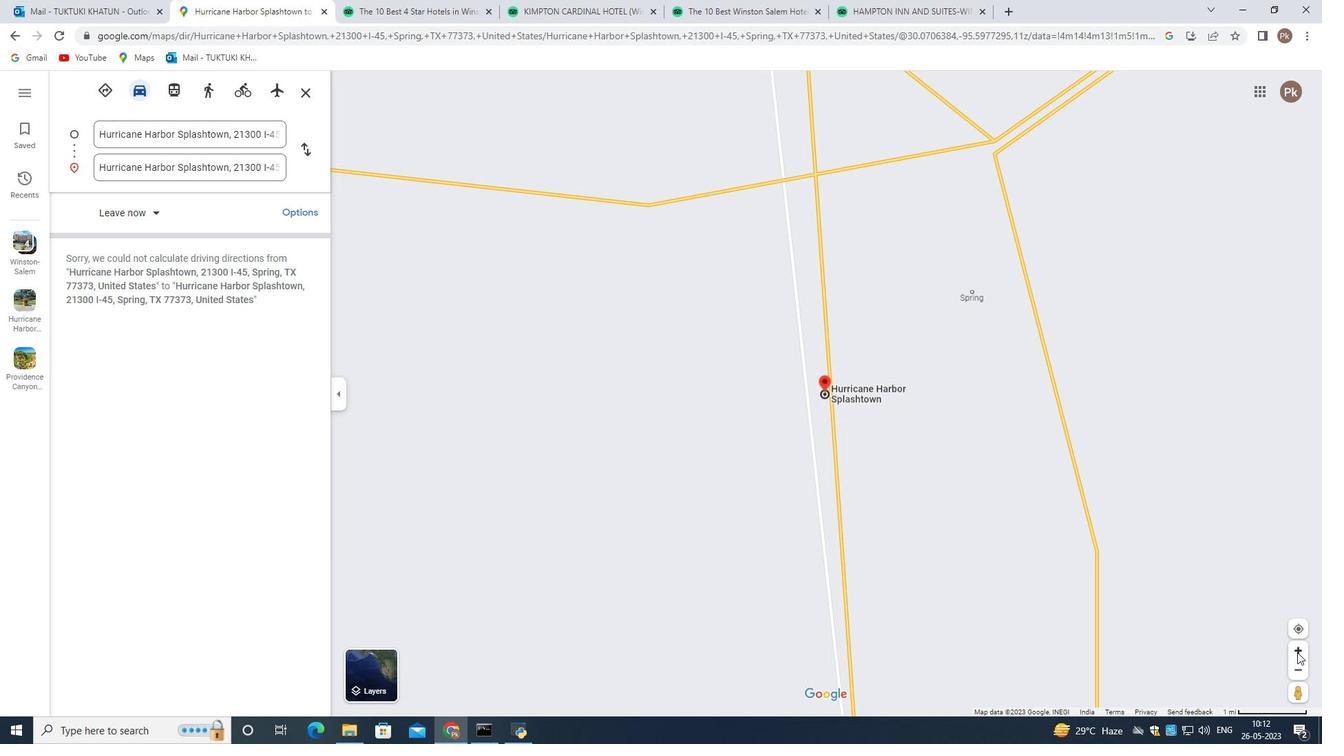 
Action: Mouse pressed left at (1298, 652)
Screenshot: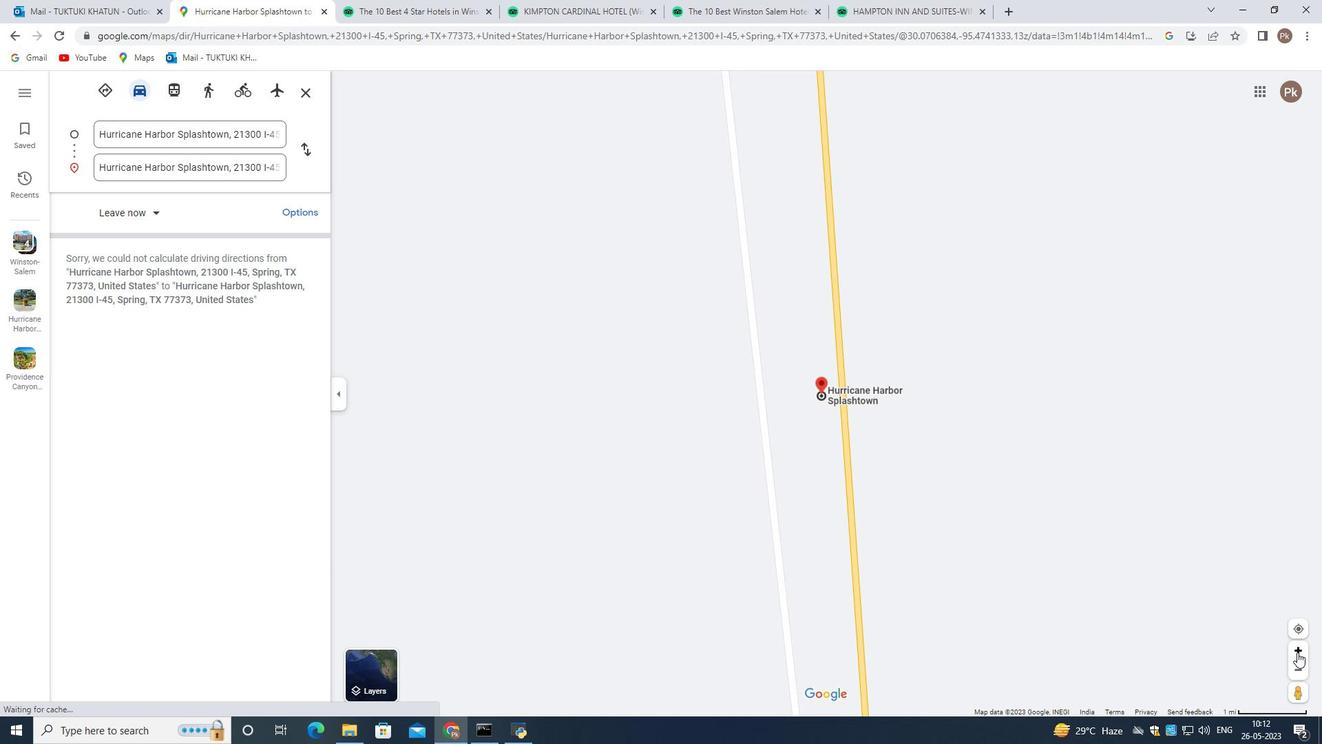 
Action: Mouse pressed left at (1298, 652)
Screenshot: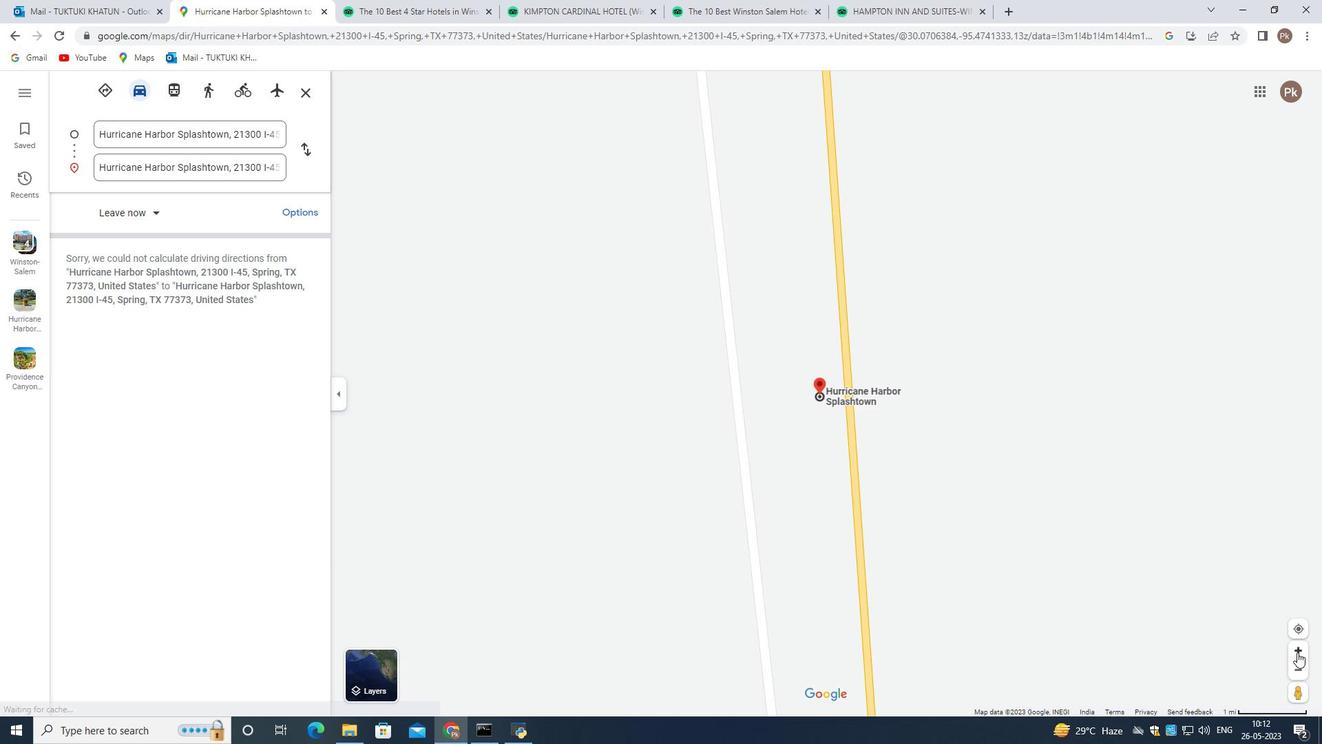 
Action: Mouse pressed left at (1298, 652)
Screenshot: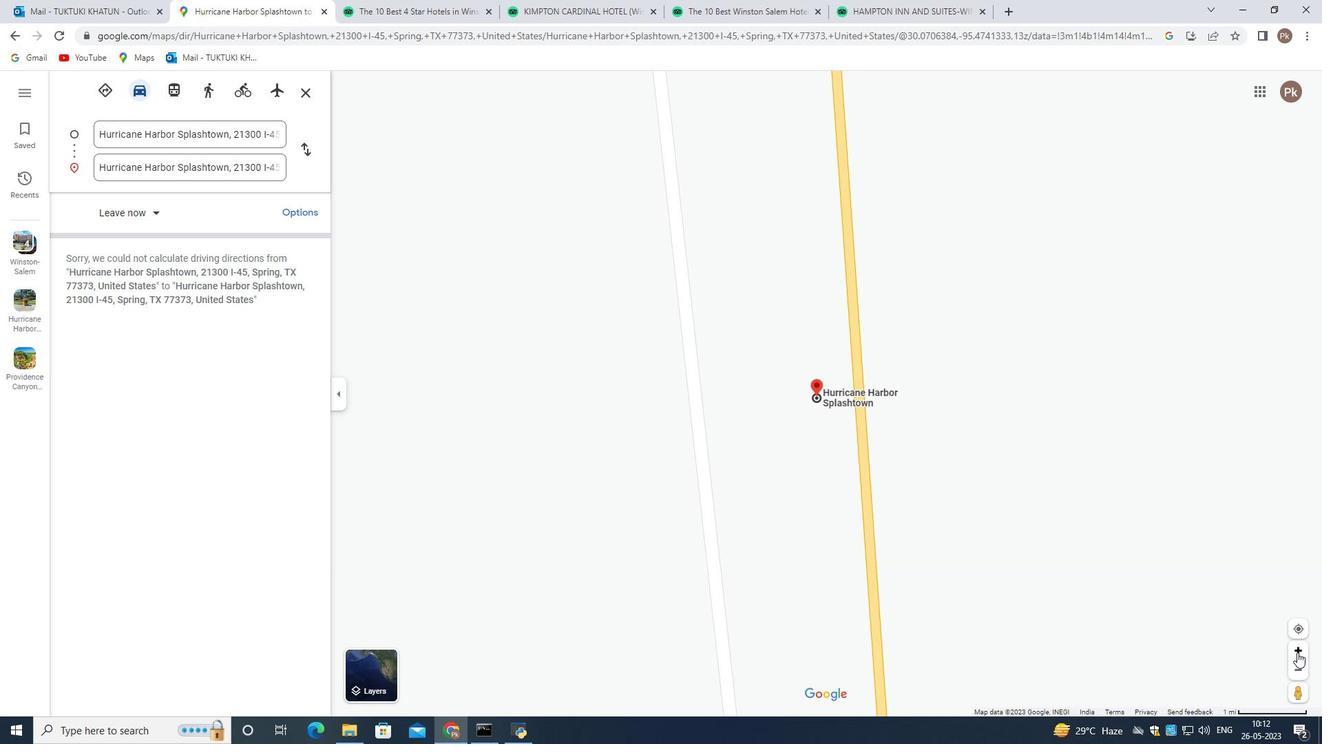 
Action: Mouse pressed left at (1298, 652)
Screenshot: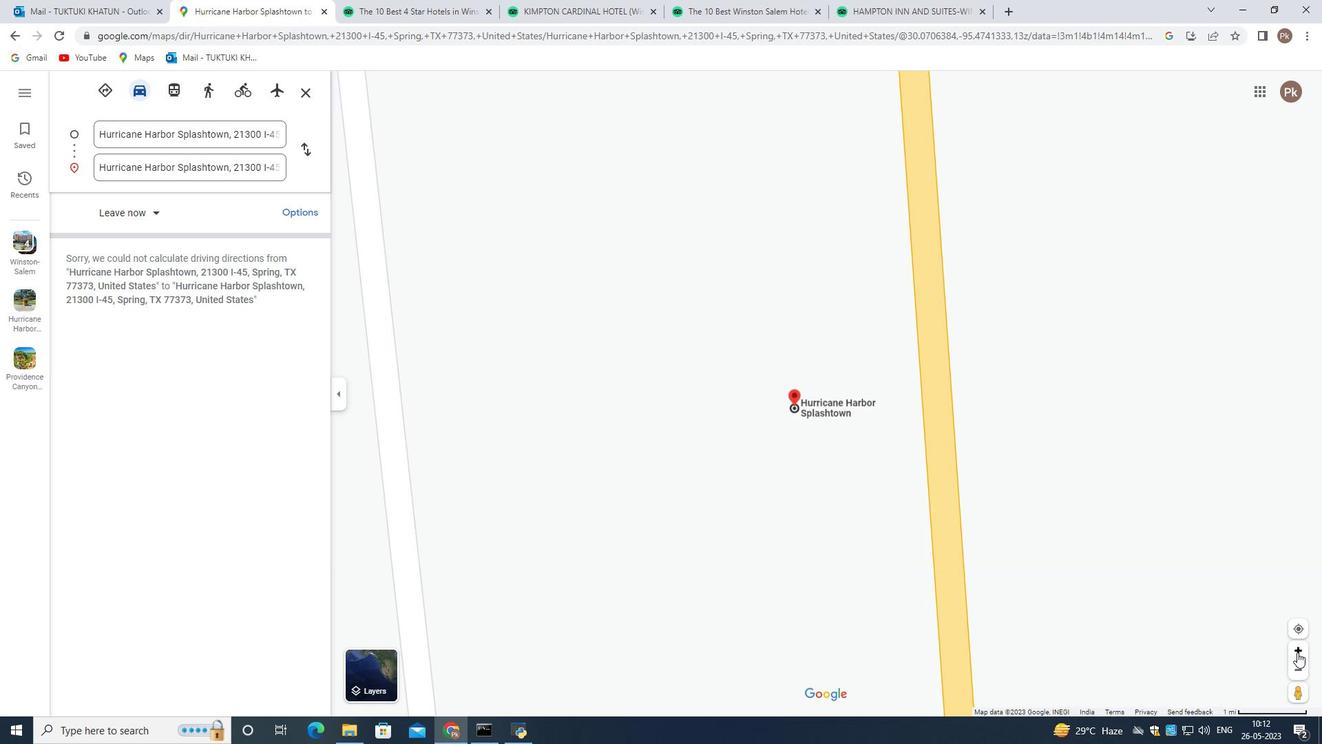 
Action: Mouse pressed left at (1298, 652)
Screenshot: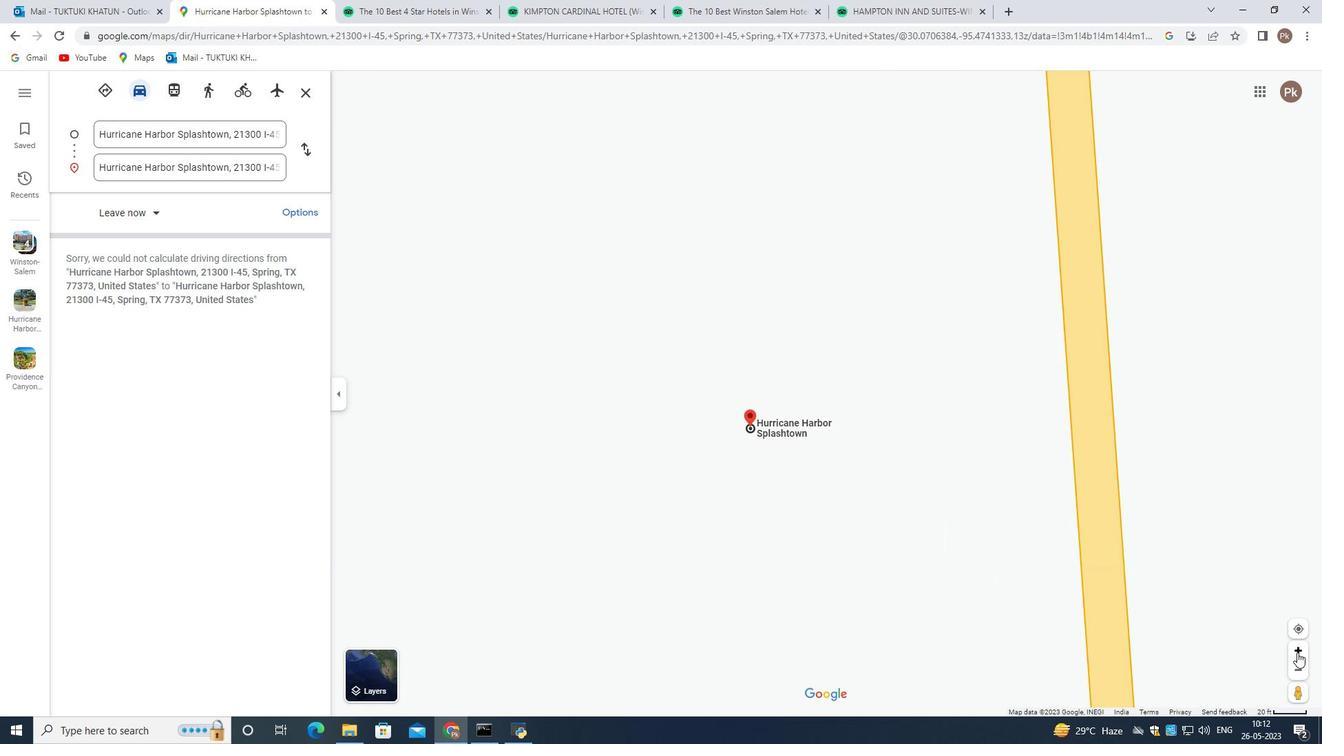
Action: Mouse pressed left at (1298, 652)
Screenshot: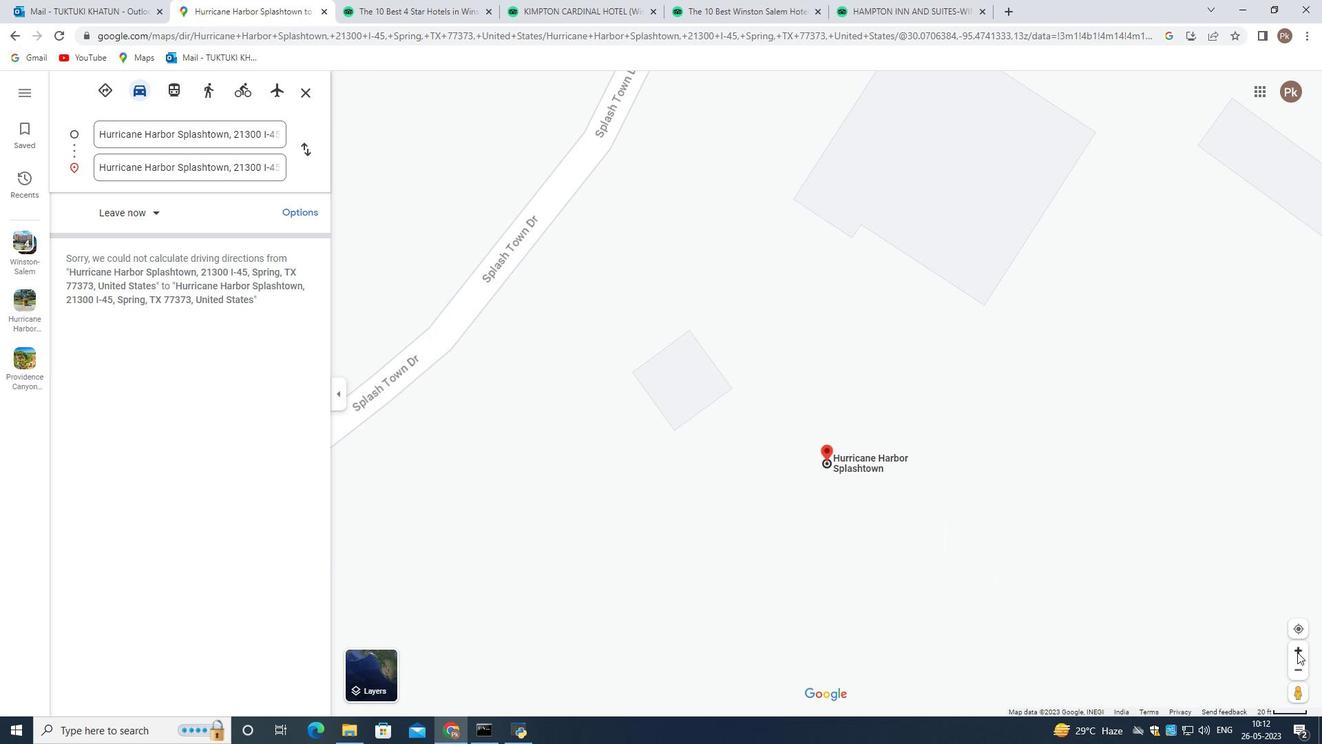 
Action: Mouse pressed left at (1298, 652)
Screenshot: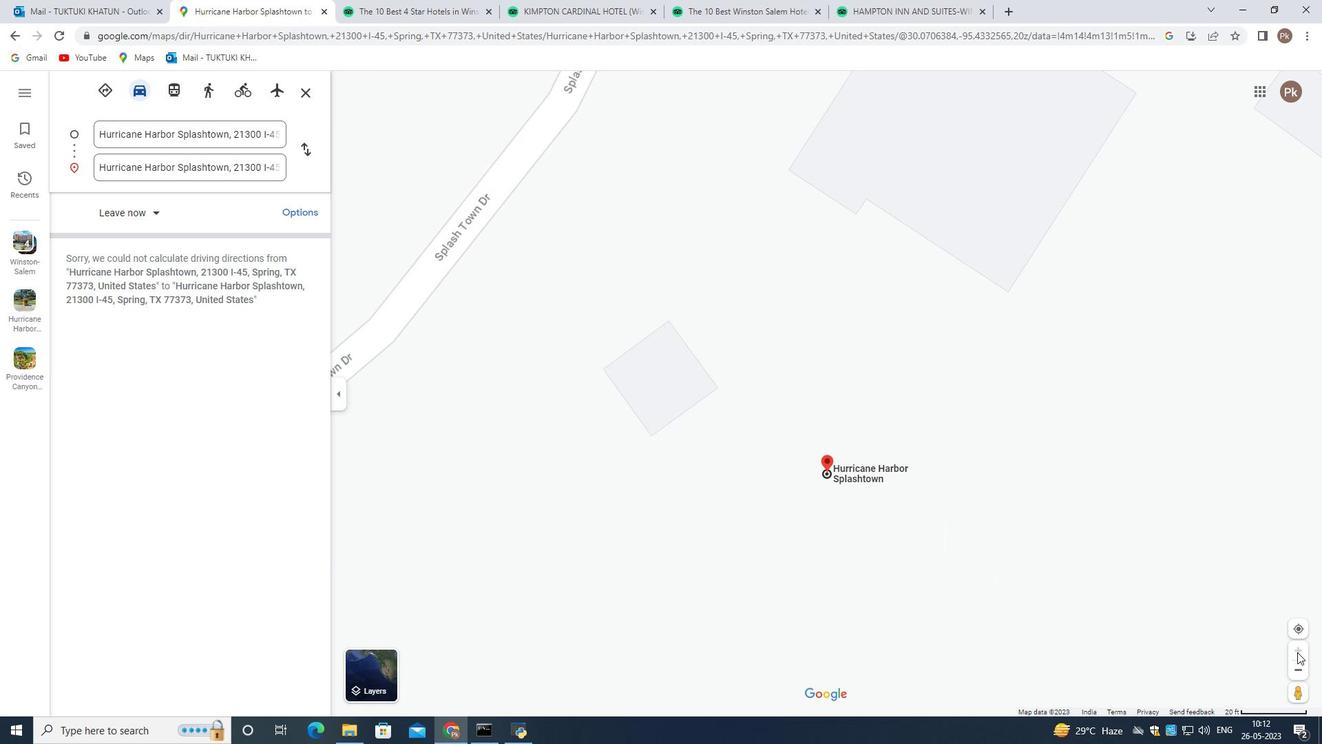 
Action: Mouse pressed left at (1298, 652)
Screenshot: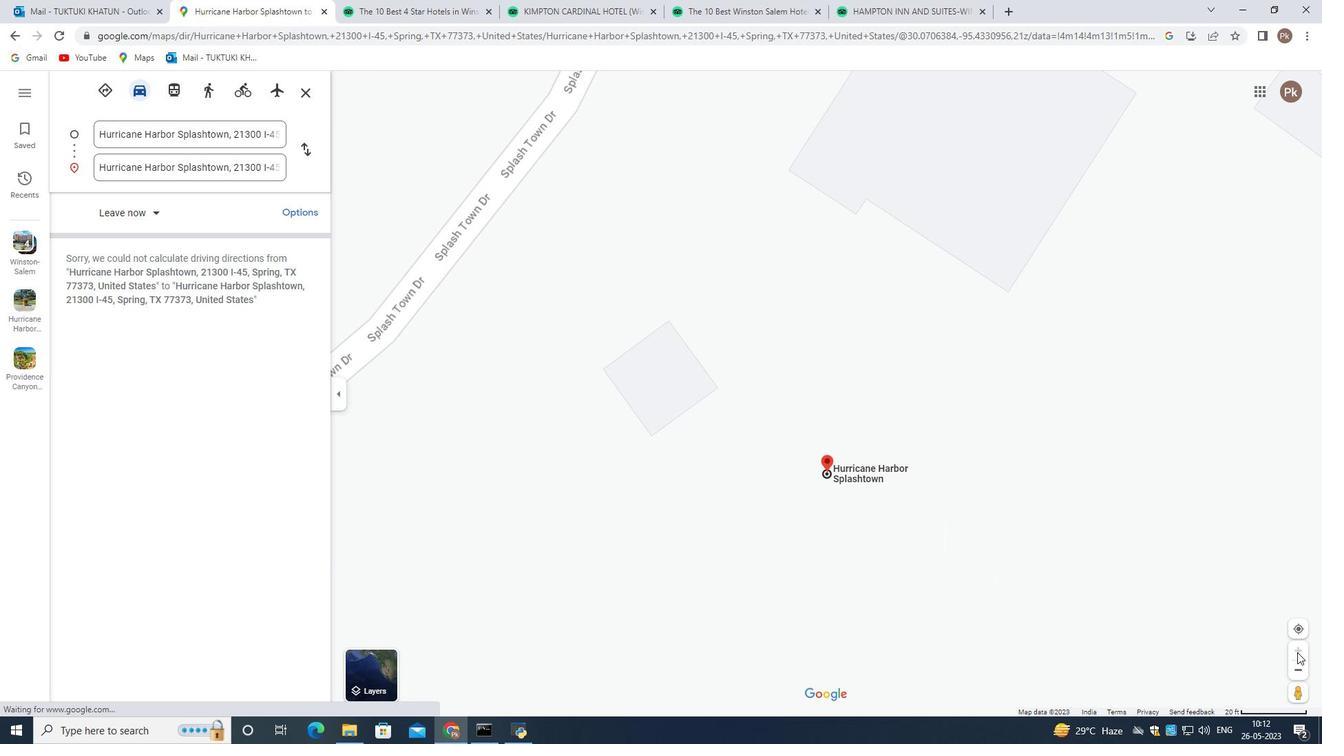 
Action: Mouse moved to (1298, 671)
Screenshot: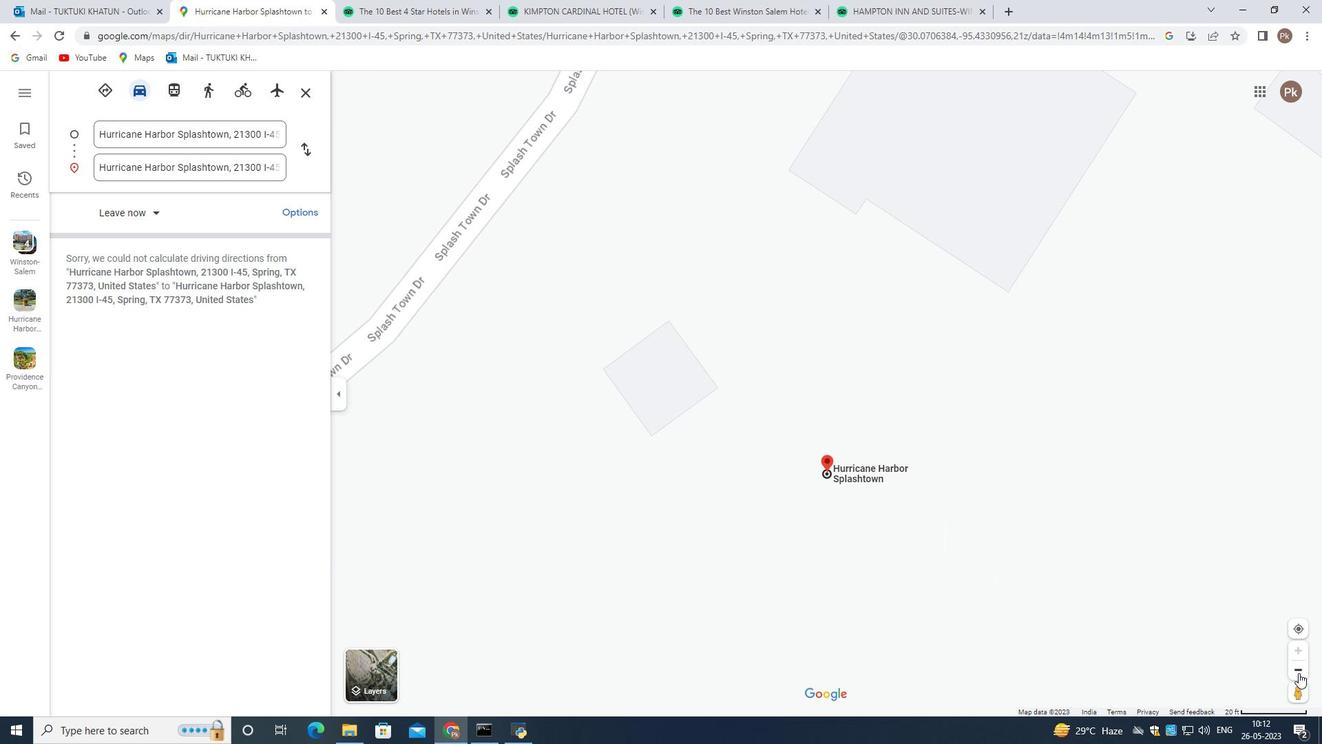 
Action: Mouse pressed left at (1298, 671)
Screenshot: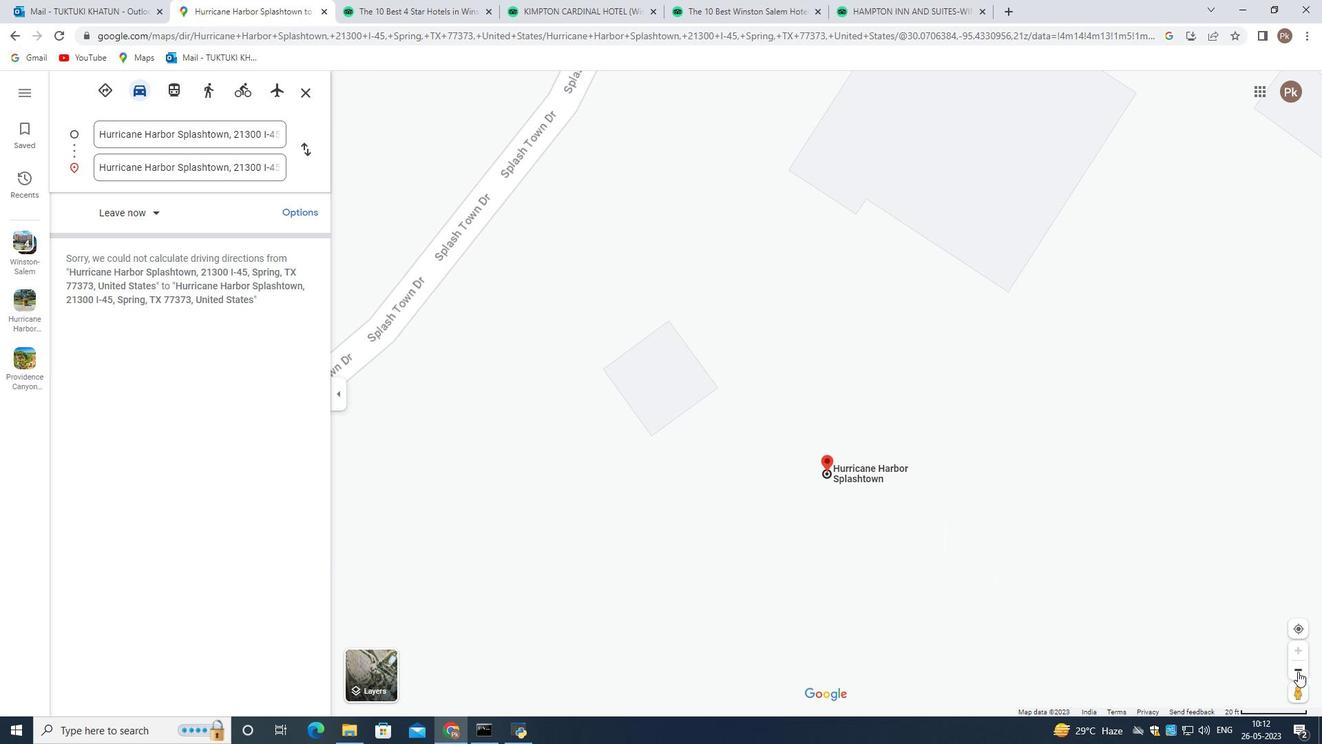 
Action: Mouse moved to (717, 319)
Screenshot: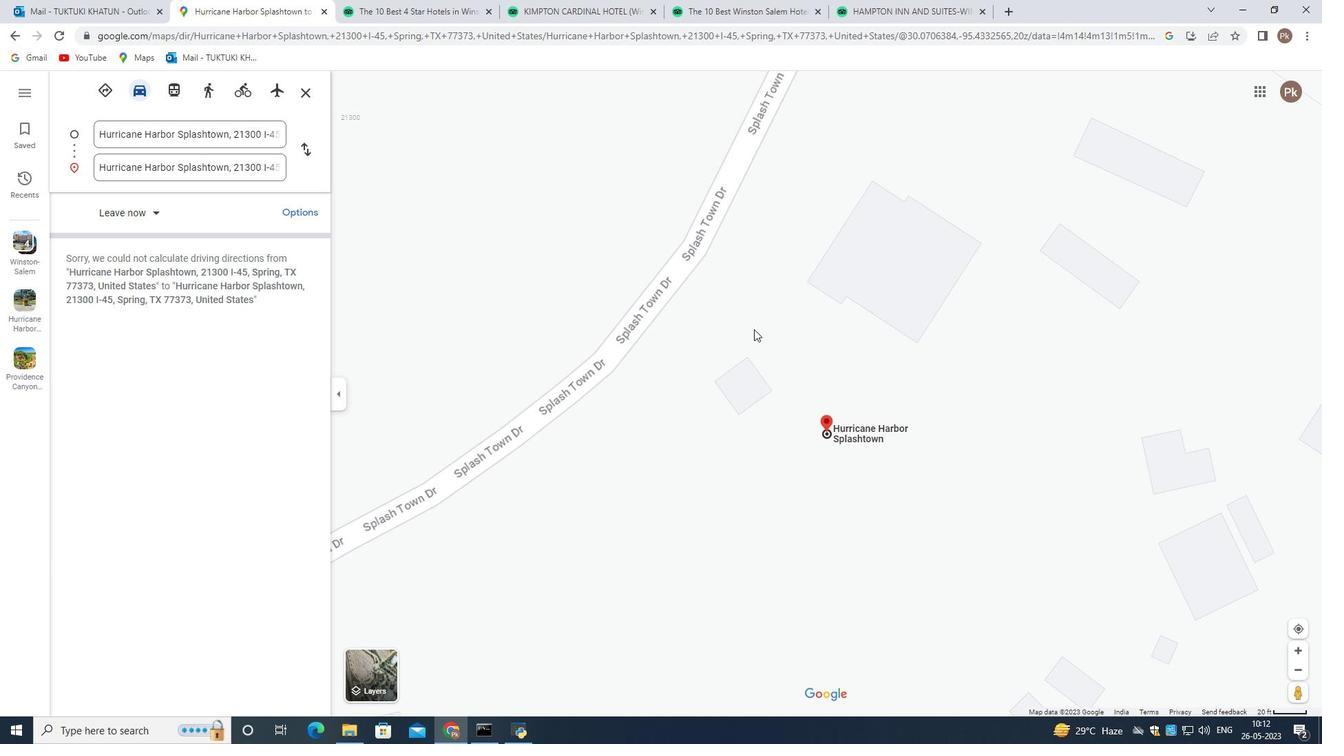 
Action: Mouse scrolled (717, 318) with delta (0, 0)
Screenshot: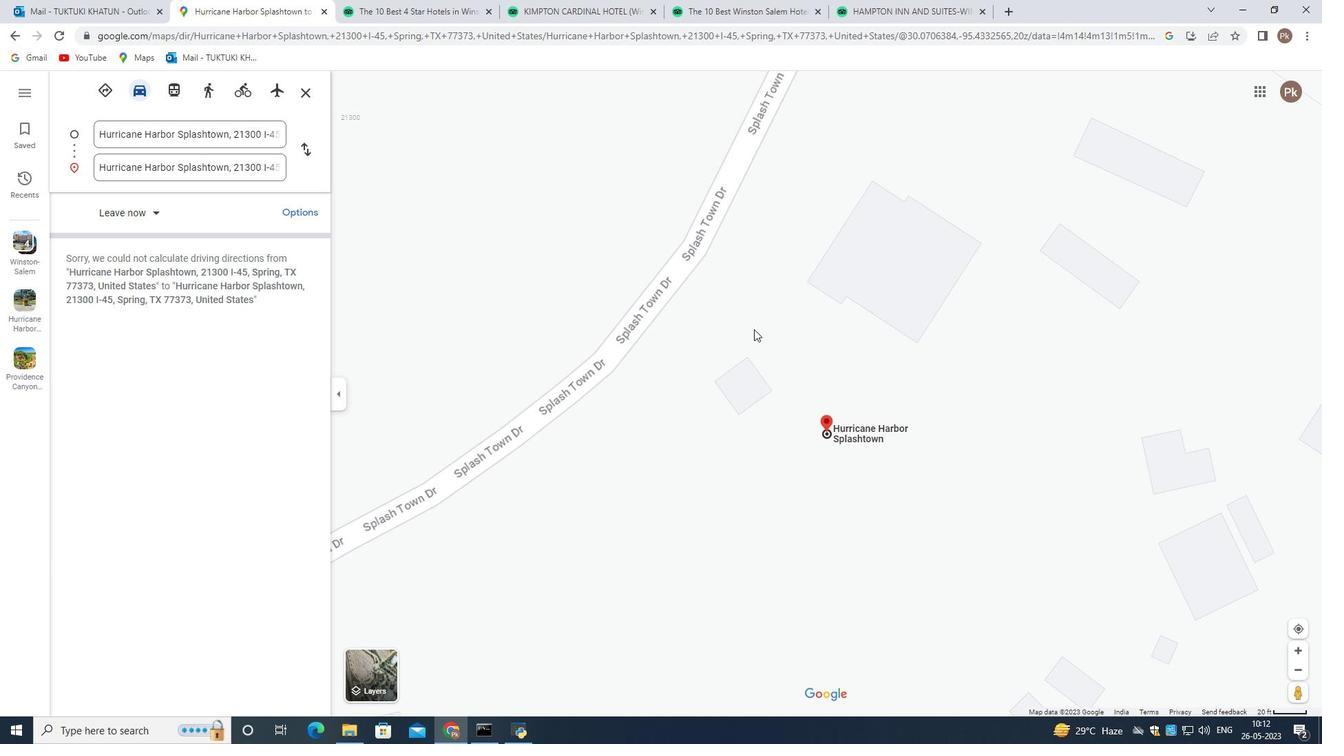
Action: Mouse moved to (709, 322)
Screenshot: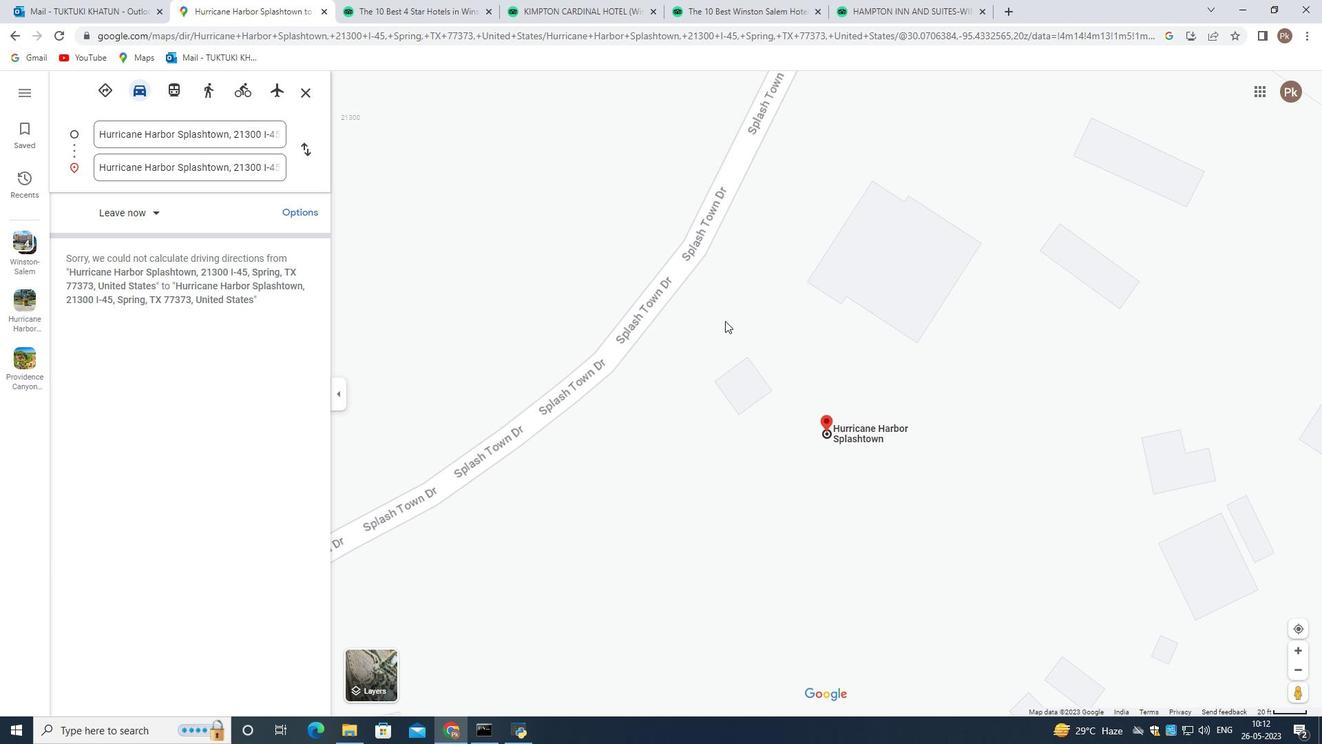 
Action: Mouse scrolled (709, 321) with delta (0, 0)
Screenshot: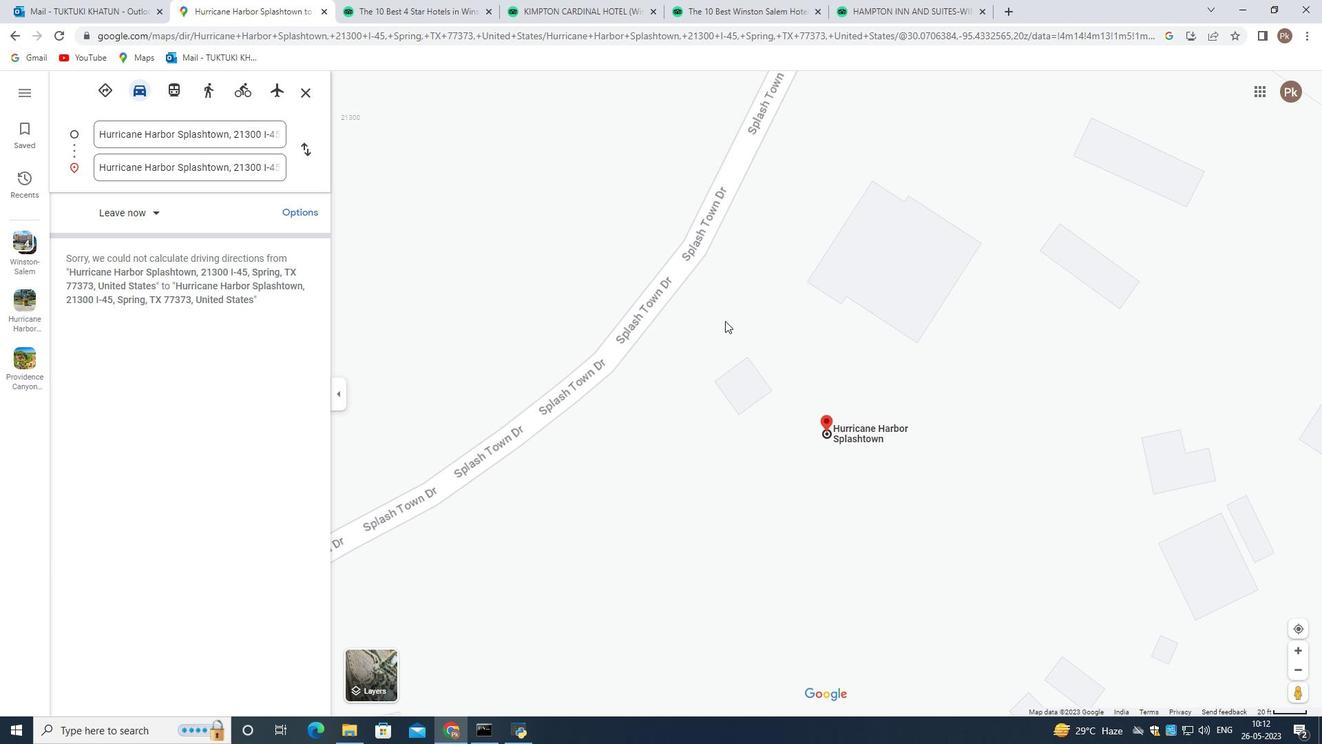 
Action: Mouse moved to (707, 322)
Screenshot: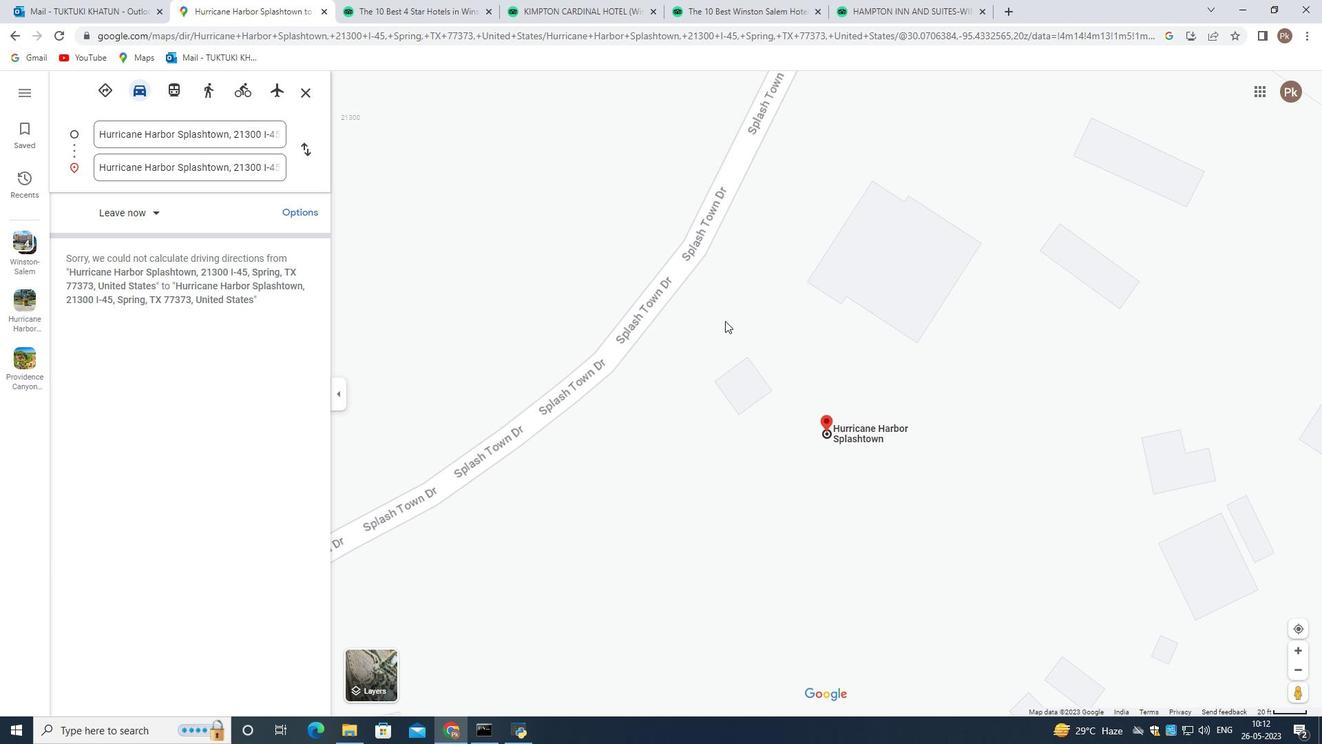 
Action: Mouse scrolled (707, 321) with delta (0, 0)
Screenshot: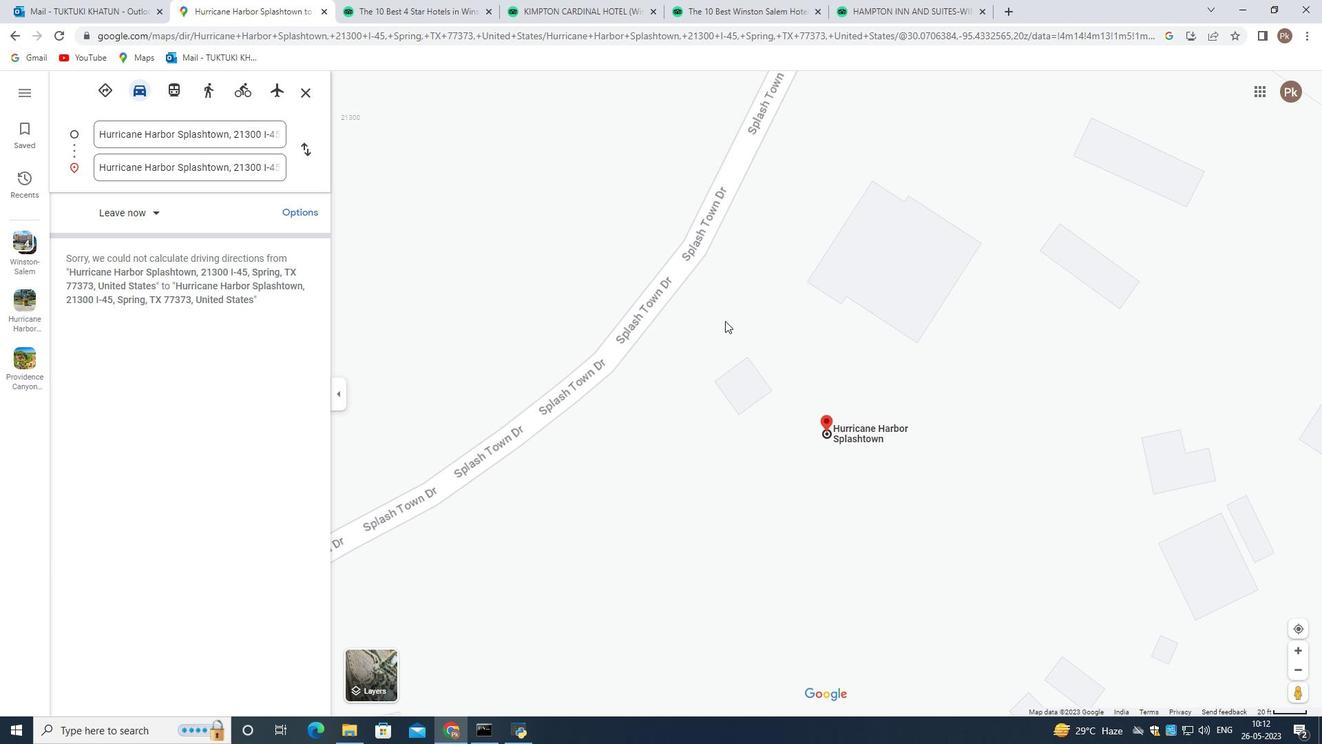 
Action: Mouse moved to (705, 323)
Screenshot: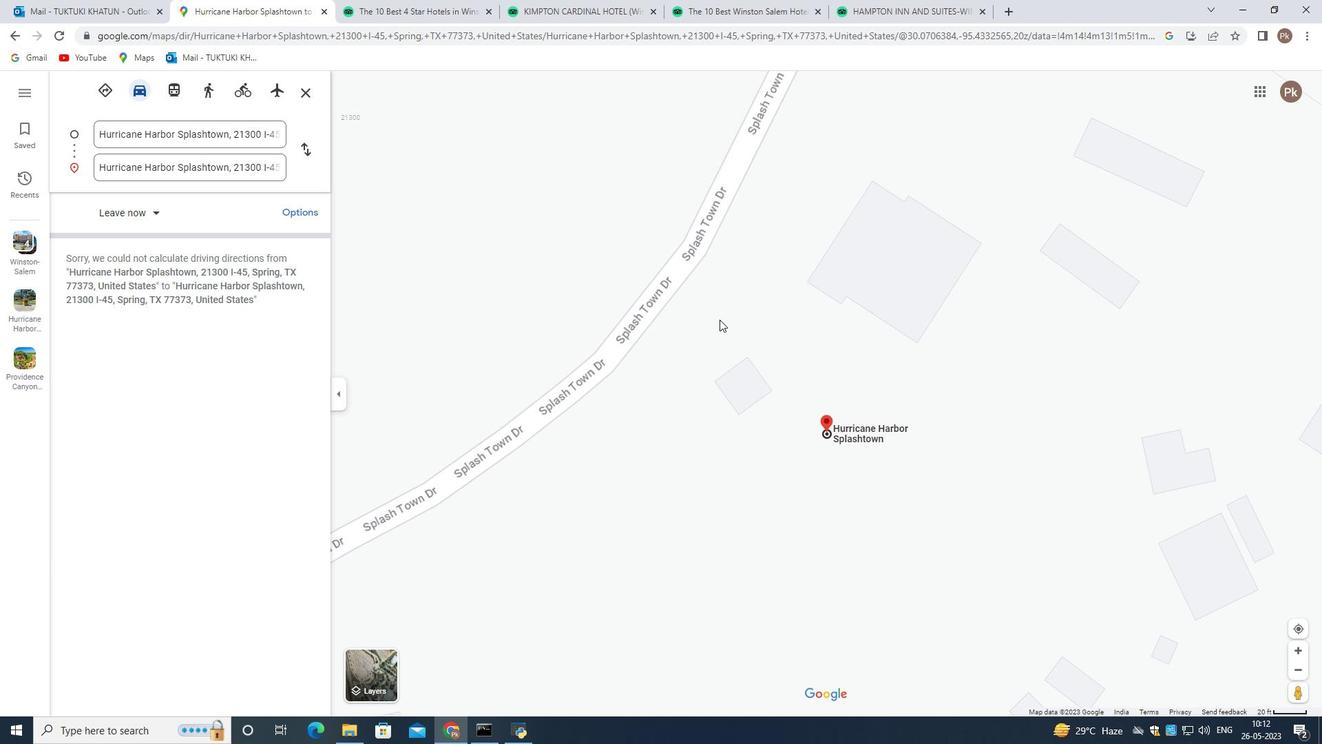 
Action: Mouse scrolled (705, 322) with delta (0, 0)
Screenshot: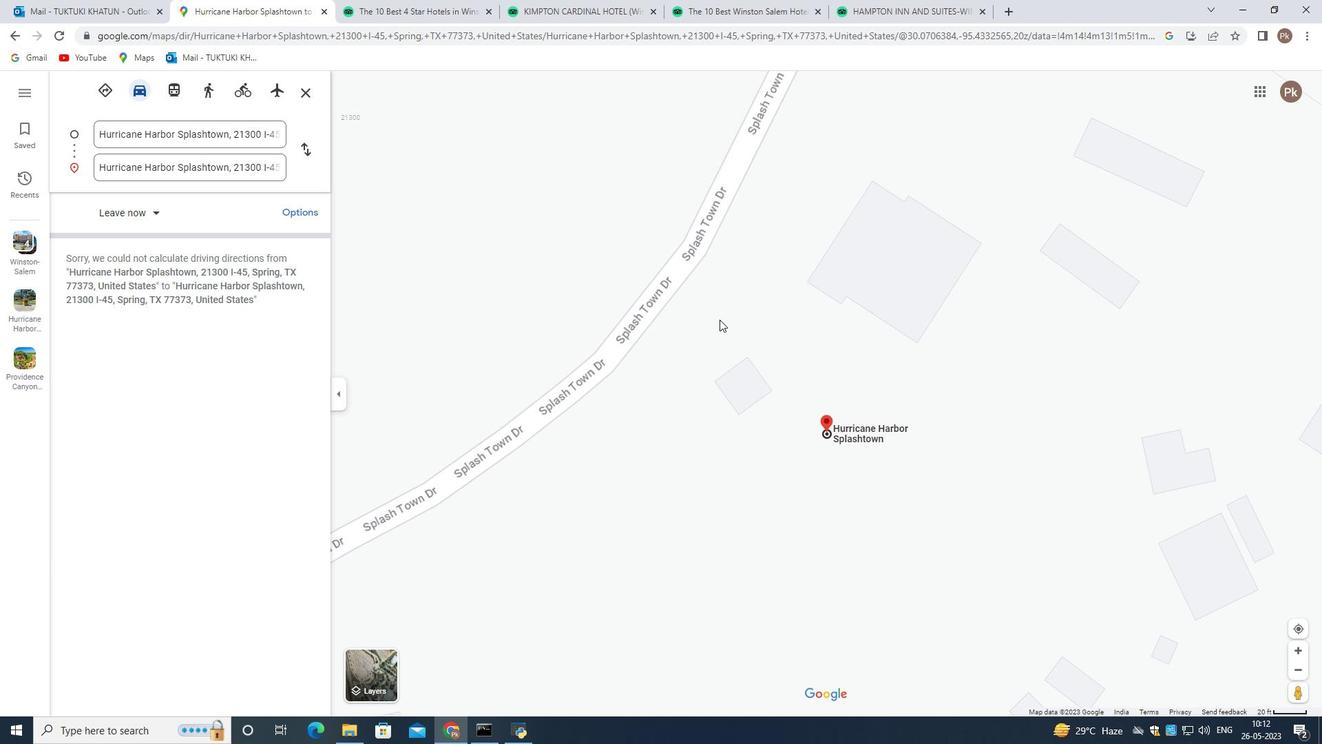 
Action: Mouse moved to (703, 323)
Screenshot: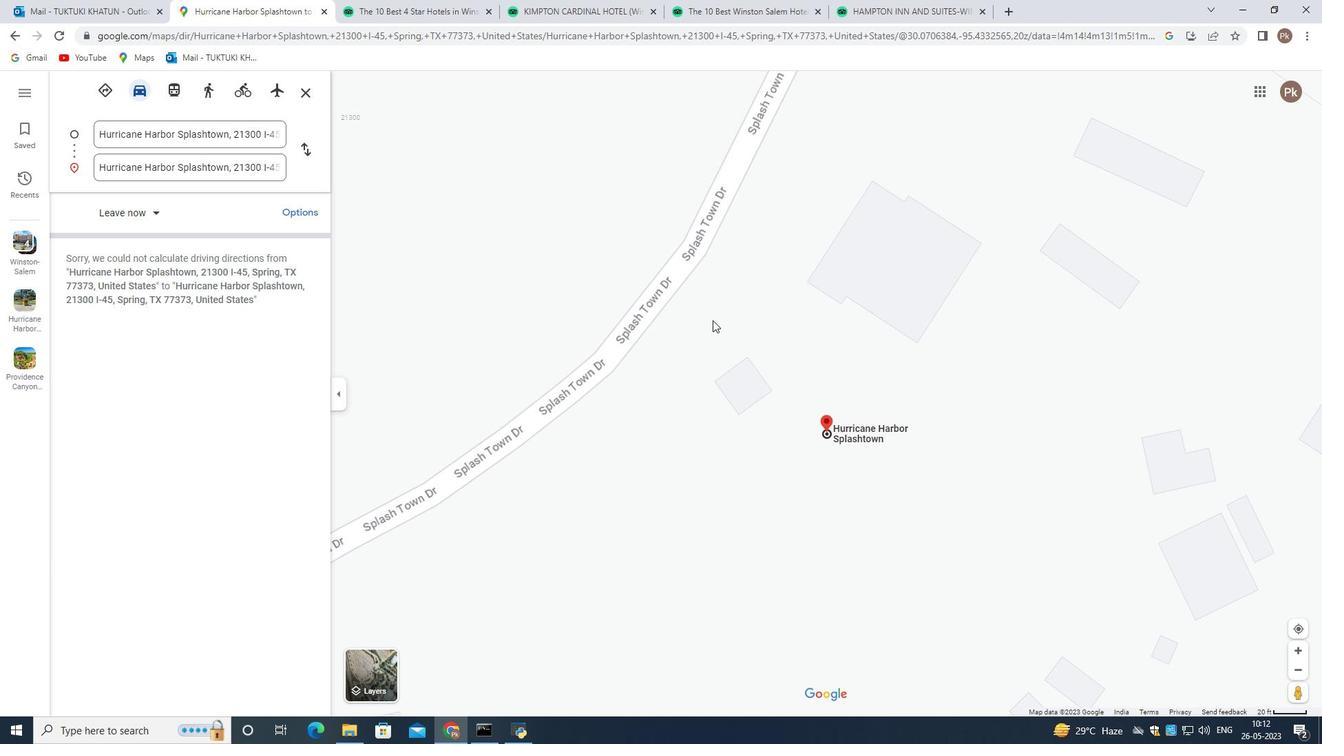 
